 Task: Look for space in Dera Ismāīl Khān, Pakistan from 3rd August, 2023 to 7th August, 2023 for 2 adults in price range Rs.4000 to Rs.9000. Place can be private room with 1  bedroom having 1 bed and 1 bathroom. Property type can be house, flat, guest house, hotel. Booking option can be shelf check-in. Required host language is English.
Action: Mouse pressed left at (515, 88)
Screenshot: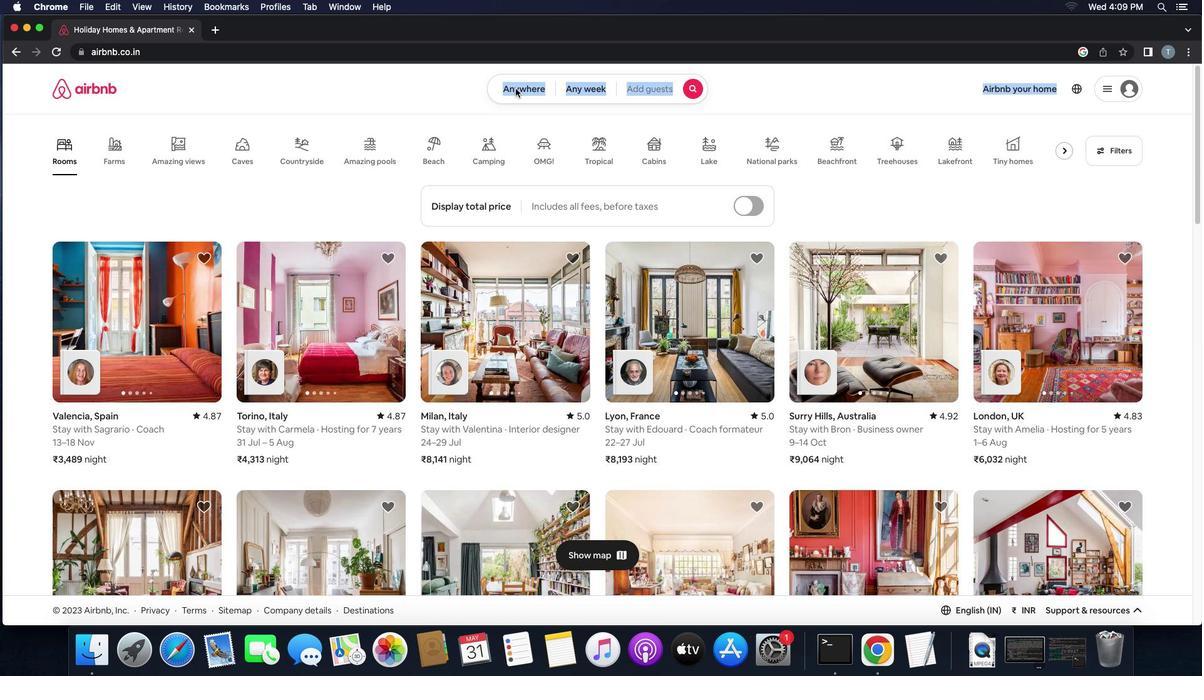 
Action: Mouse pressed left at (515, 88)
Screenshot: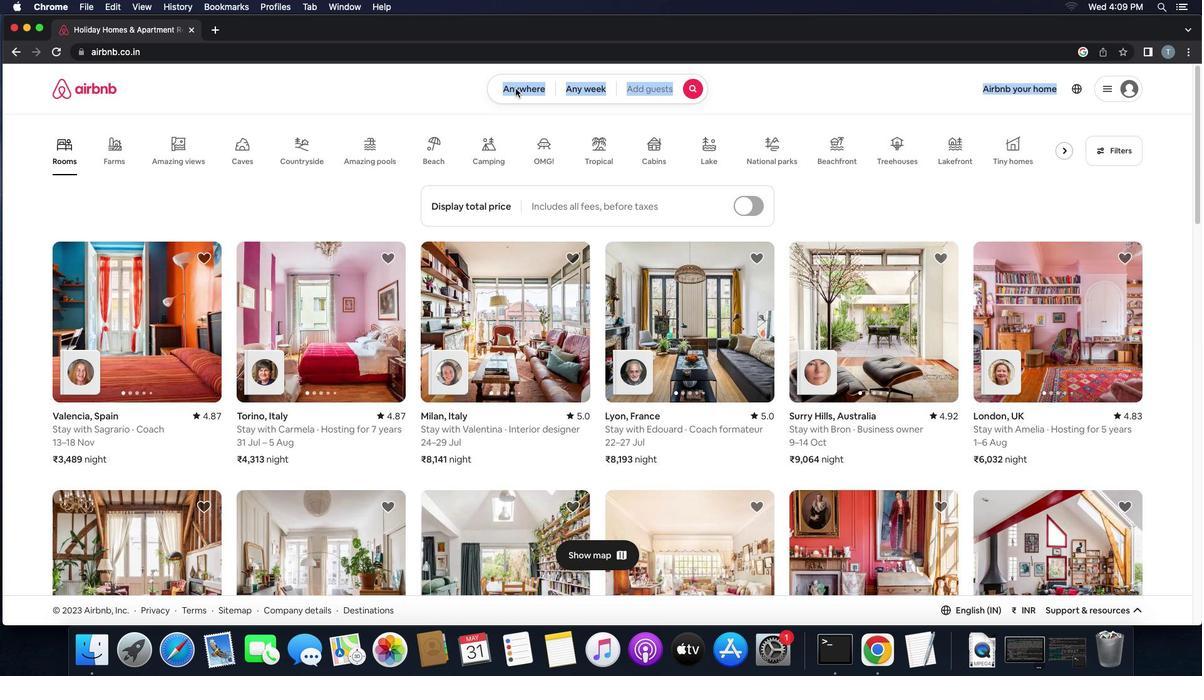 
Action: Mouse moved to (449, 135)
Screenshot: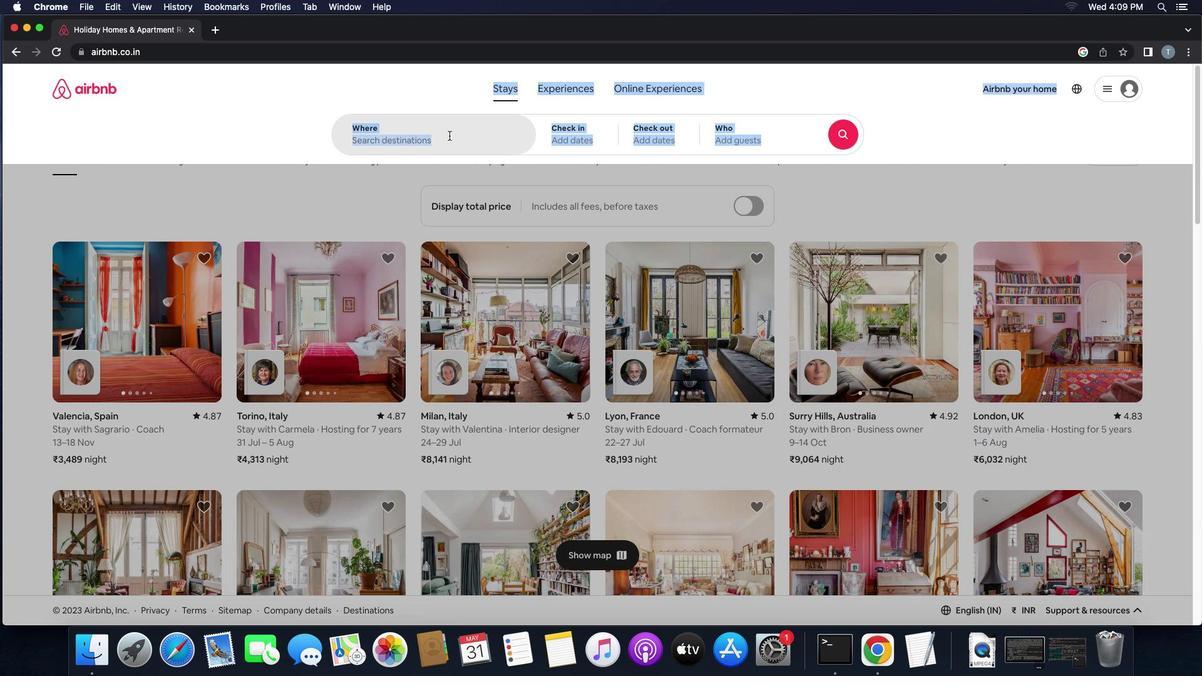 
Action: Mouse pressed left at (449, 135)
Screenshot: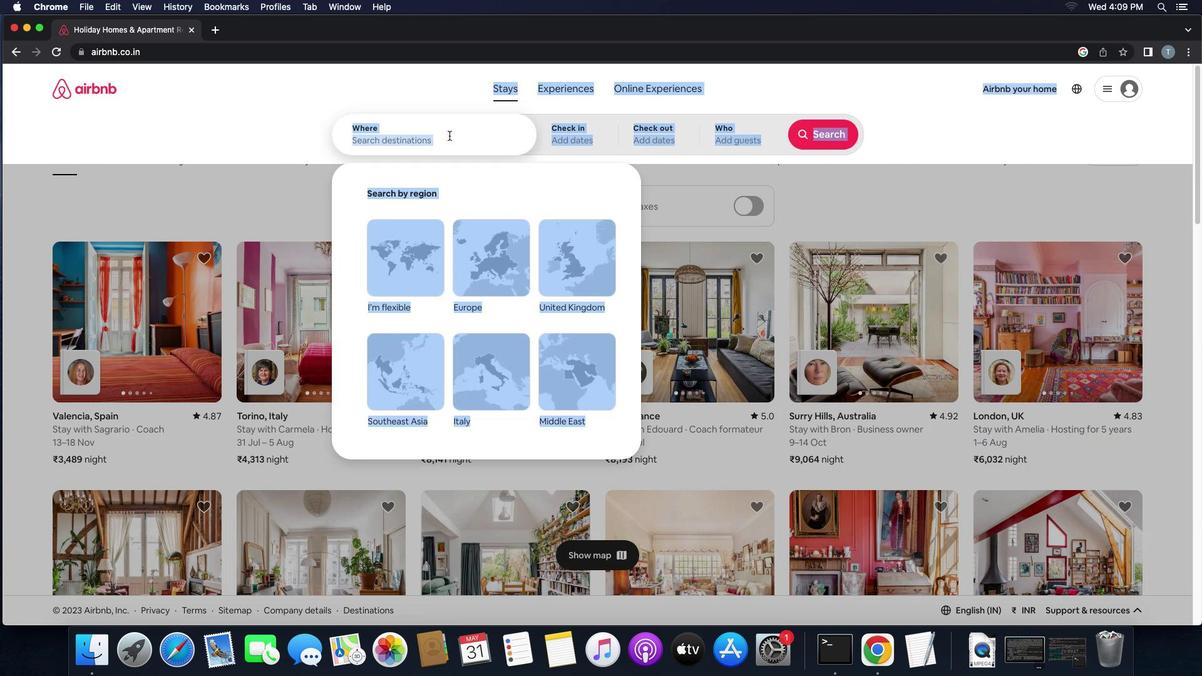 
Action: Mouse moved to (449, 135)
Screenshot: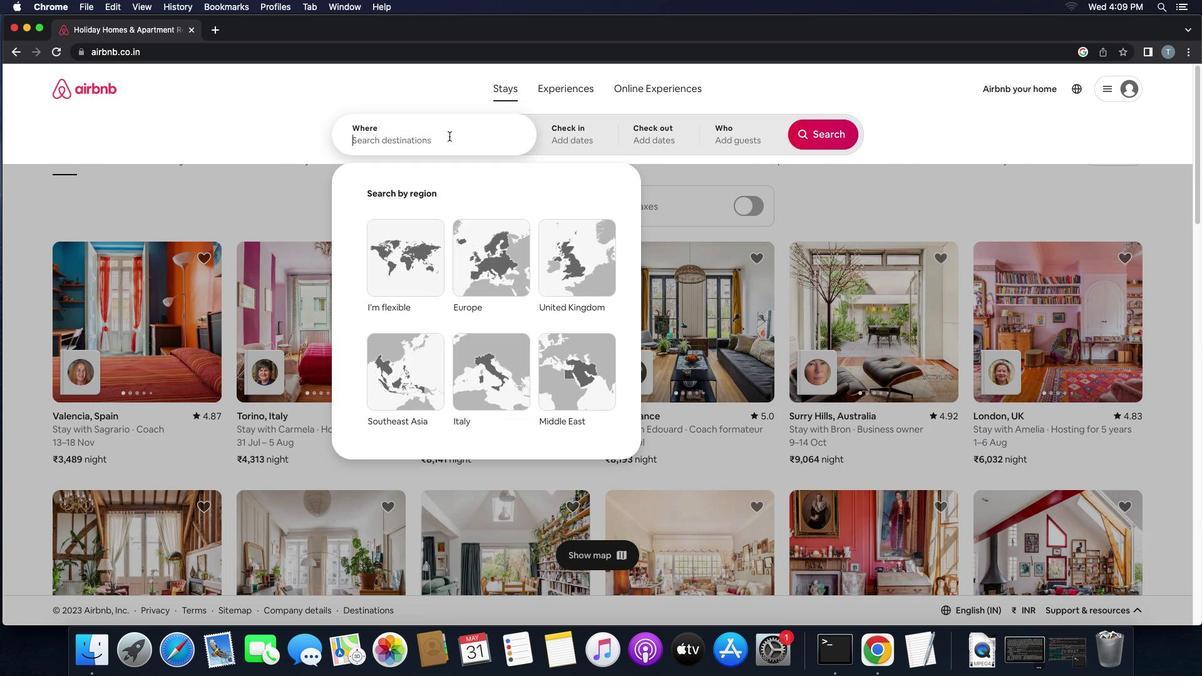 
Action: Key pressed 'd''e''r''a'Key.space'i''s''m''a''i''l'
Screenshot: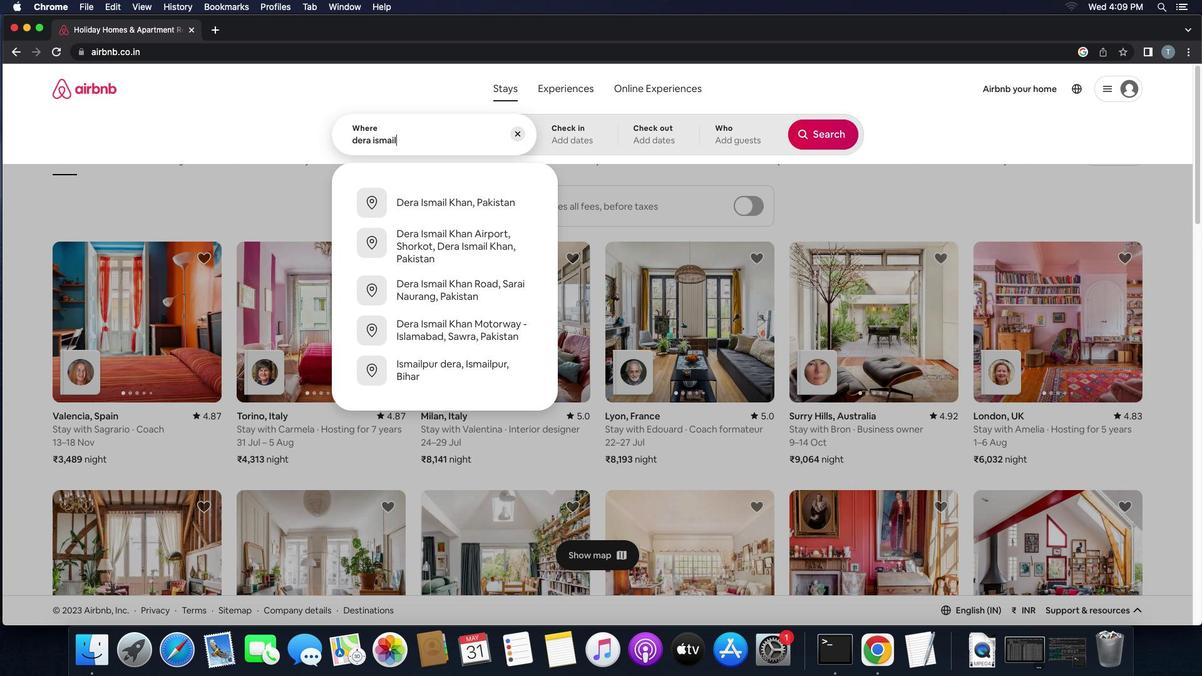 
Action: Mouse moved to (457, 204)
Screenshot: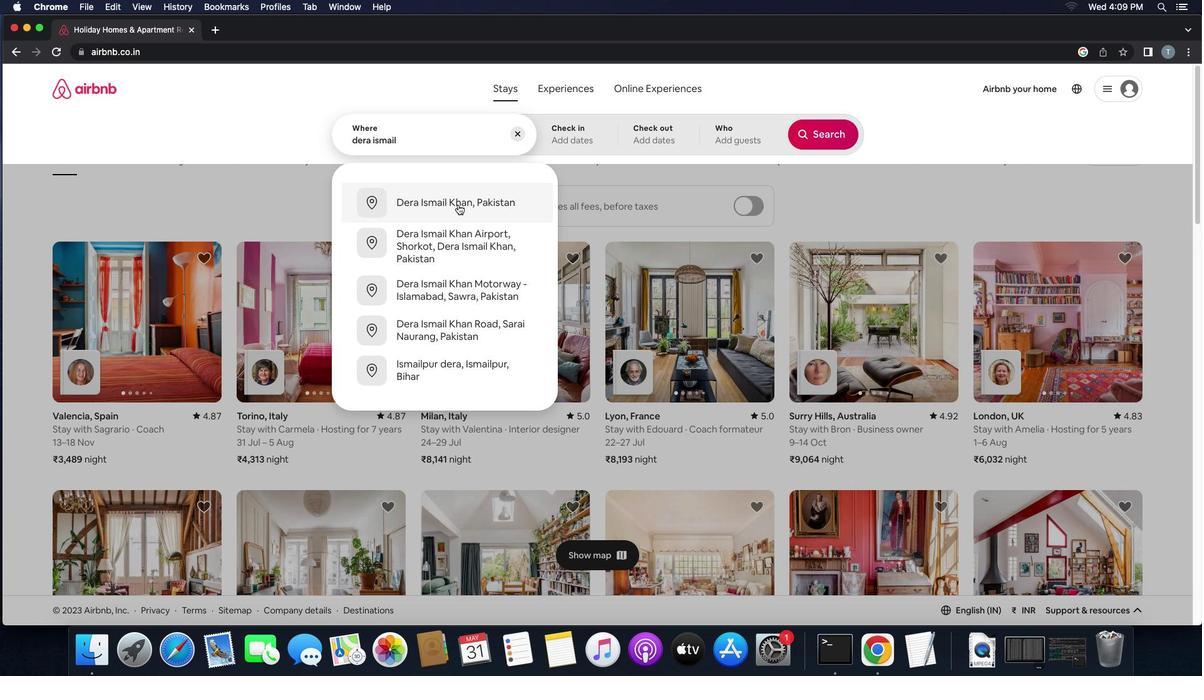 
Action: Mouse pressed left at (457, 204)
Screenshot: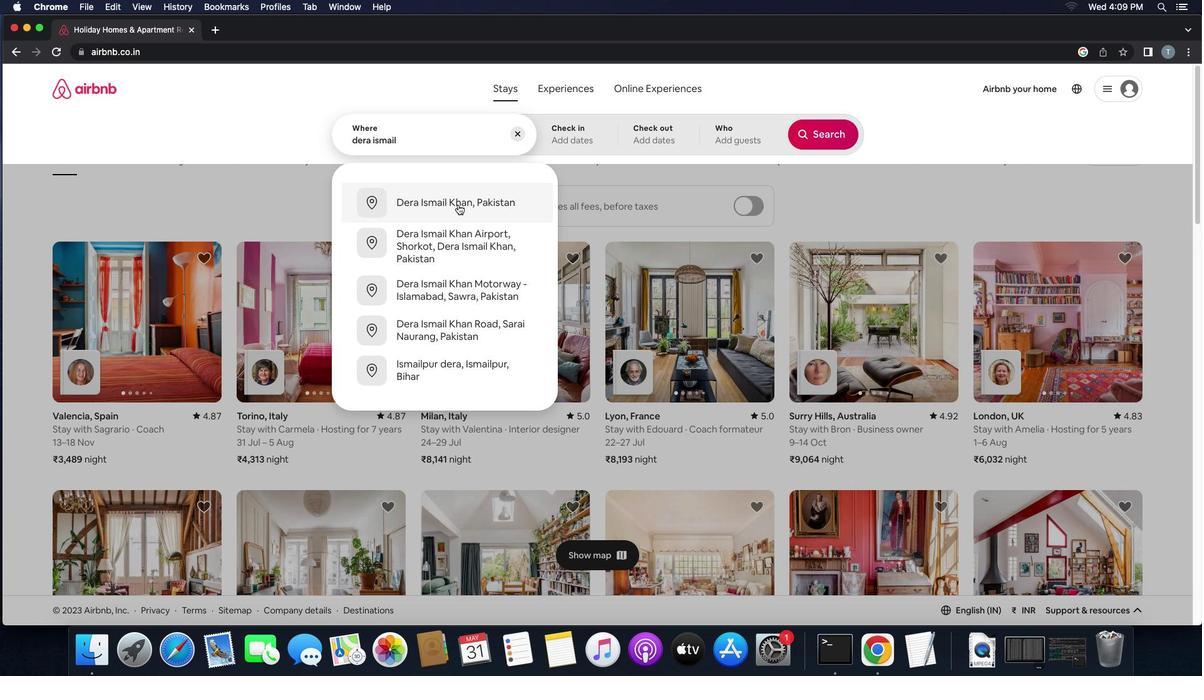 
Action: Mouse moved to (816, 239)
Screenshot: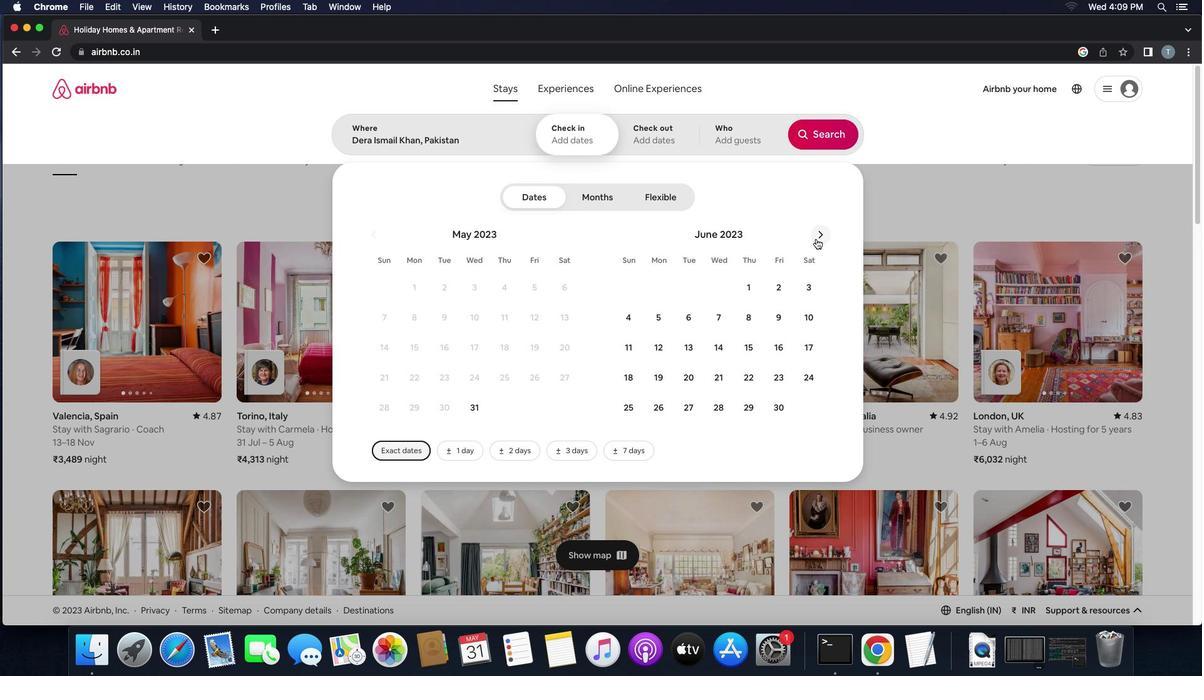 
Action: Mouse pressed left at (816, 239)
Screenshot: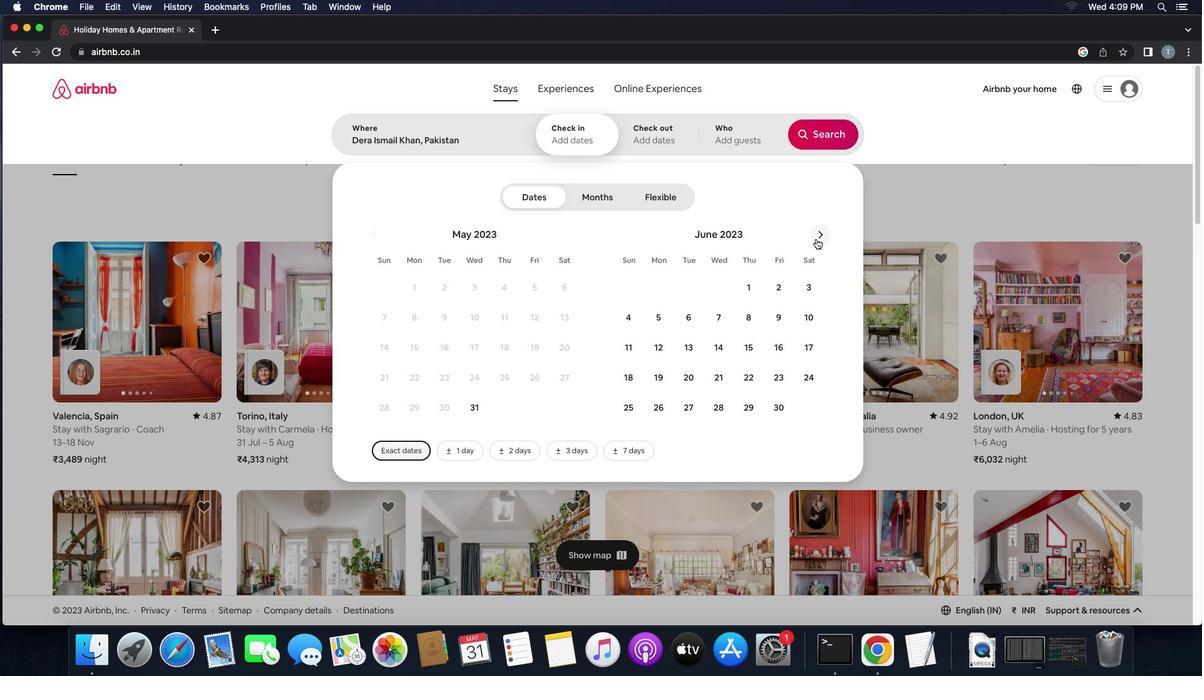 
Action: Mouse pressed left at (816, 239)
Screenshot: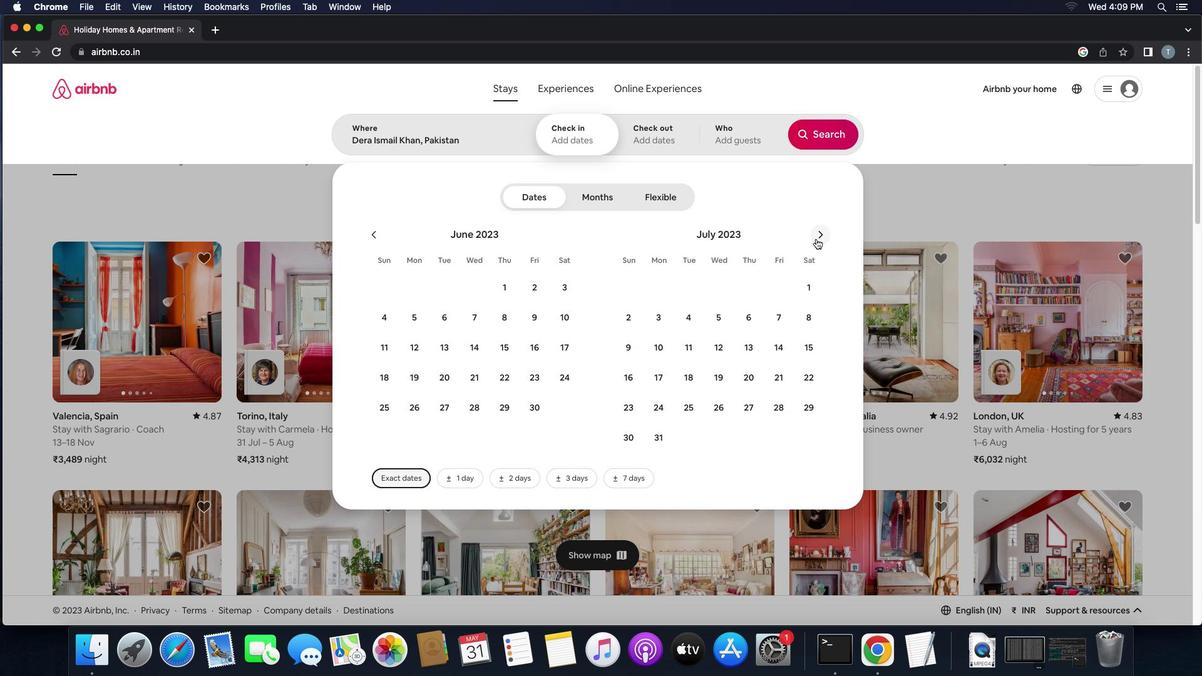 
Action: Mouse moved to (758, 288)
Screenshot: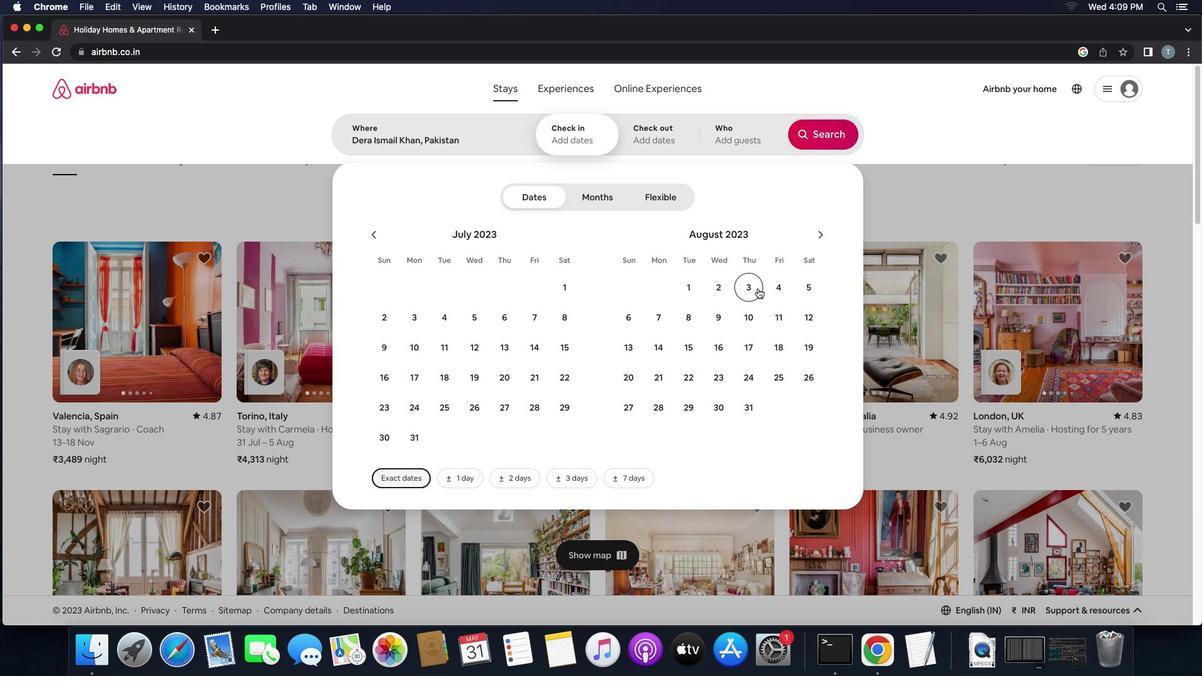 
Action: Mouse pressed left at (758, 288)
Screenshot: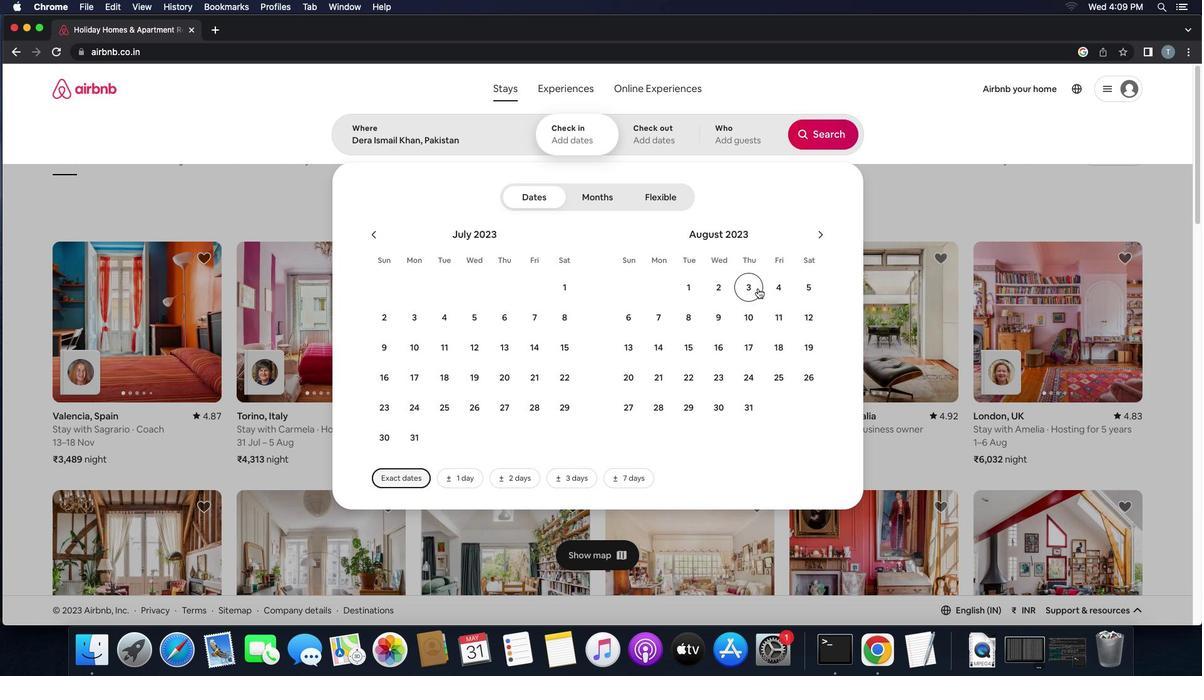 
Action: Mouse moved to (668, 313)
Screenshot: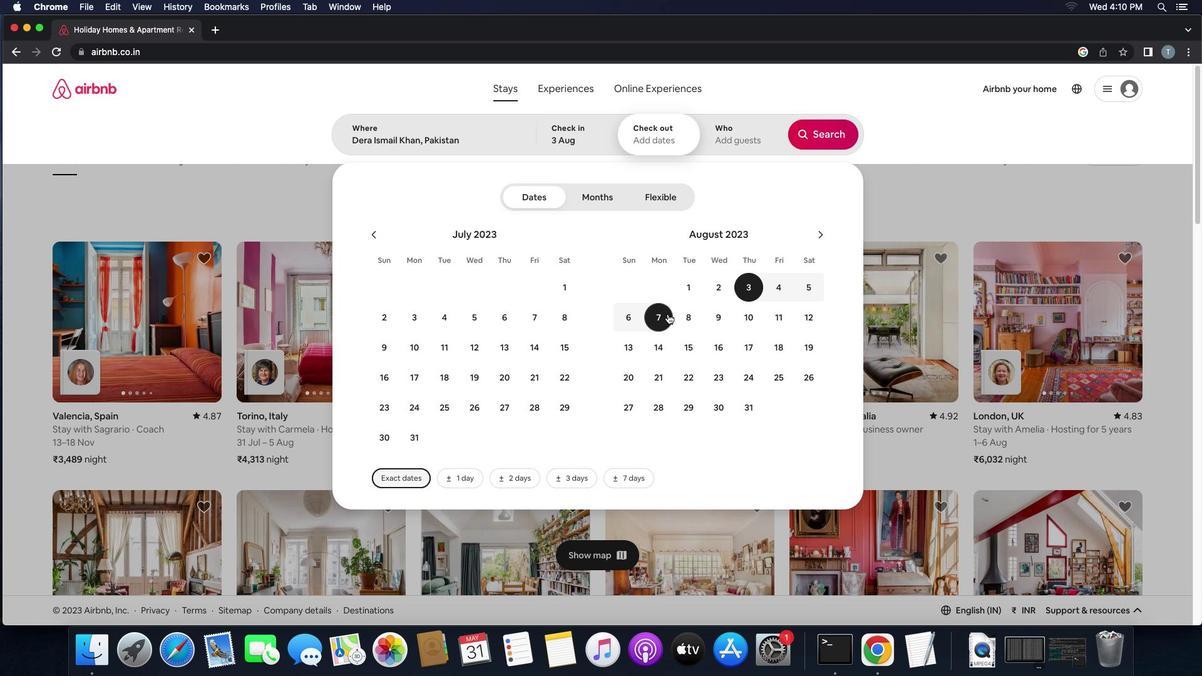 
Action: Mouse pressed left at (668, 313)
Screenshot: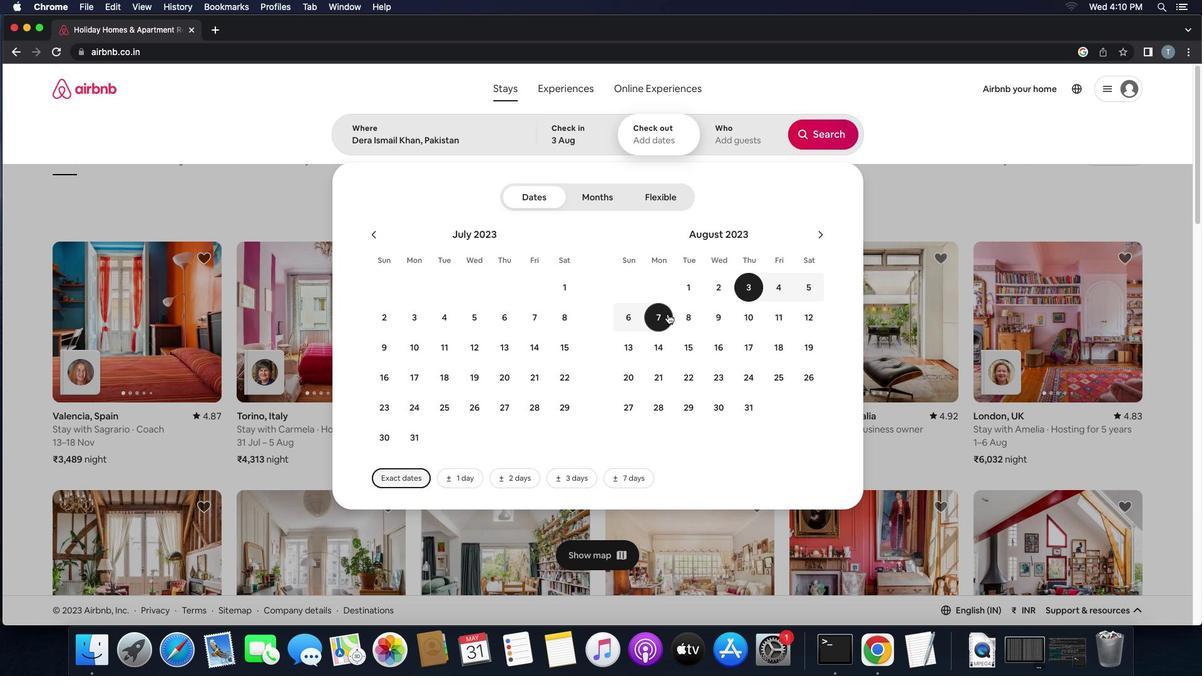 
Action: Mouse moved to (729, 139)
Screenshot: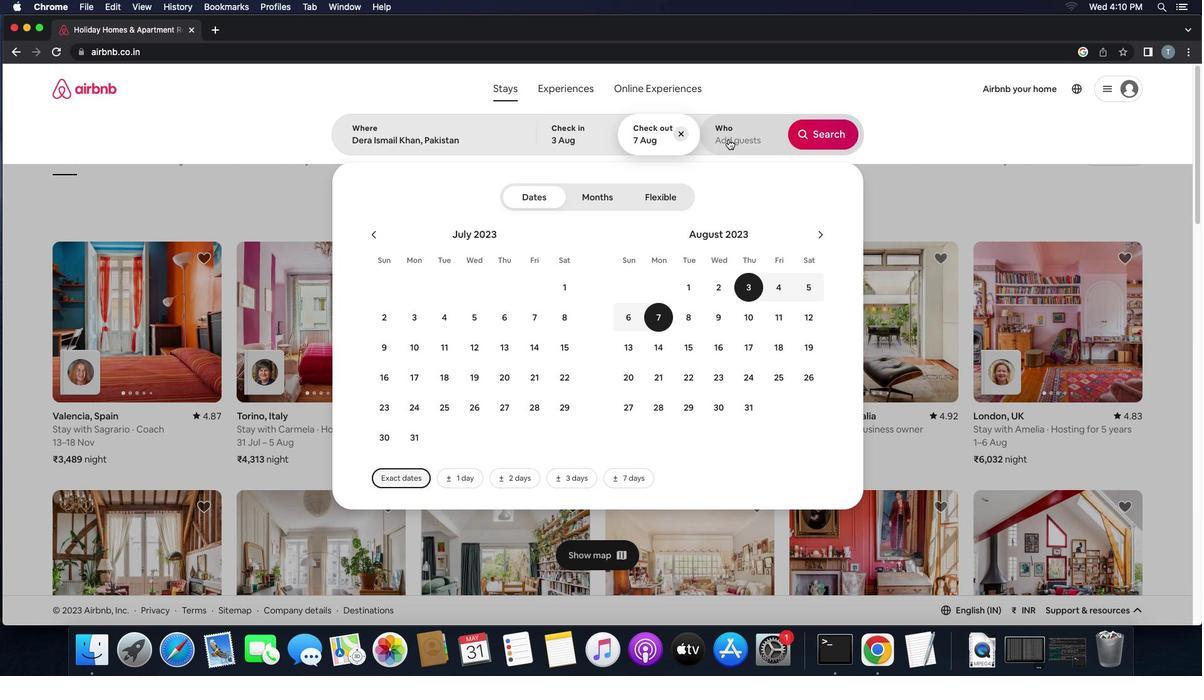 
Action: Mouse pressed left at (729, 139)
Screenshot: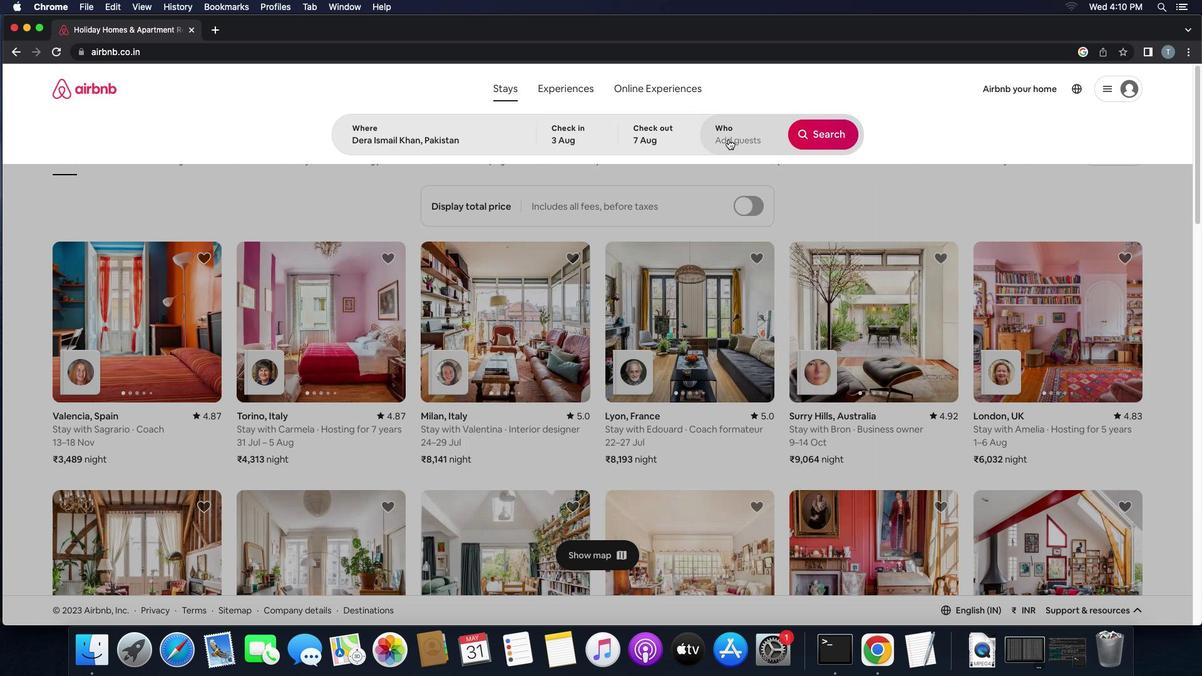 
Action: Mouse moved to (833, 198)
Screenshot: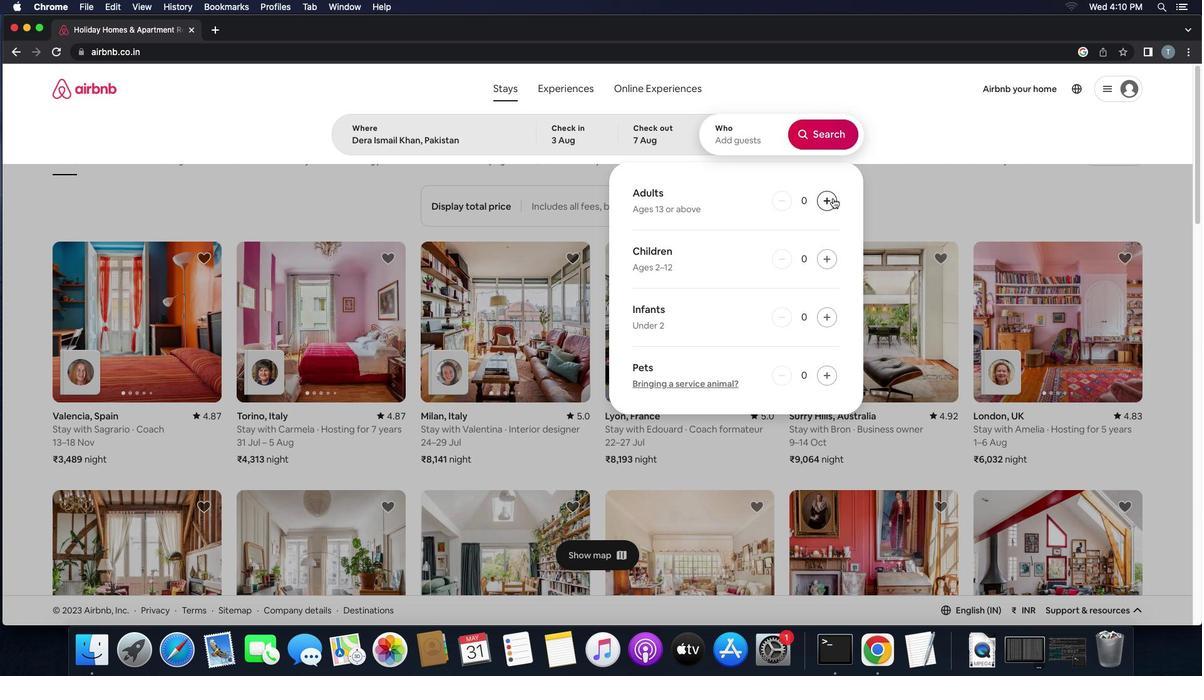 
Action: Mouse pressed left at (833, 198)
Screenshot: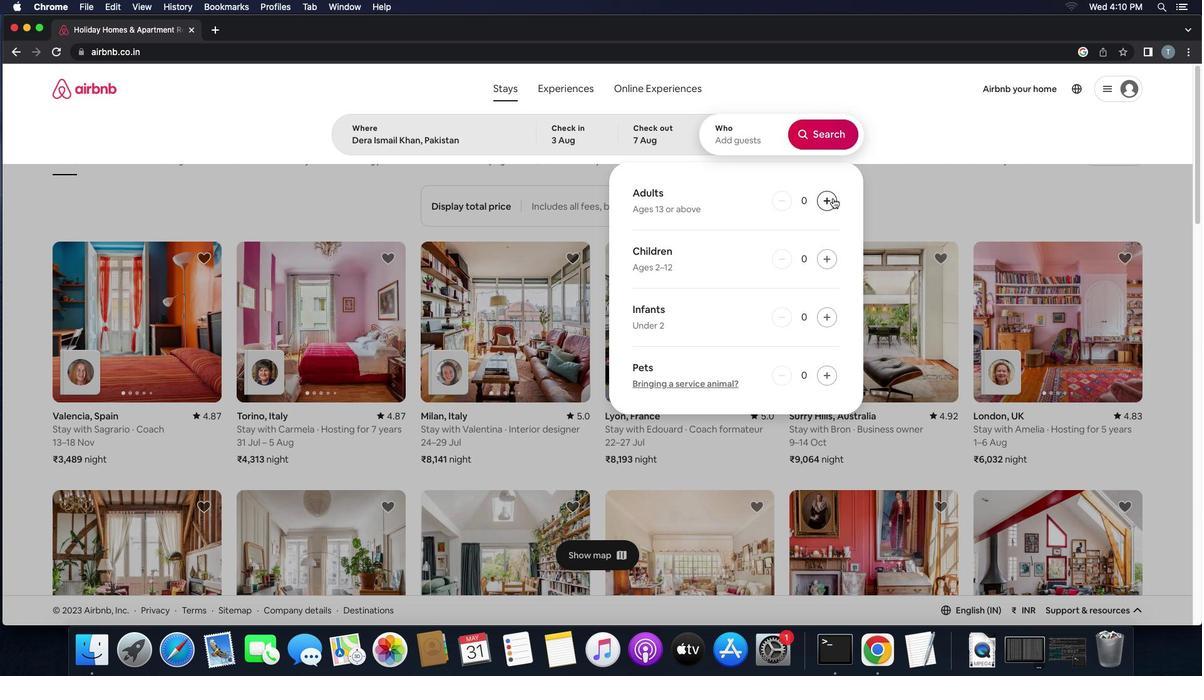 
Action: Mouse pressed left at (833, 198)
Screenshot: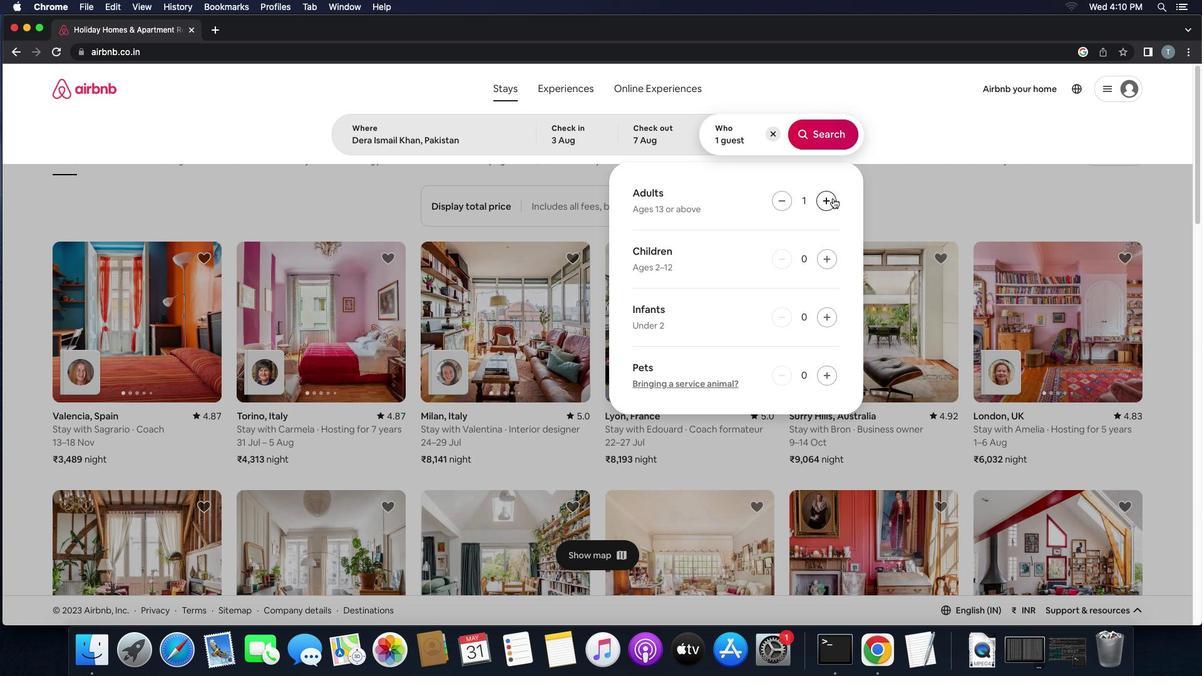 
Action: Mouse moved to (835, 135)
Screenshot: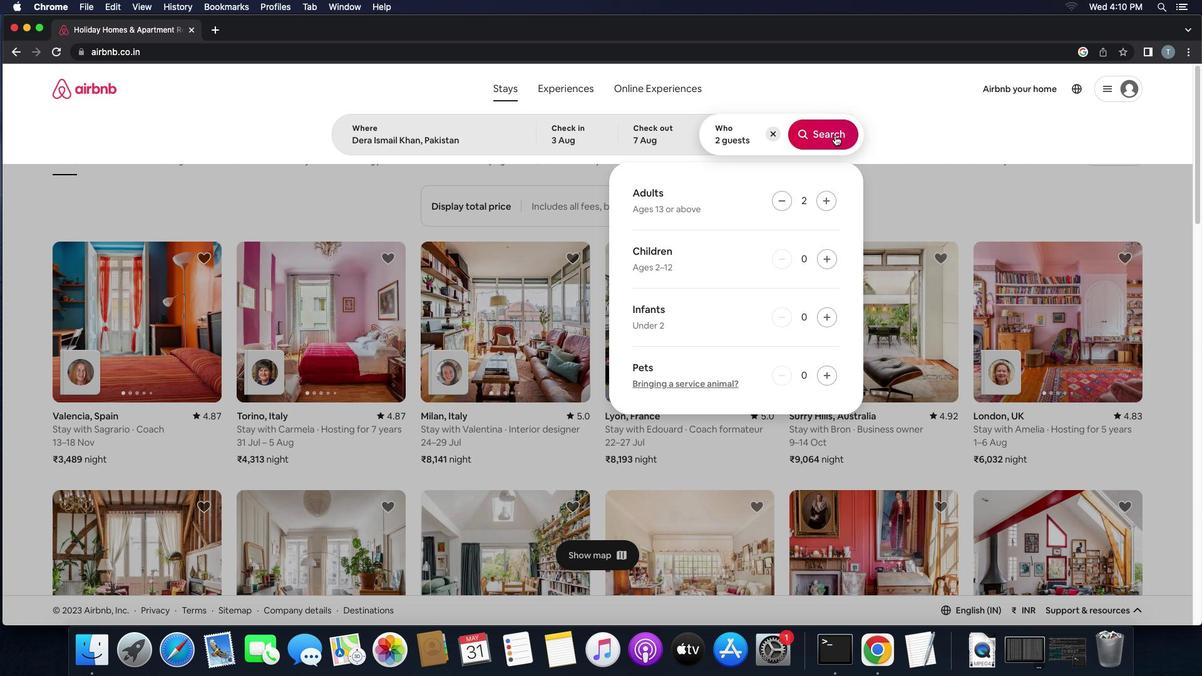 
Action: Mouse pressed left at (835, 135)
Screenshot: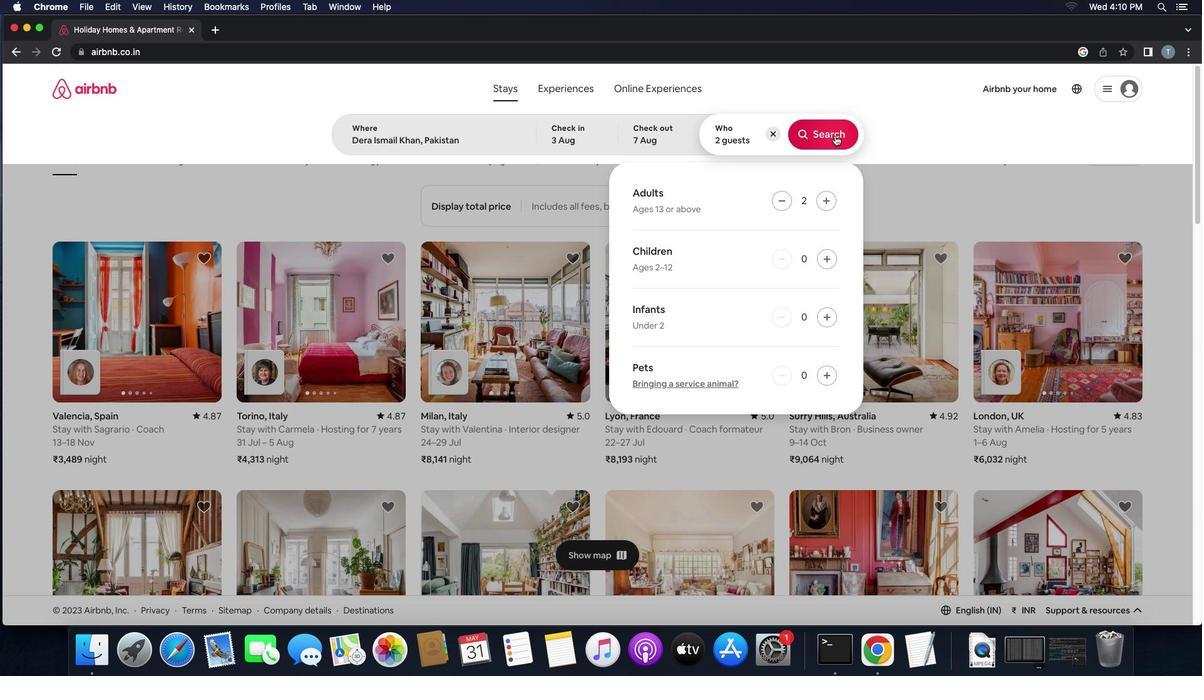 
Action: Mouse moved to (1137, 141)
Screenshot: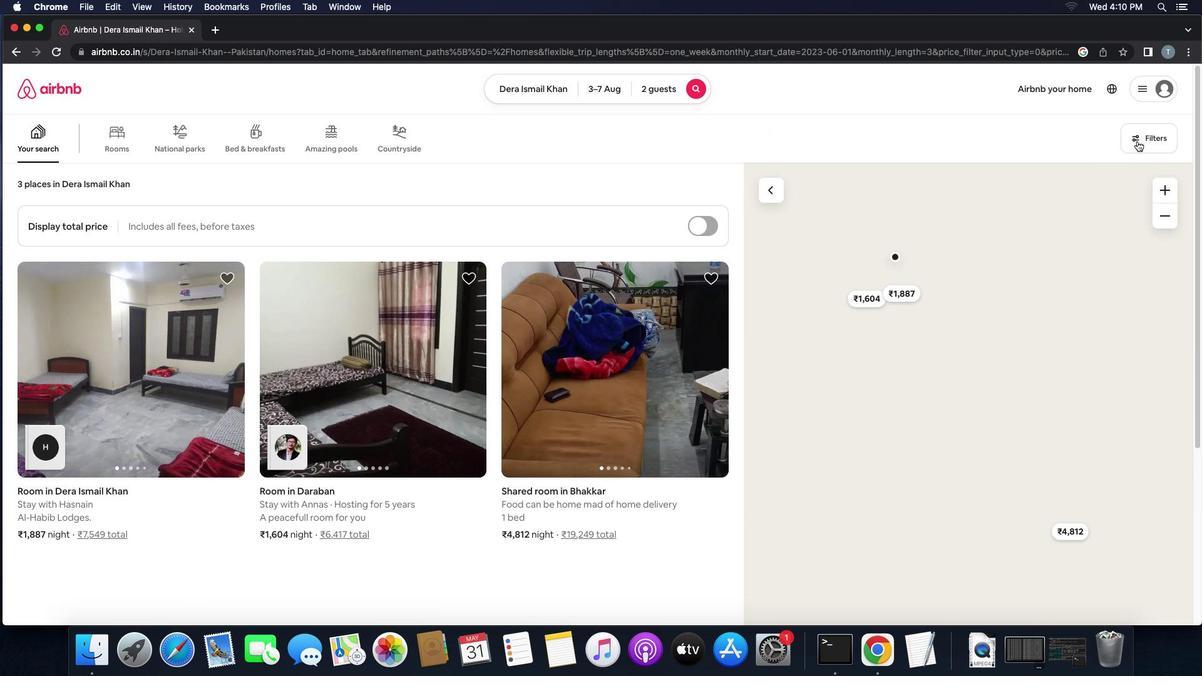 
Action: Mouse pressed left at (1137, 141)
Screenshot: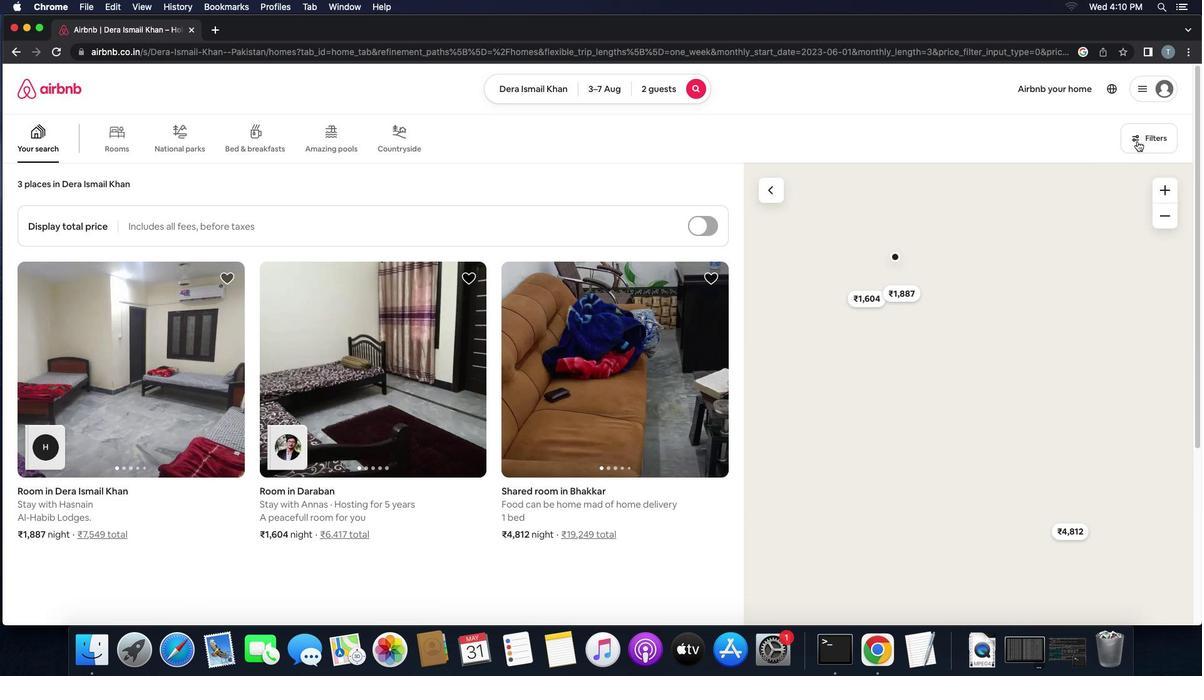 
Action: Mouse moved to (474, 292)
Screenshot: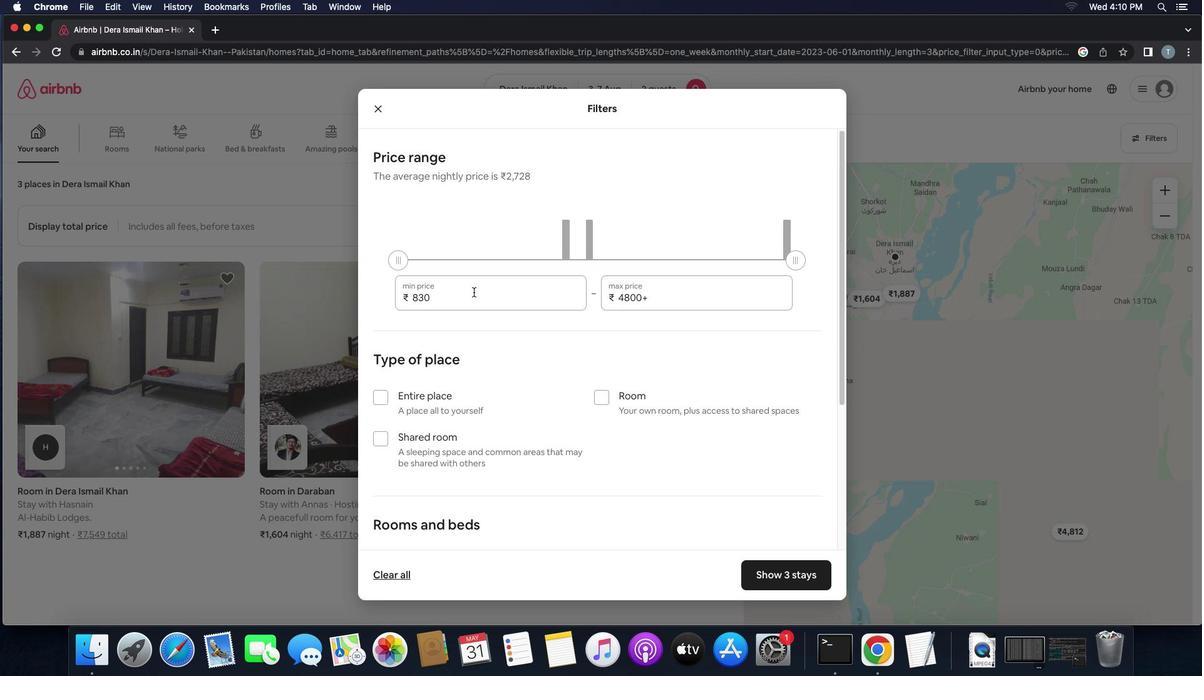 
Action: Mouse pressed left at (474, 292)
Screenshot: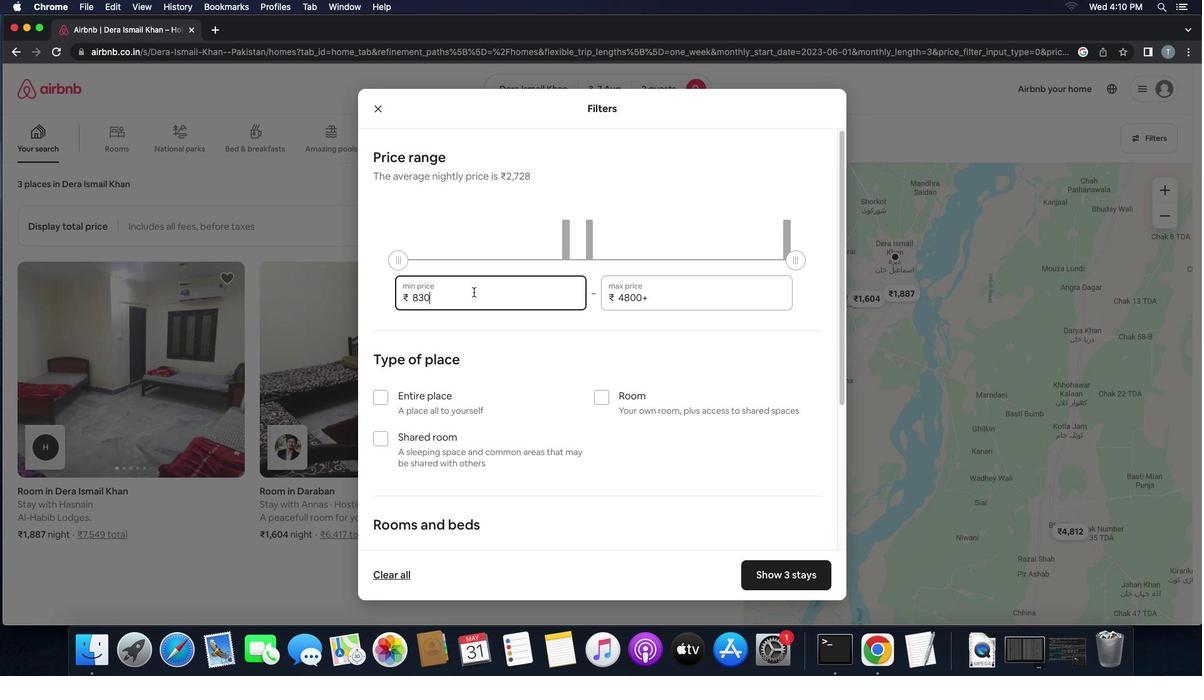 
Action: Key pressed Key.backspaceKey.backspaceKey.backspaceKey.backspaceKey.backspace'4''0''0''0'
Screenshot: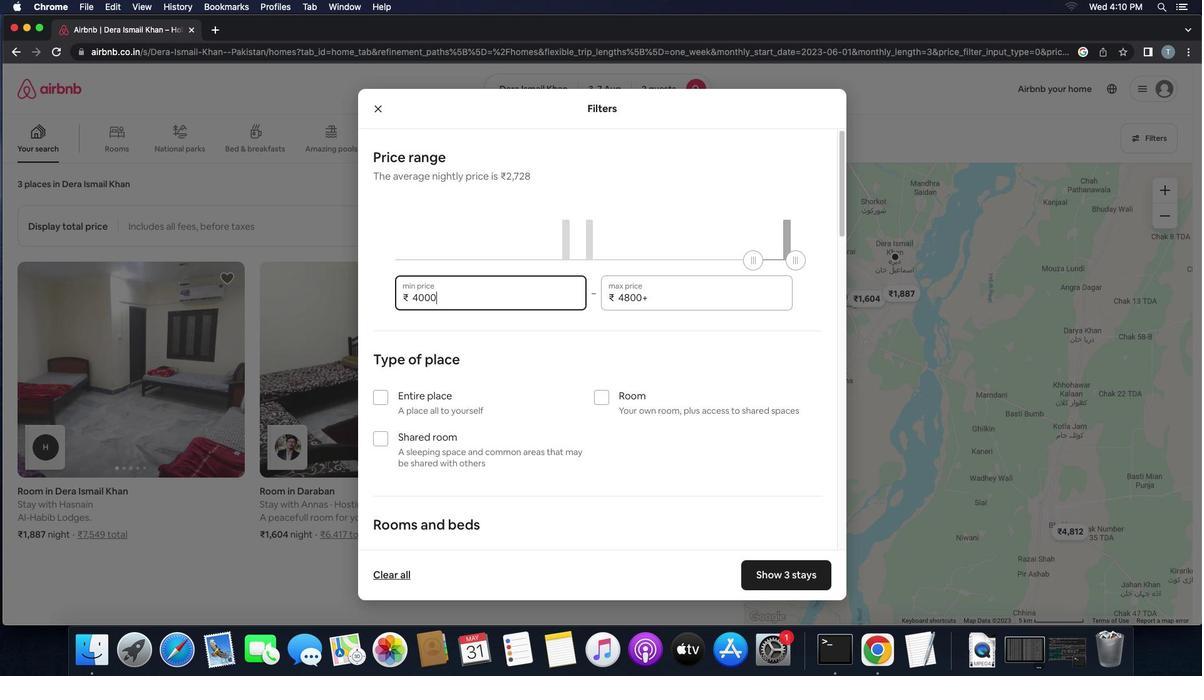 
Action: Mouse moved to (694, 296)
Screenshot: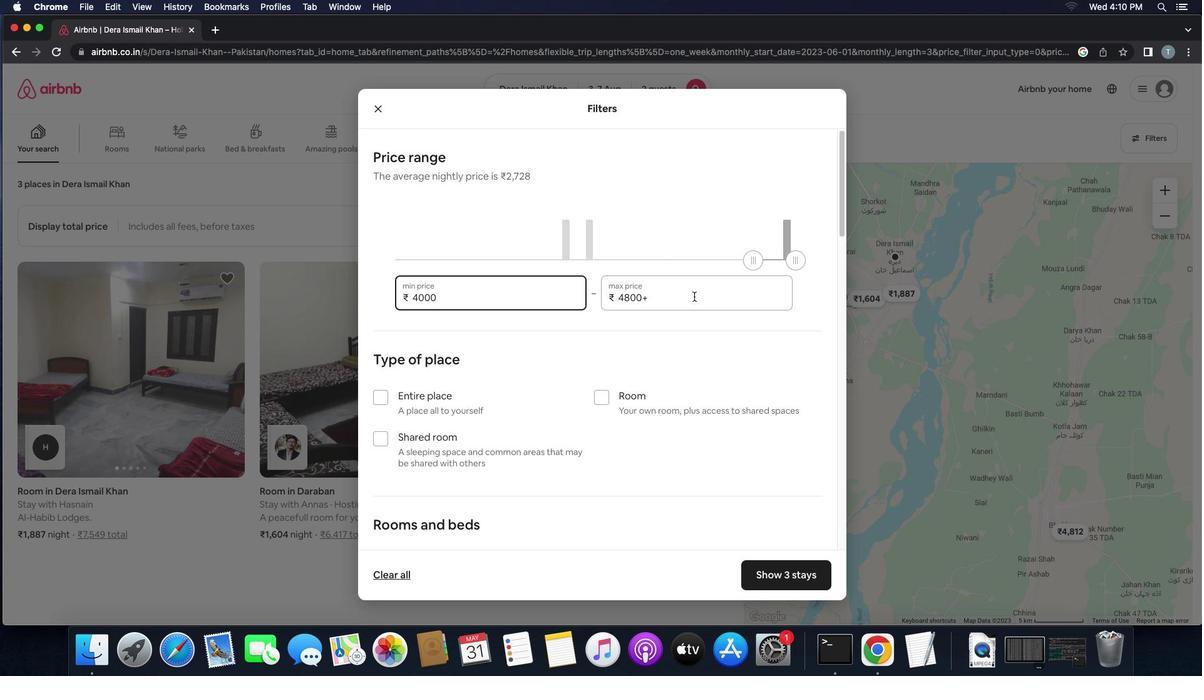 
Action: Mouse pressed left at (694, 296)
Screenshot: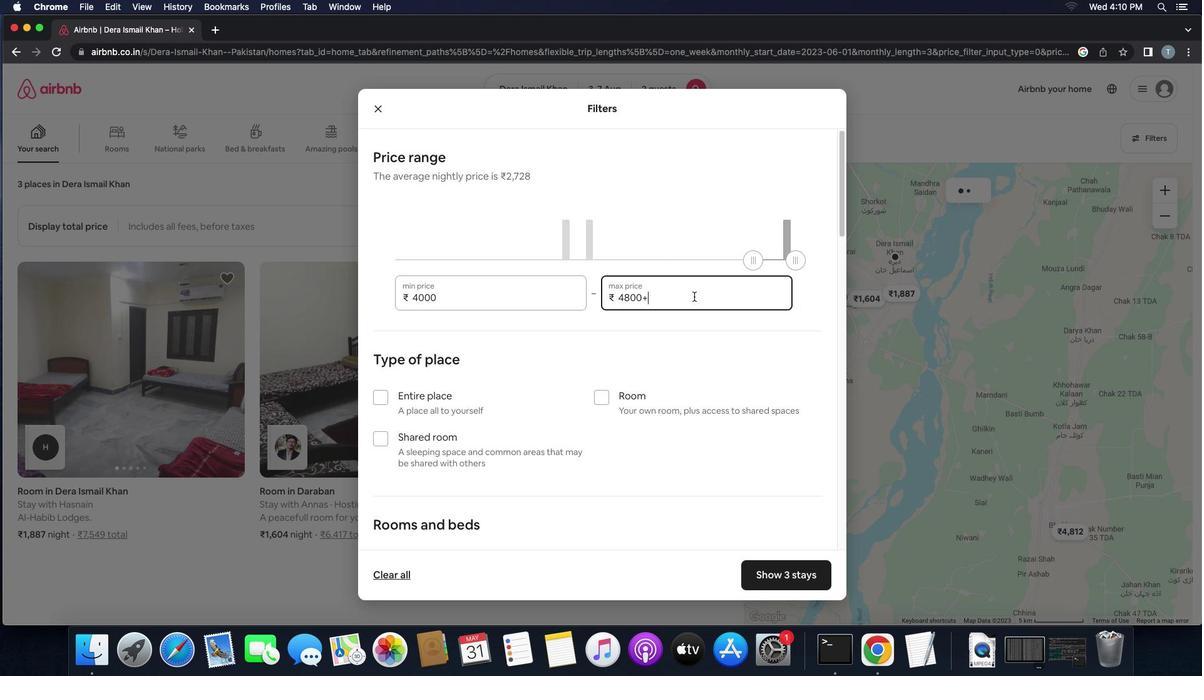 
Action: Key pressed Key.backspaceKey.backspaceKey.backspaceKey.backspaceKey.backspace'9''0''0''0'
Screenshot: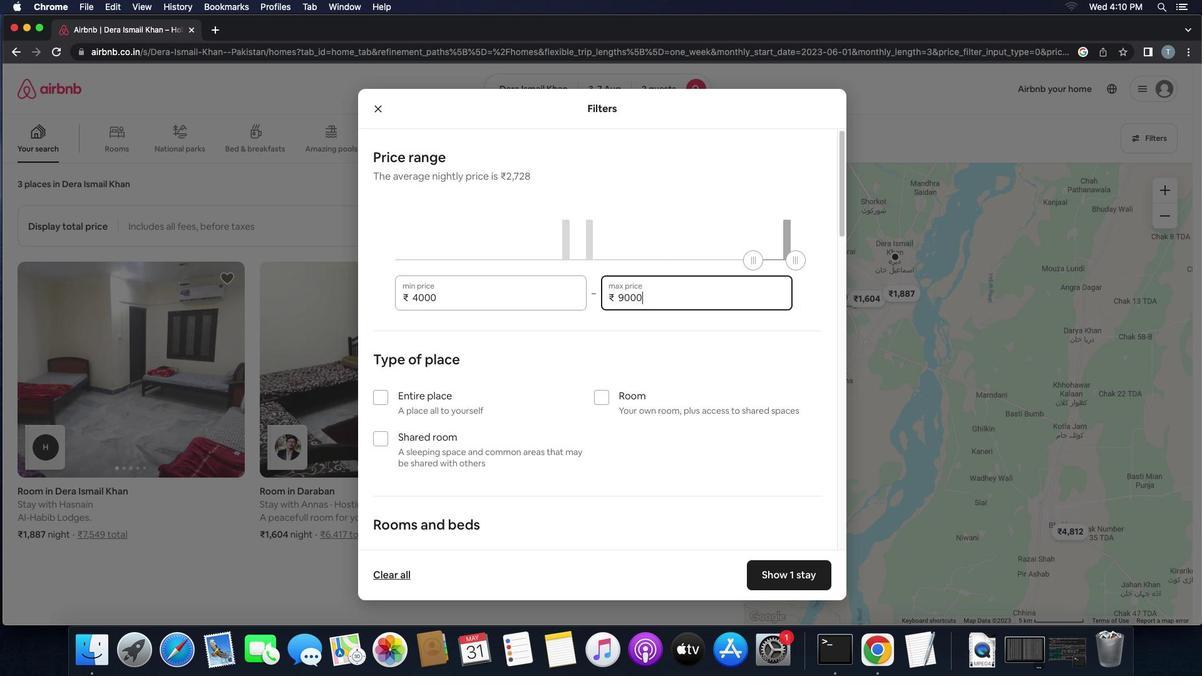 
Action: Mouse moved to (609, 401)
Screenshot: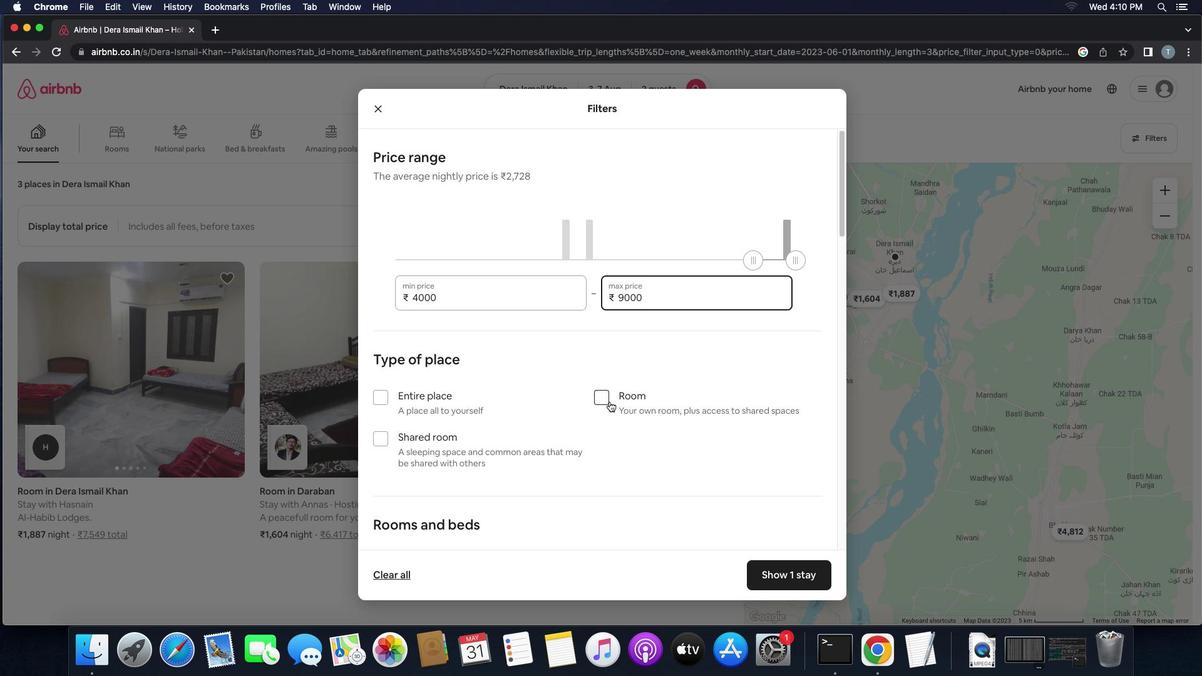 
Action: Mouse pressed left at (609, 401)
Screenshot: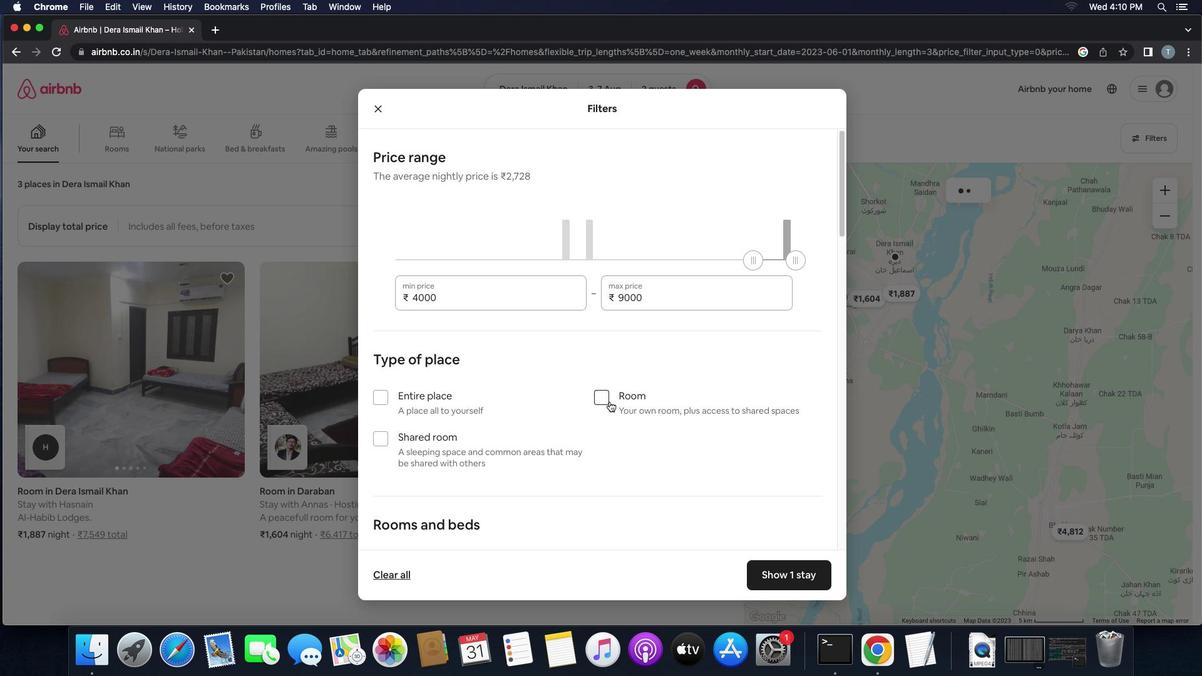 
Action: Mouse moved to (658, 457)
Screenshot: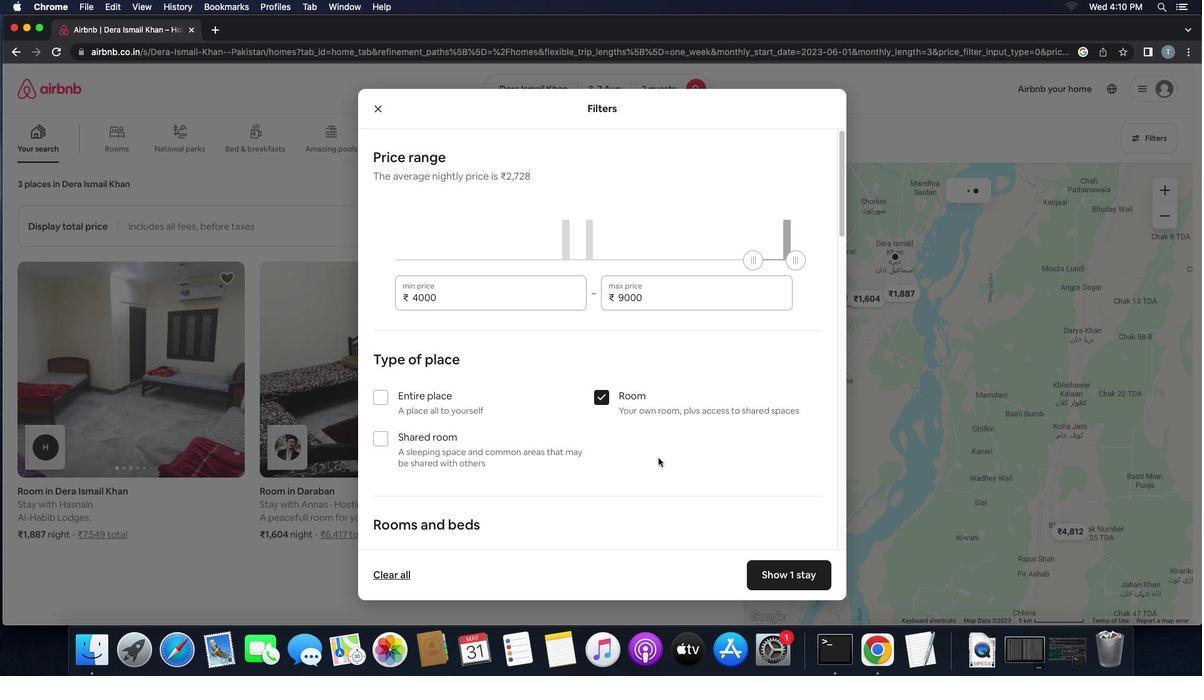 
Action: Mouse scrolled (658, 457) with delta (0, 0)
Screenshot: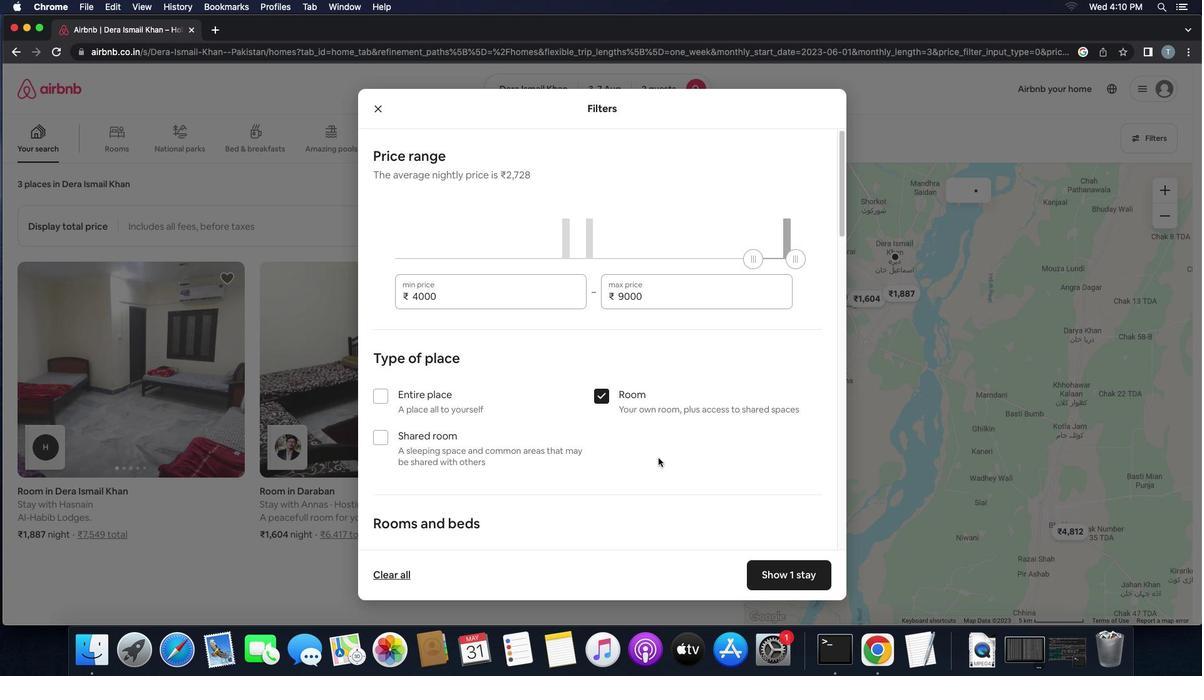 
Action: Mouse scrolled (658, 457) with delta (0, 0)
Screenshot: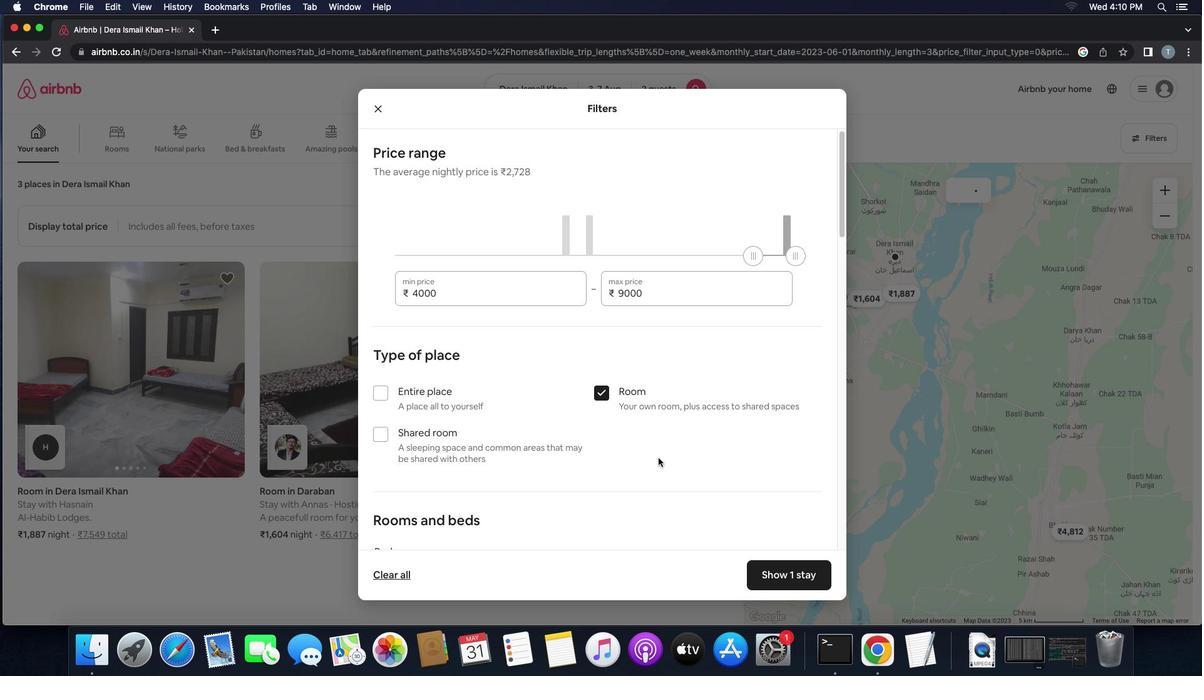 
Action: Mouse scrolled (658, 457) with delta (0, 0)
Screenshot: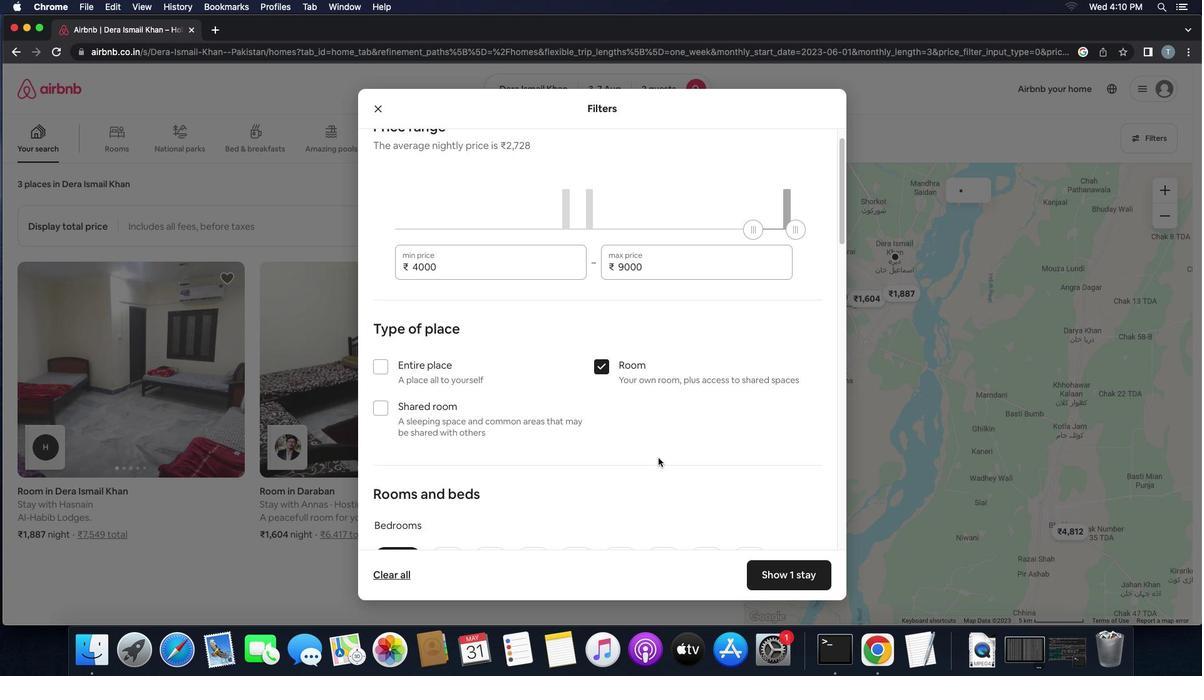
Action: Mouse scrolled (658, 457) with delta (0, 0)
Screenshot: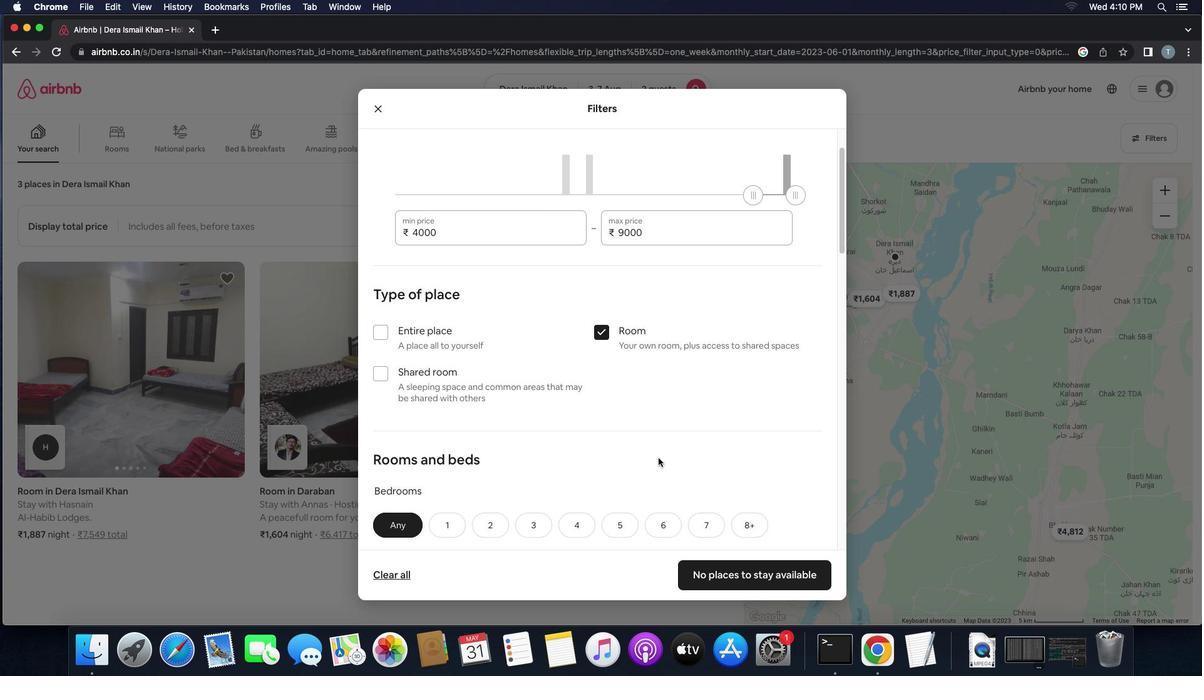 
Action: Mouse scrolled (658, 457) with delta (0, 0)
Screenshot: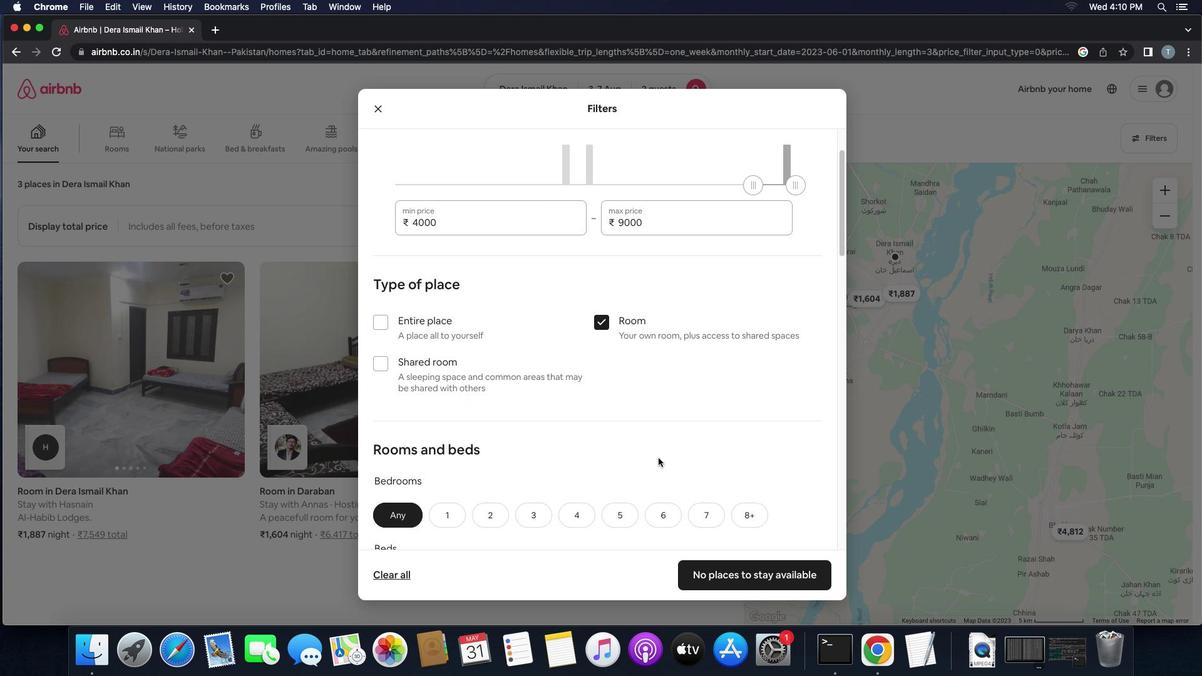 
Action: Mouse scrolled (658, 457) with delta (0, 0)
Screenshot: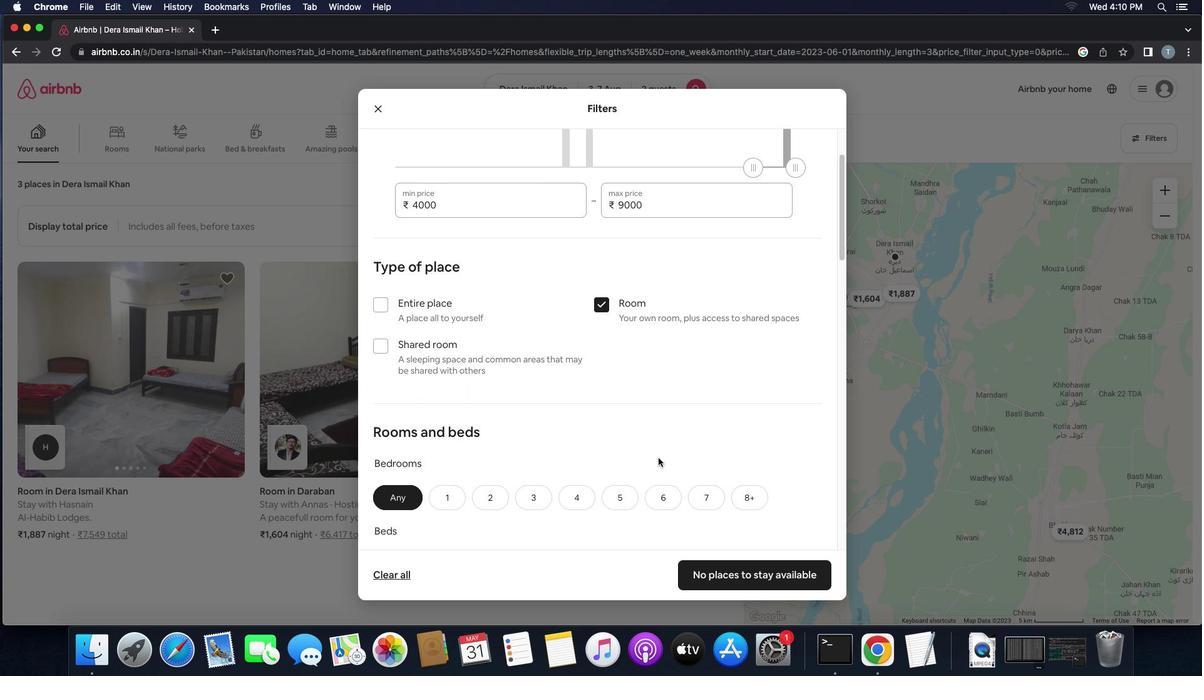 
Action: Mouse scrolled (658, 457) with delta (0, 0)
Screenshot: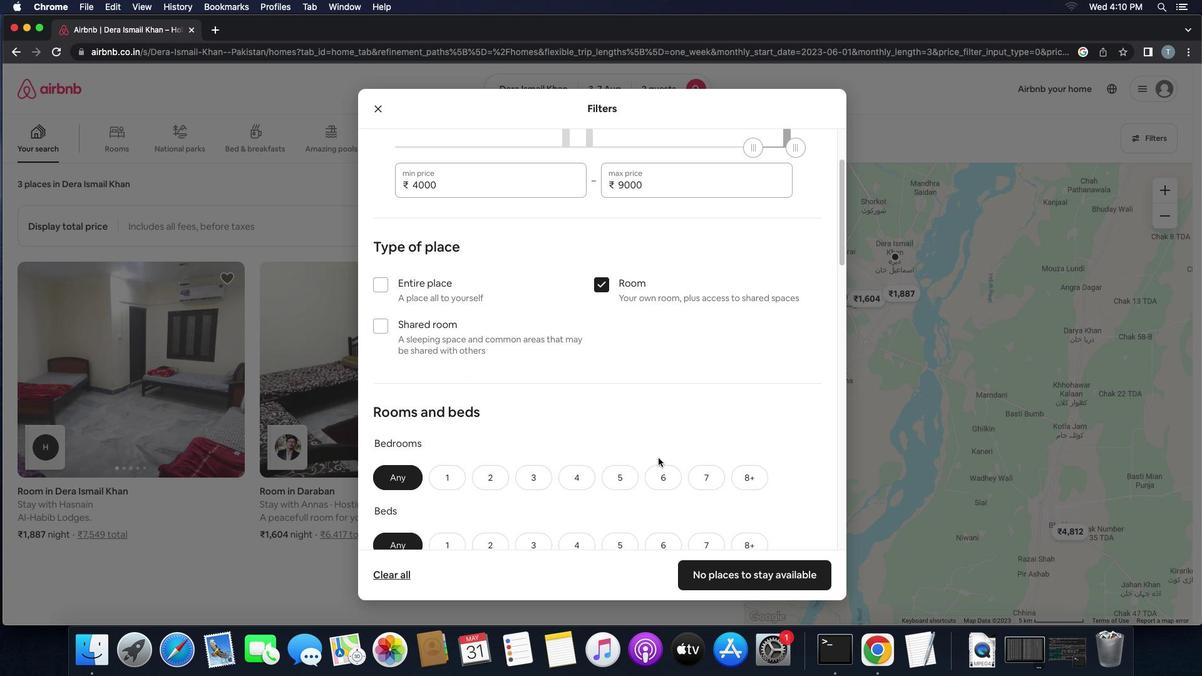 
Action: Mouse scrolled (658, 457) with delta (0, 0)
Screenshot: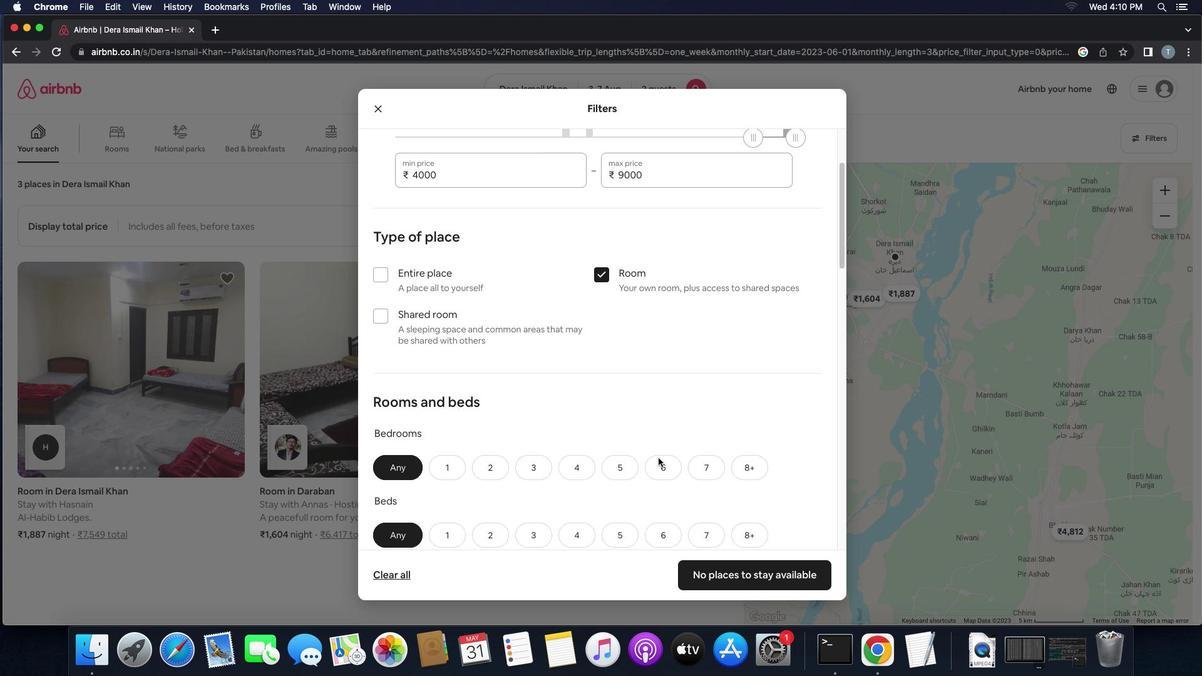 
Action: Mouse scrolled (658, 457) with delta (0, -1)
Screenshot: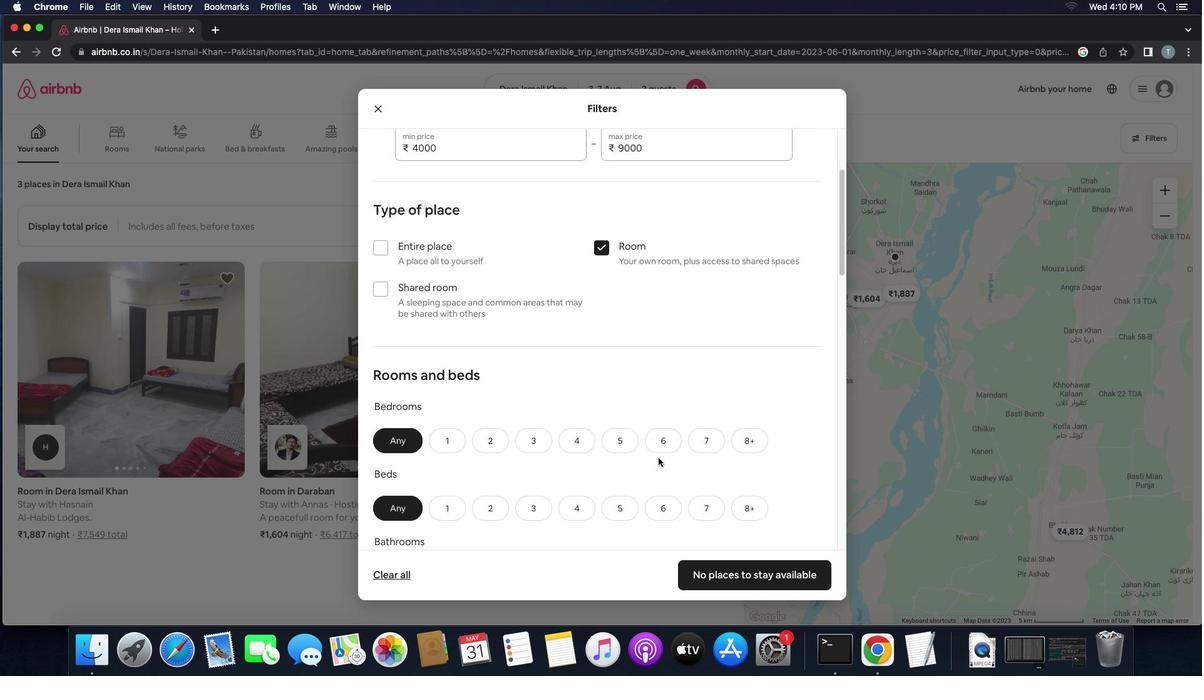 
Action: Mouse moved to (453, 400)
Screenshot: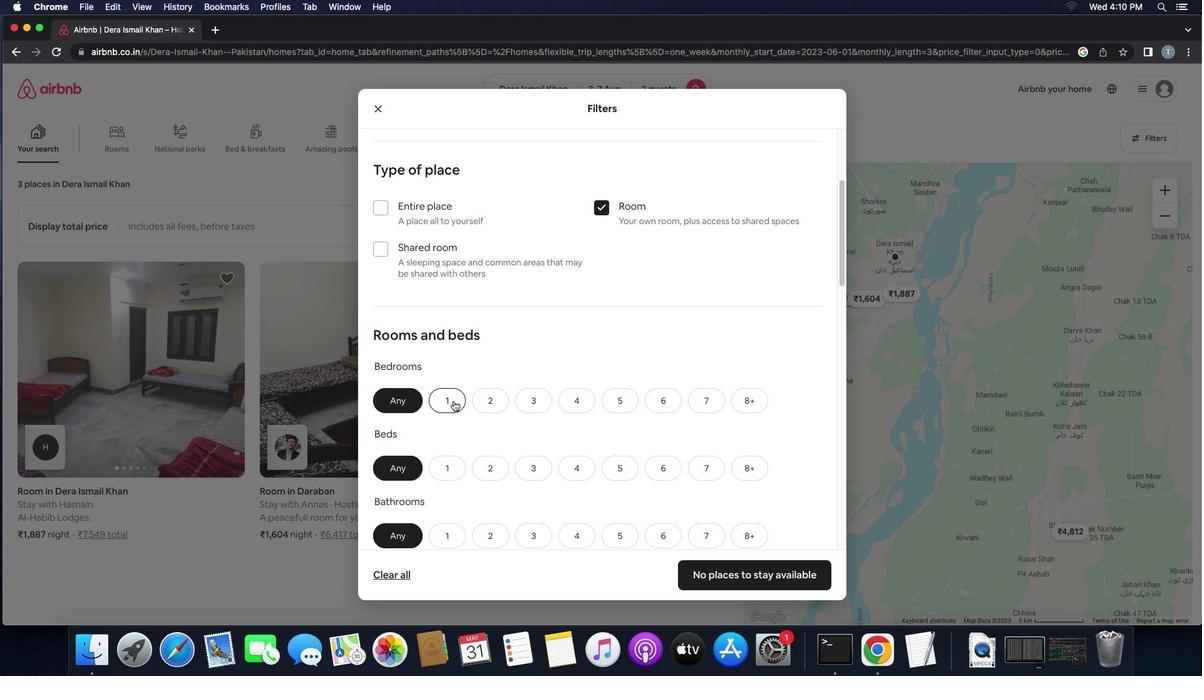 
Action: Mouse pressed left at (453, 400)
Screenshot: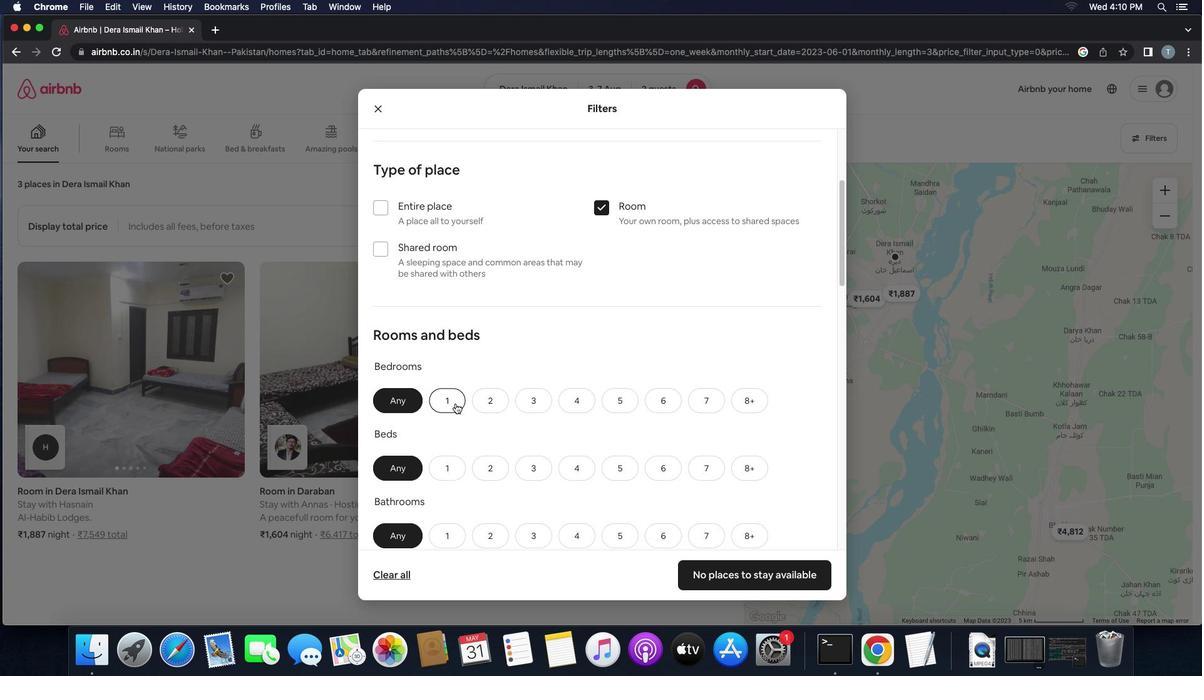 
Action: Mouse moved to (452, 473)
Screenshot: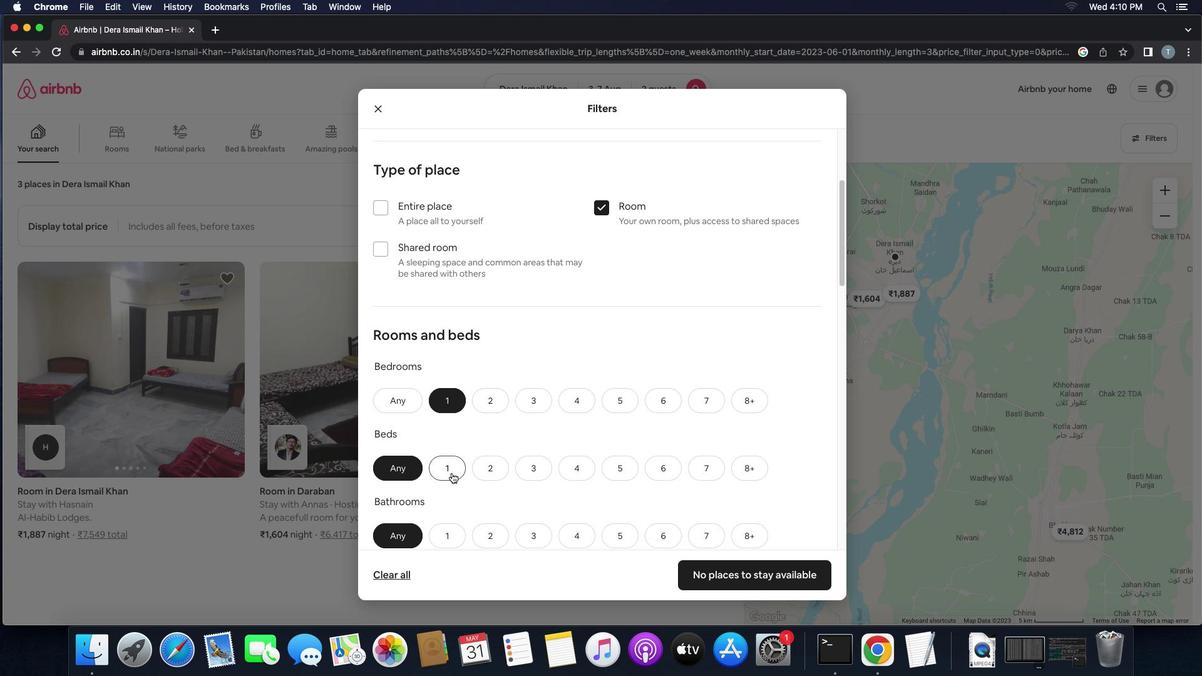 
Action: Mouse pressed left at (452, 473)
Screenshot: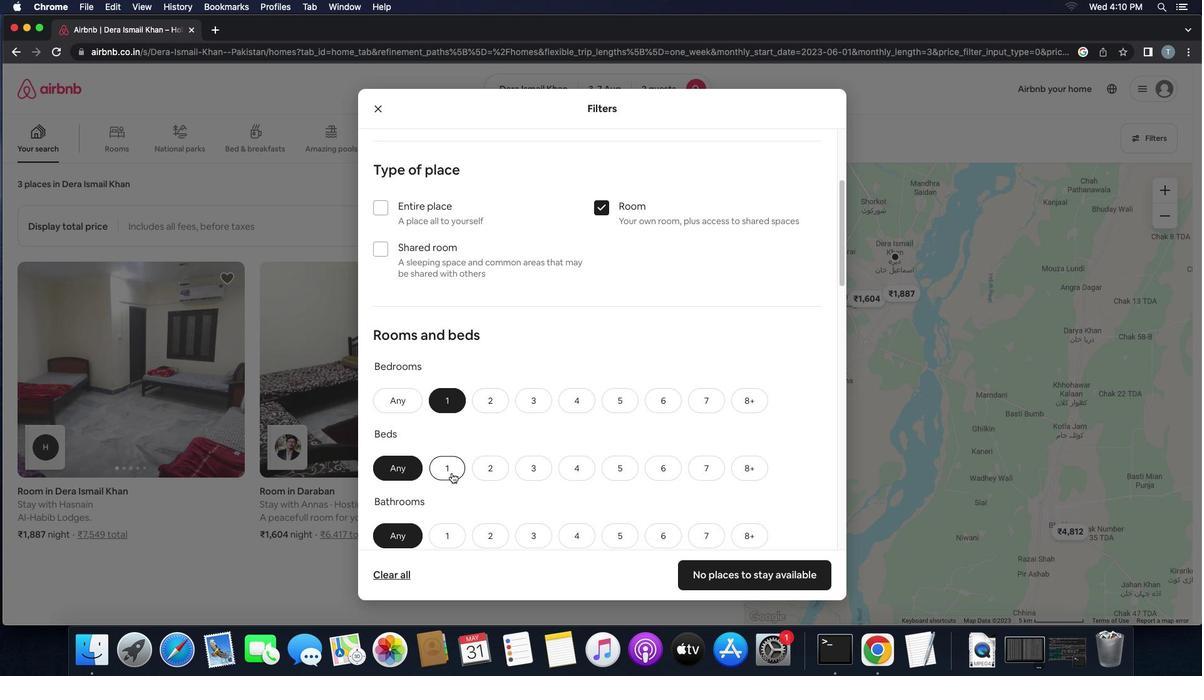 
Action: Mouse moved to (454, 473)
Screenshot: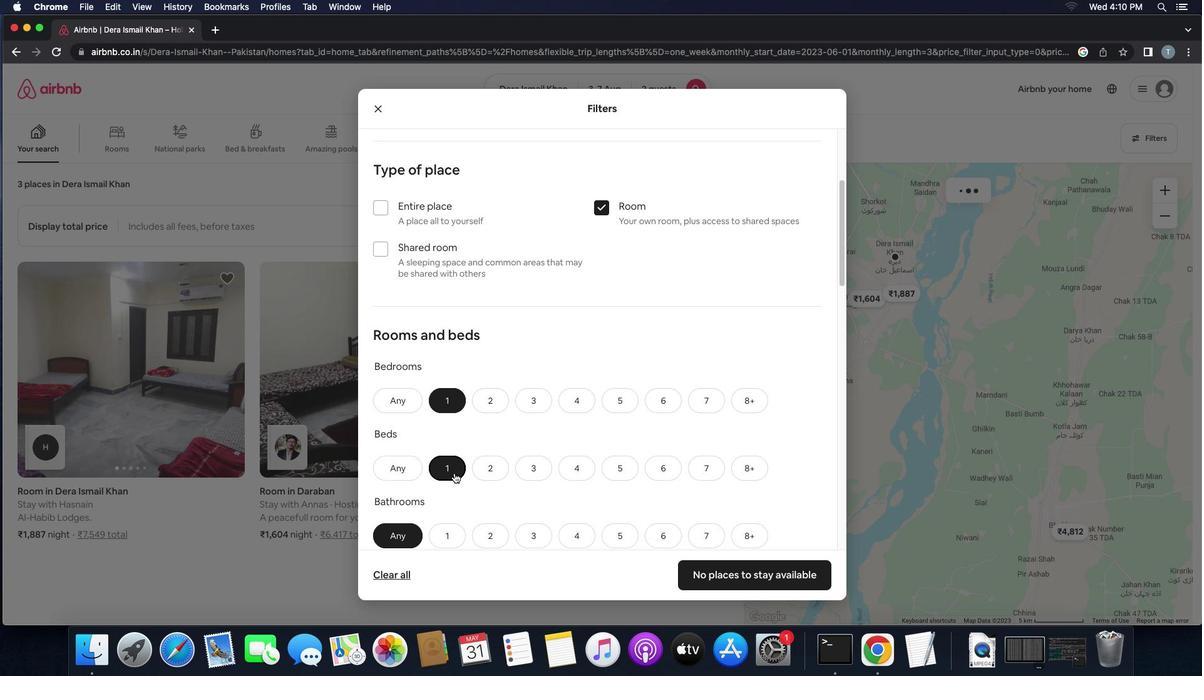 
Action: Mouse scrolled (454, 473) with delta (0, 0)
Screenshot: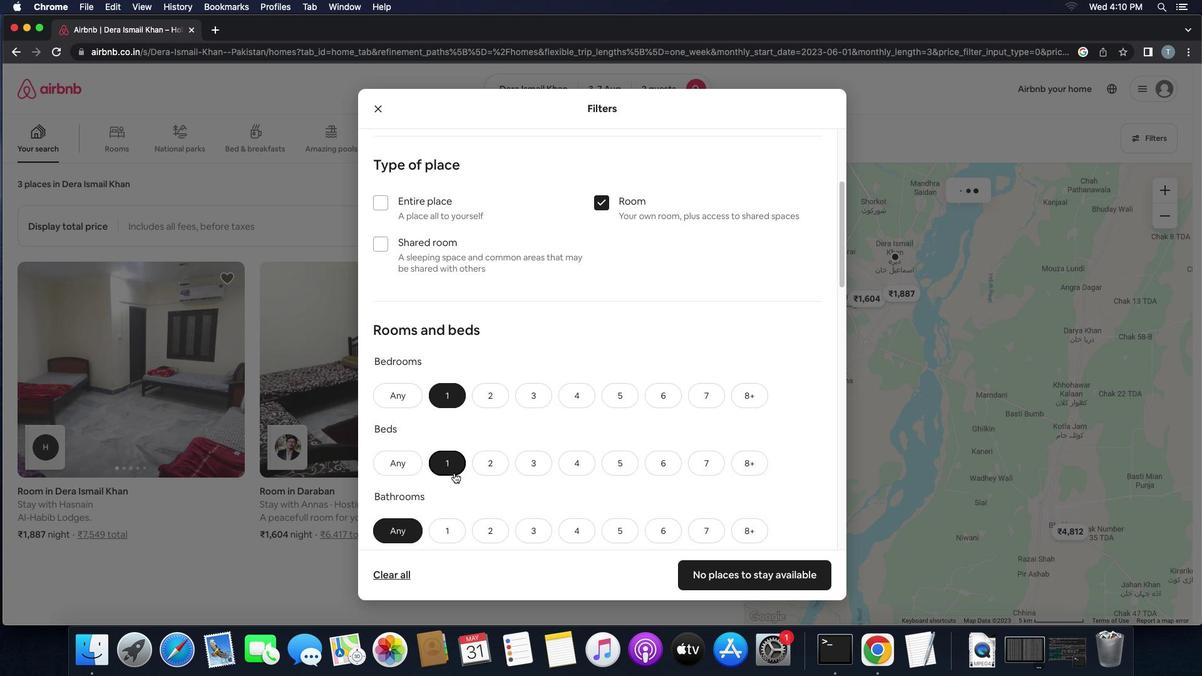 
Action: Mouse scrolled (454, 473) with delta (0, 0)
Screenshot: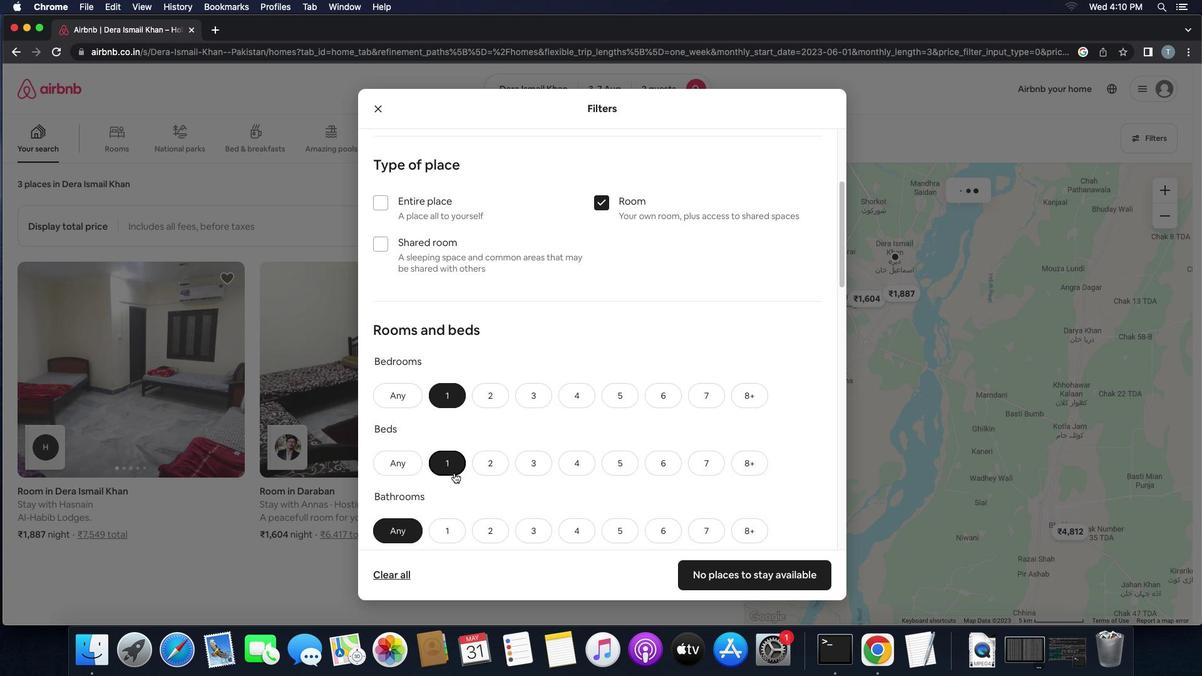 
Action: Mouse moved to (453, 501)
Screenshot: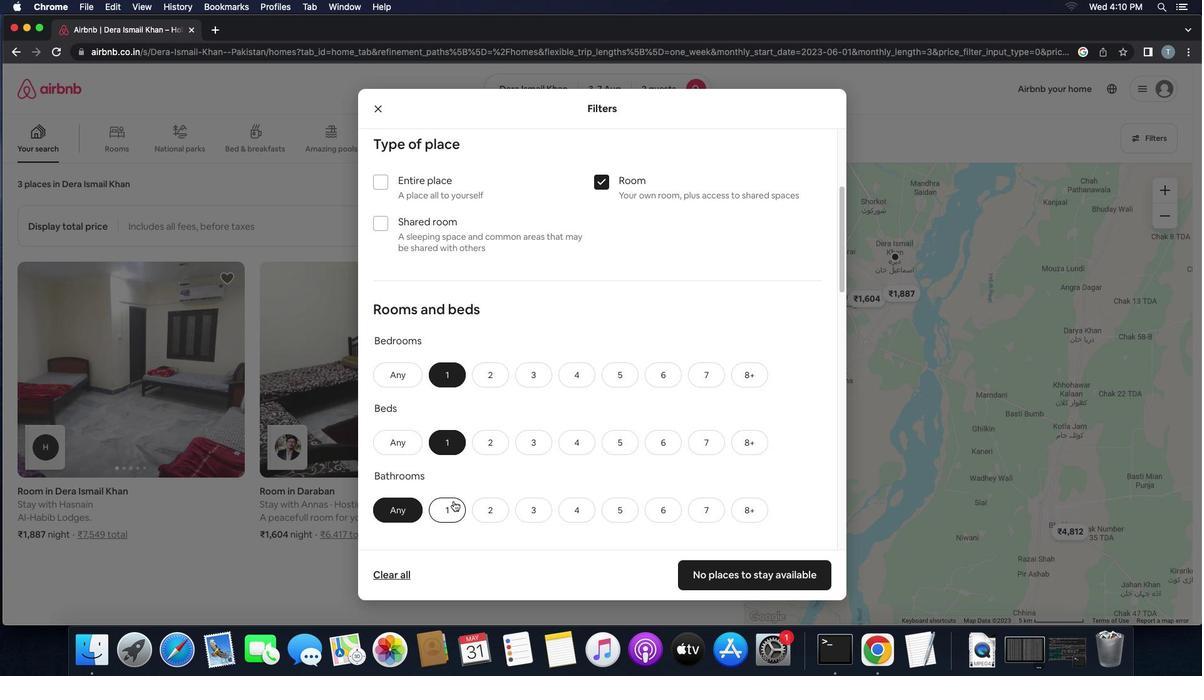 
Action: Mouse pressed left at (453, 501)
Screenshot: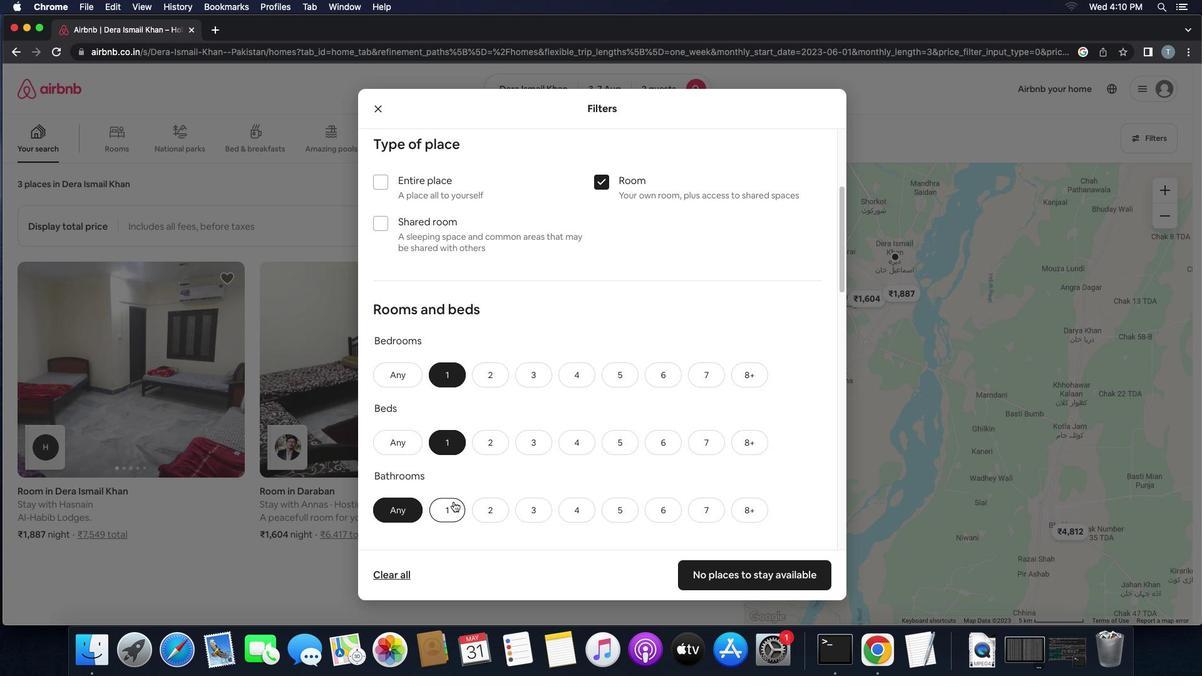 
Action: Mouse moved to (518, 499)
Screenshot: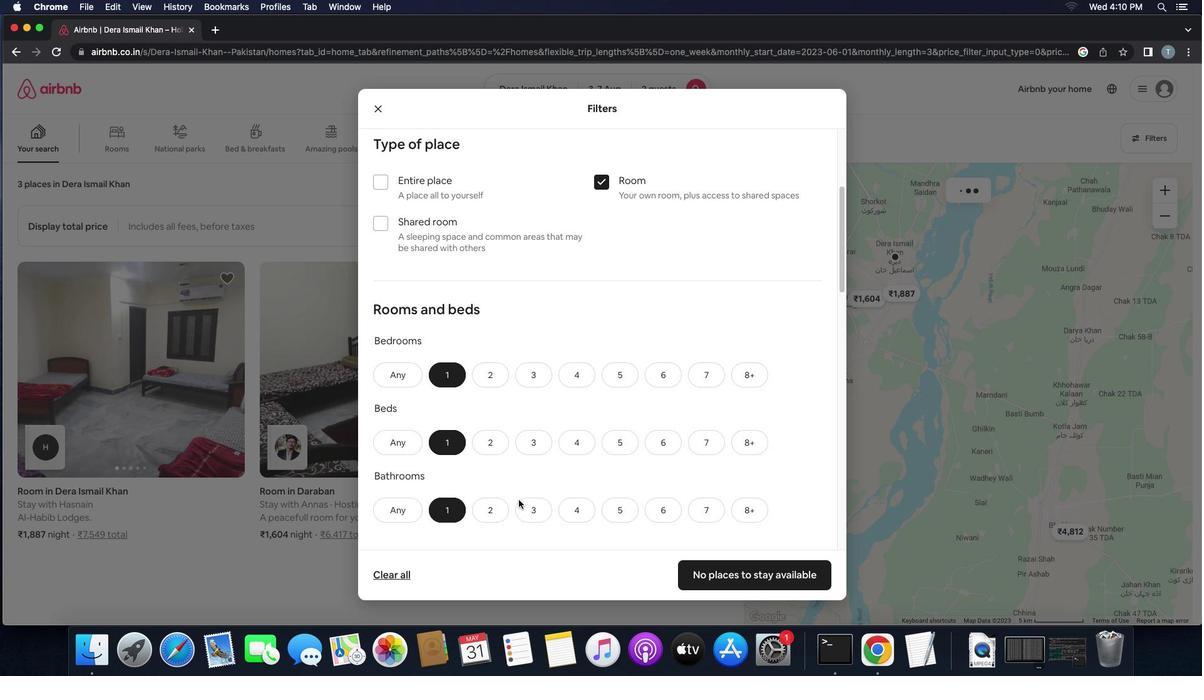 
Action: Mouse scrolled (518, 499) with delta (0, 0)
Screenshot: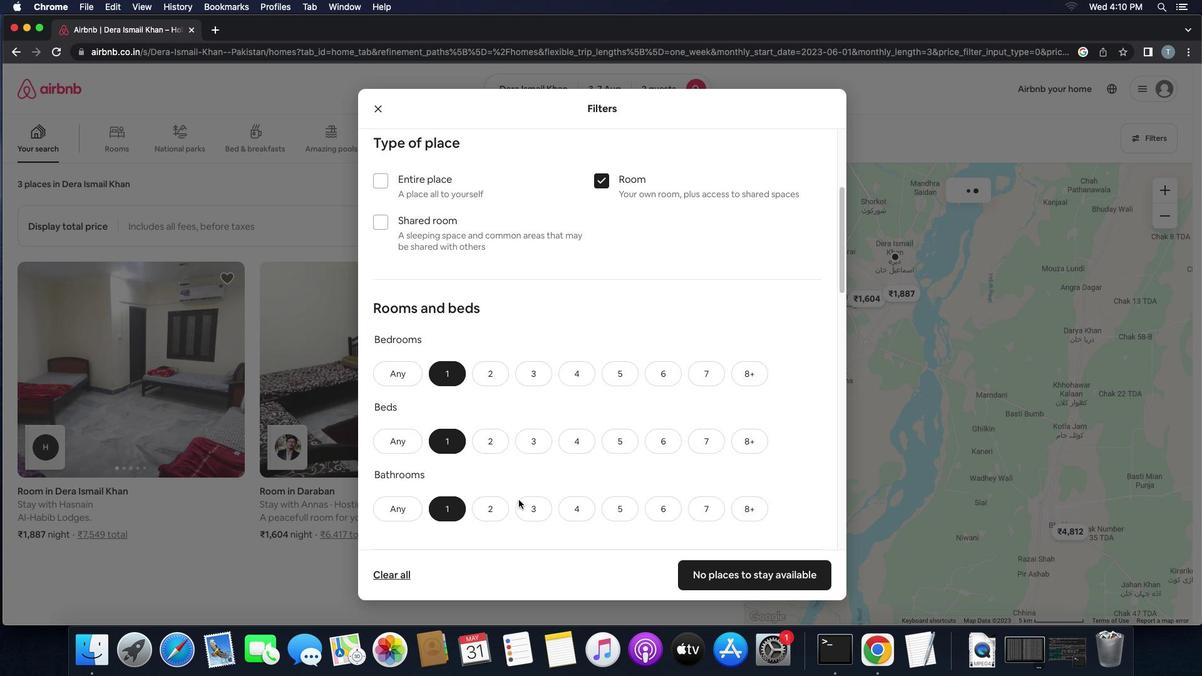 
Action: Mouse scrolled (518, 499) with delta (0, 0)
Screenshot: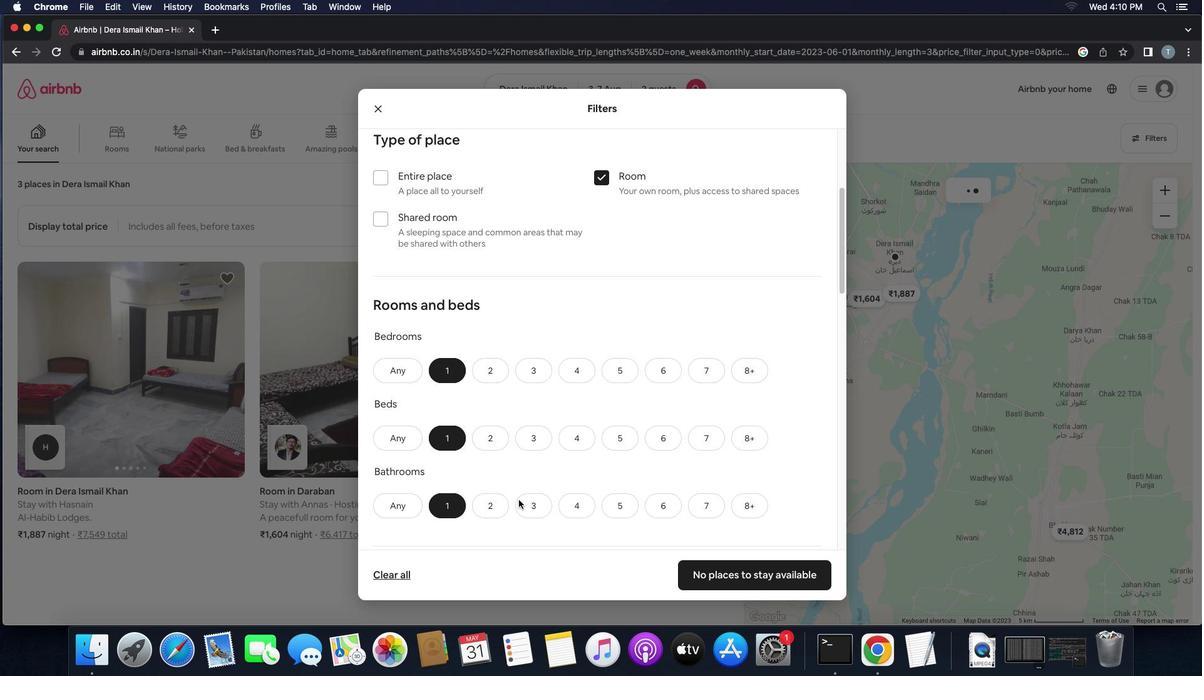 
Action: Mouse scrolled (518, 499) with delta (0, 0)
Screenshot: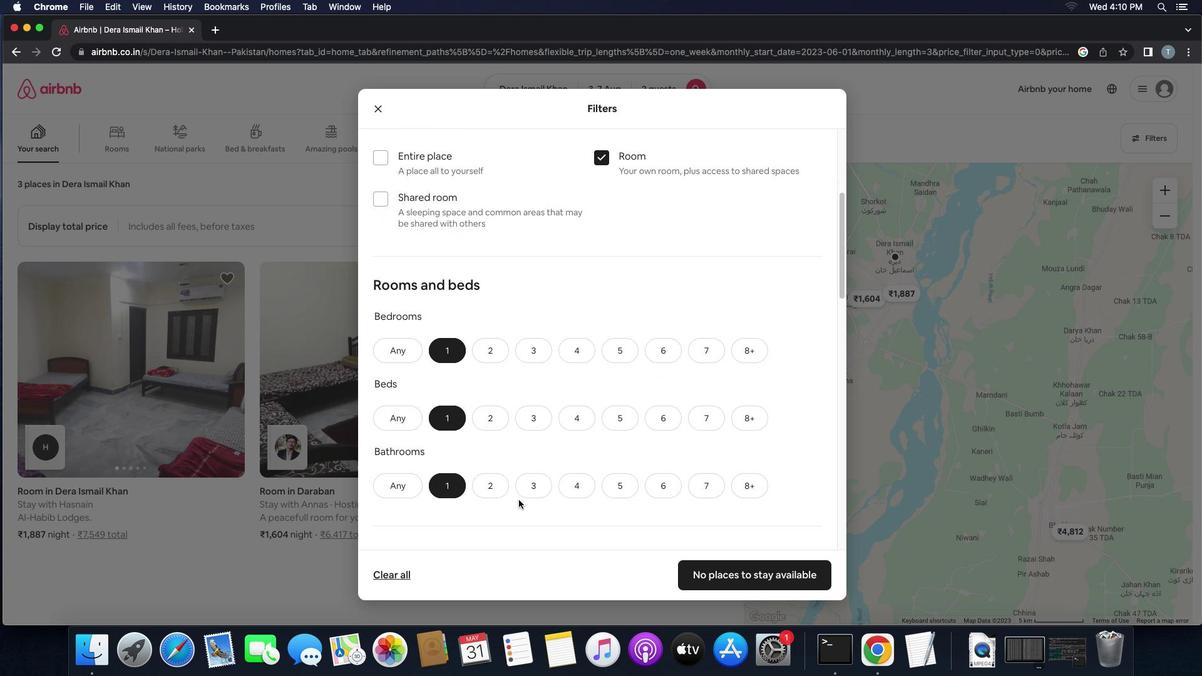 
Action: Mouse scrolled (518, 499) with delta (0, 0)
Screenshot: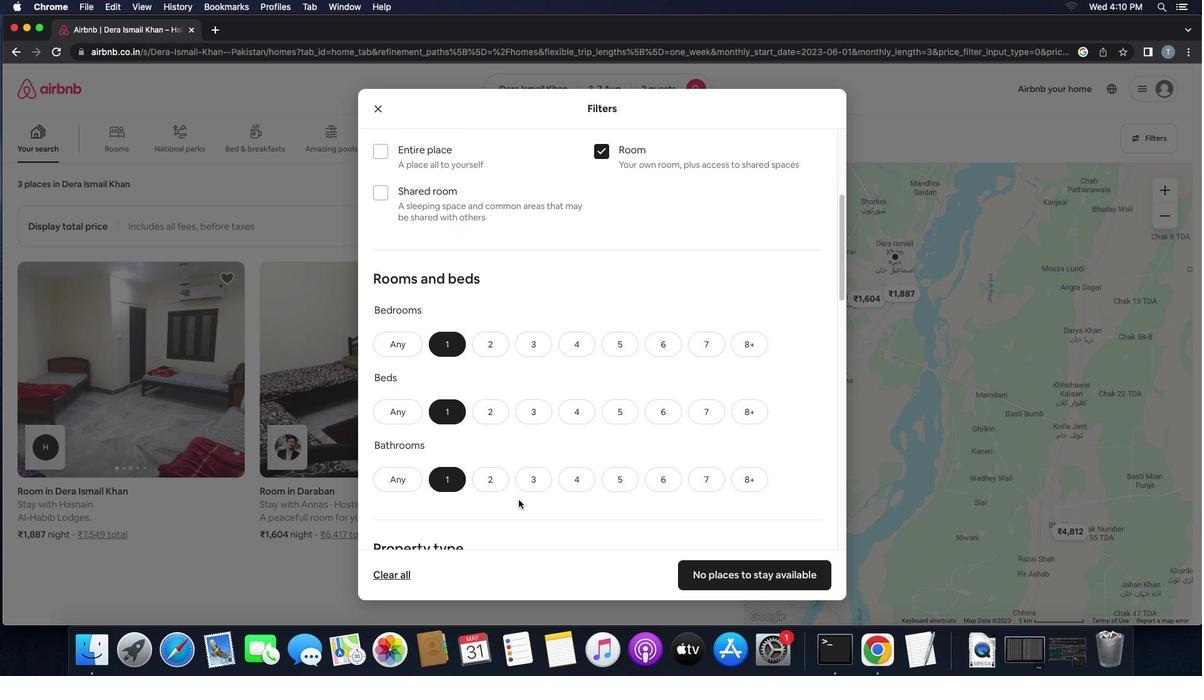 
Action: Mouse scrolled (518, 499) with delta (0, 0)
Screenshot: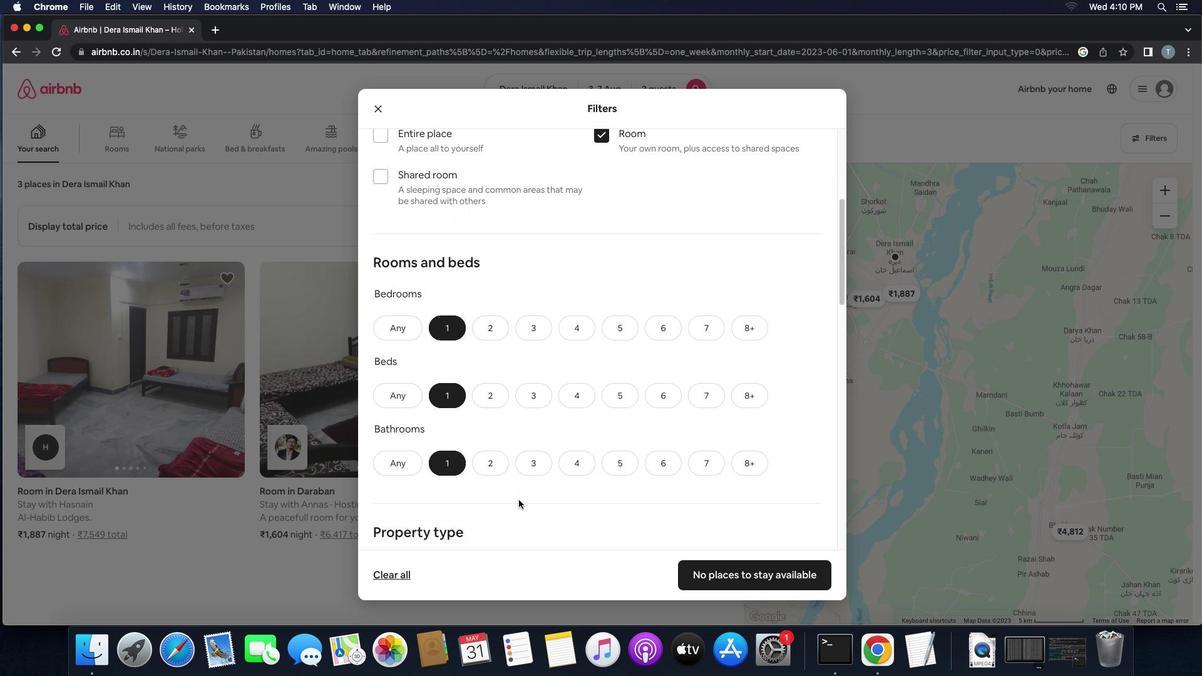 
Action: Mouse scrolled (518, 499) with delta (0, 0)
Screenshot: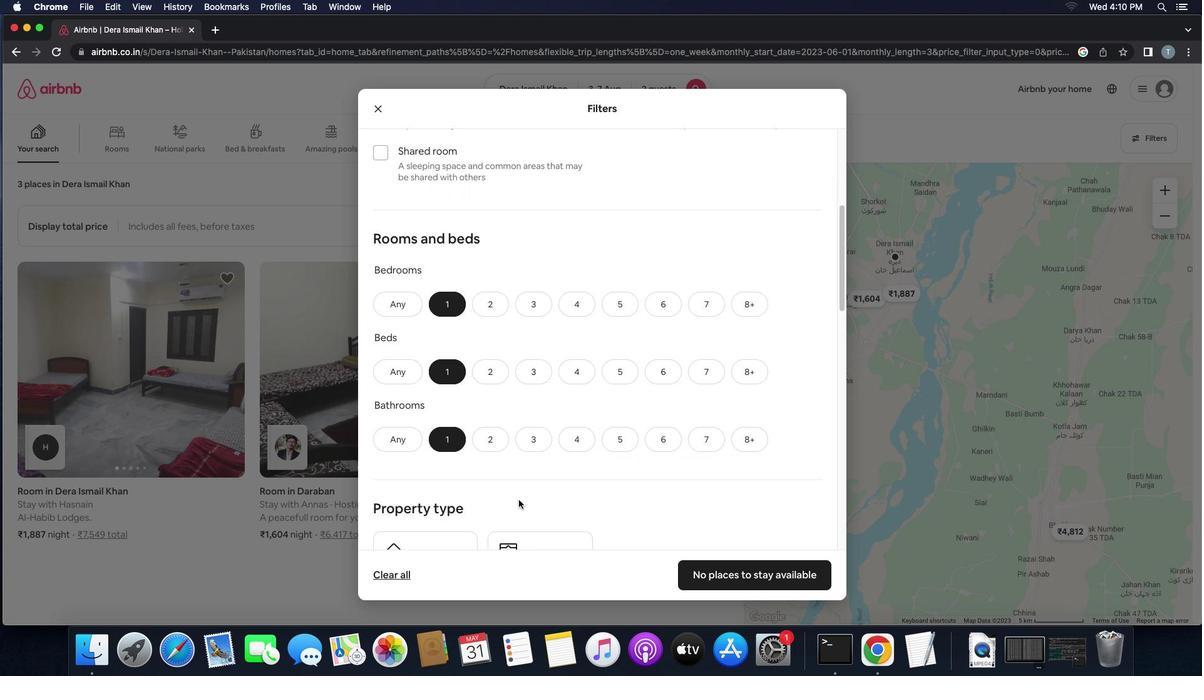 
Action: Mouse scrolled (518, 499) with delta (0, 0)
Screenshot: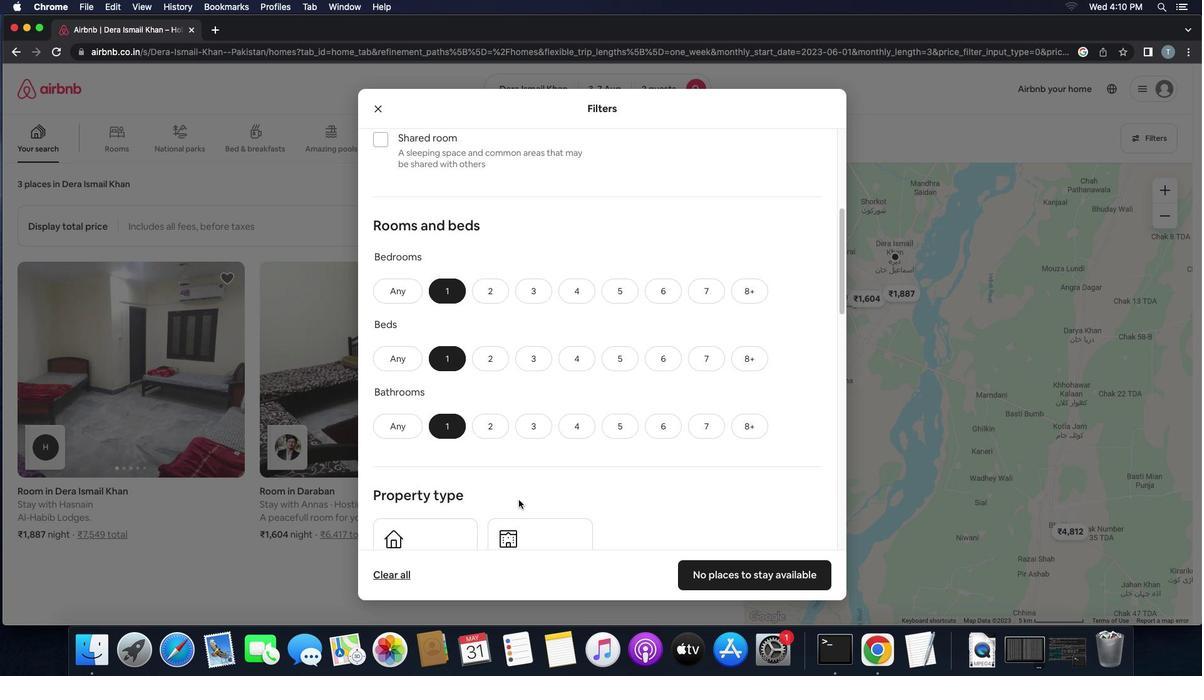 
Action: Mouse scrolled (518, 499) with delta (0, -1)
Screenshot: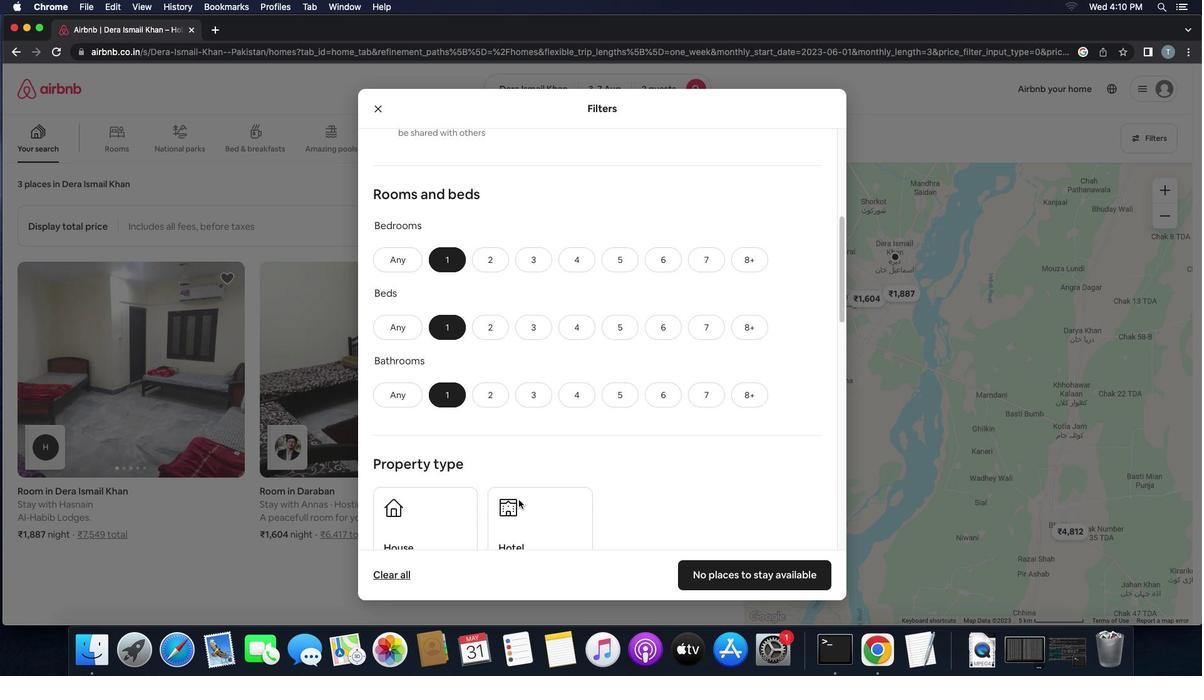 
Action: Mouse scrolled (518, 499) with delta (0, 0)
Screenshot: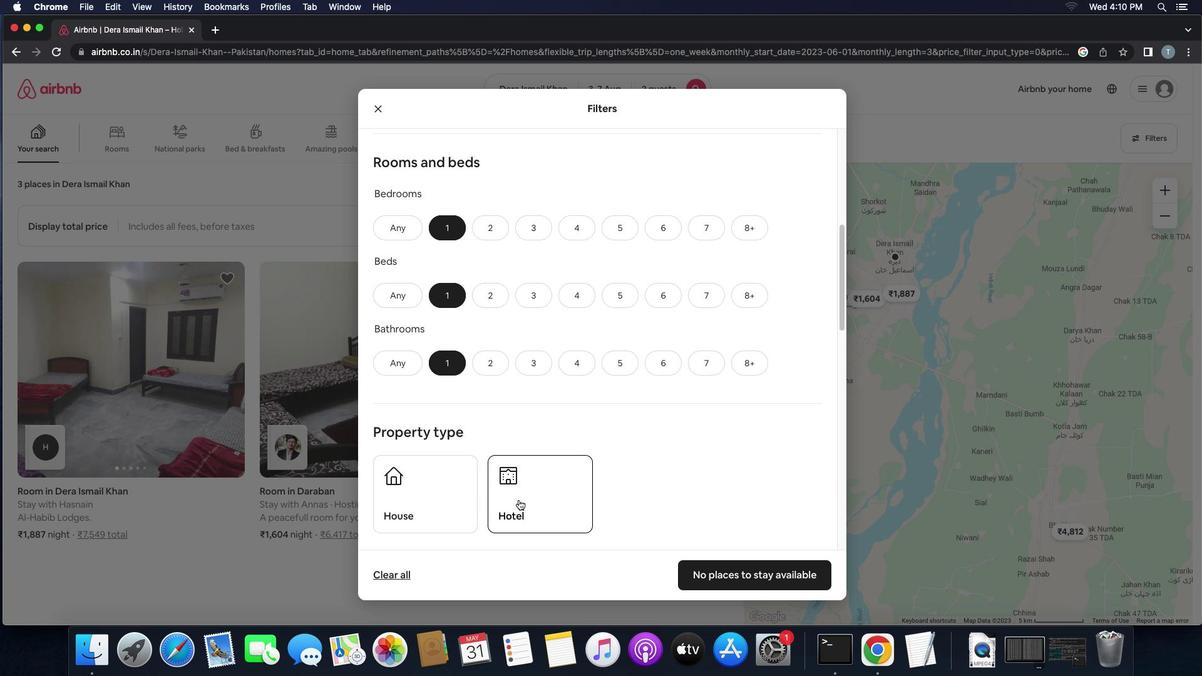 
Action: Mouse scrolled (518, 499) with delta (0, 0)
Screenshot: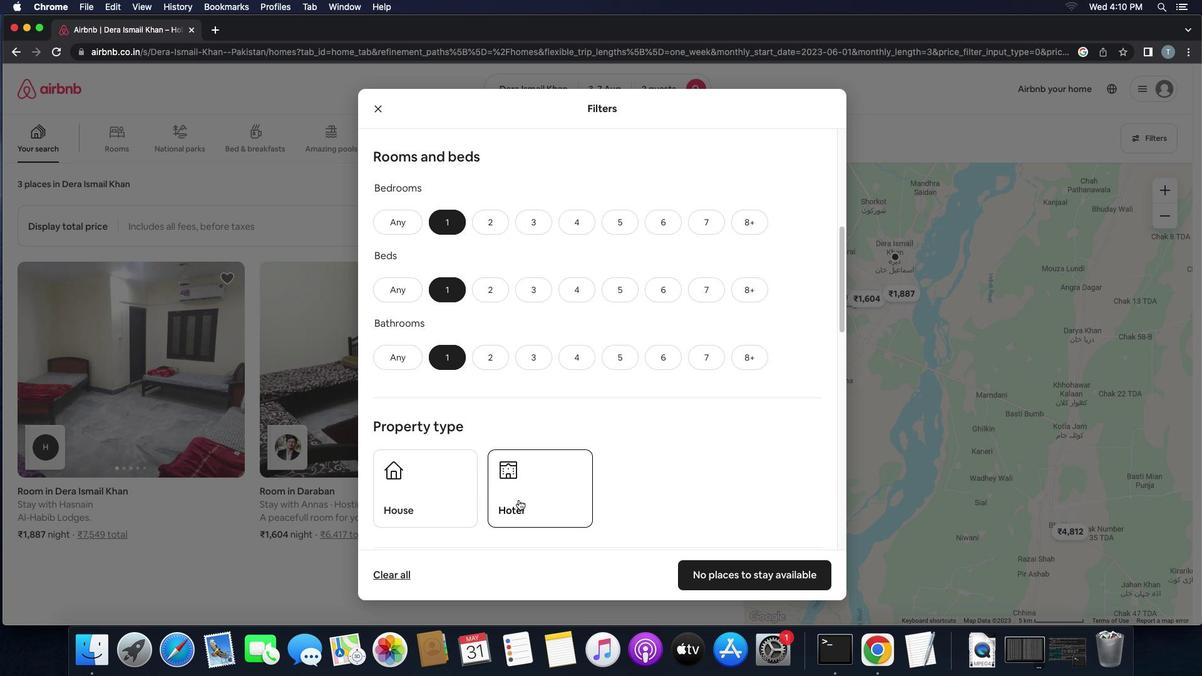 
Action: Mouse scrolled (518, 499) with delta (0, 0)
Screenshot: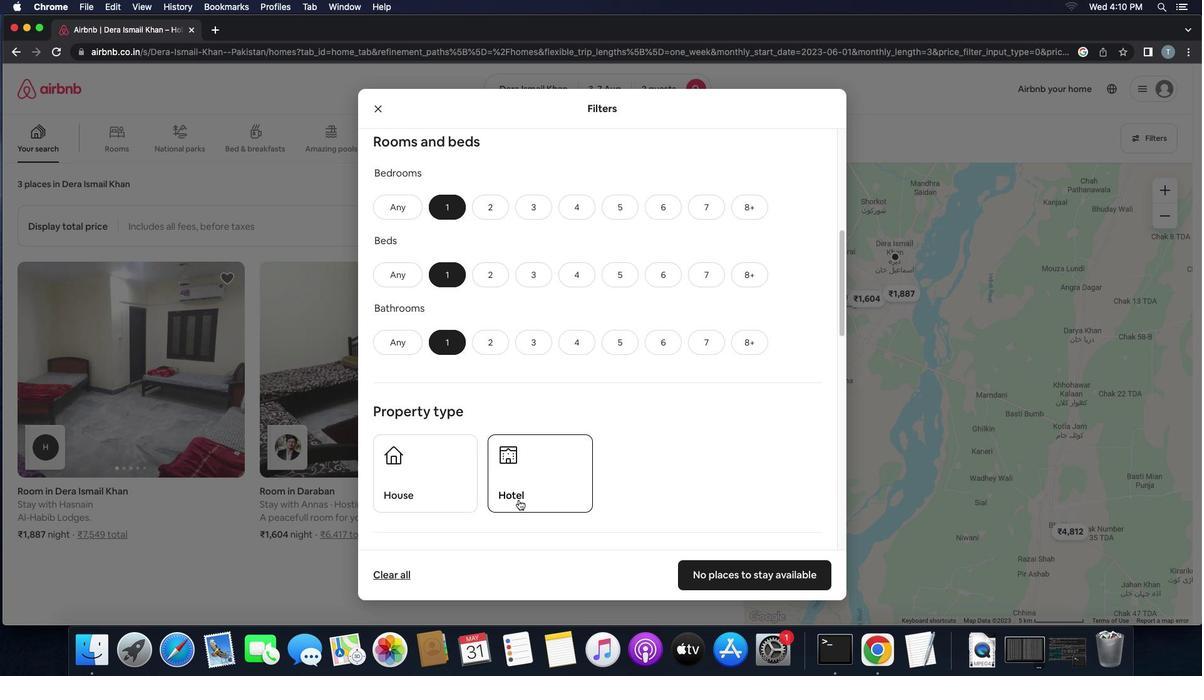 
Action: Mouse scrolled (518, 499) with delta (0, 0)
Screenshot: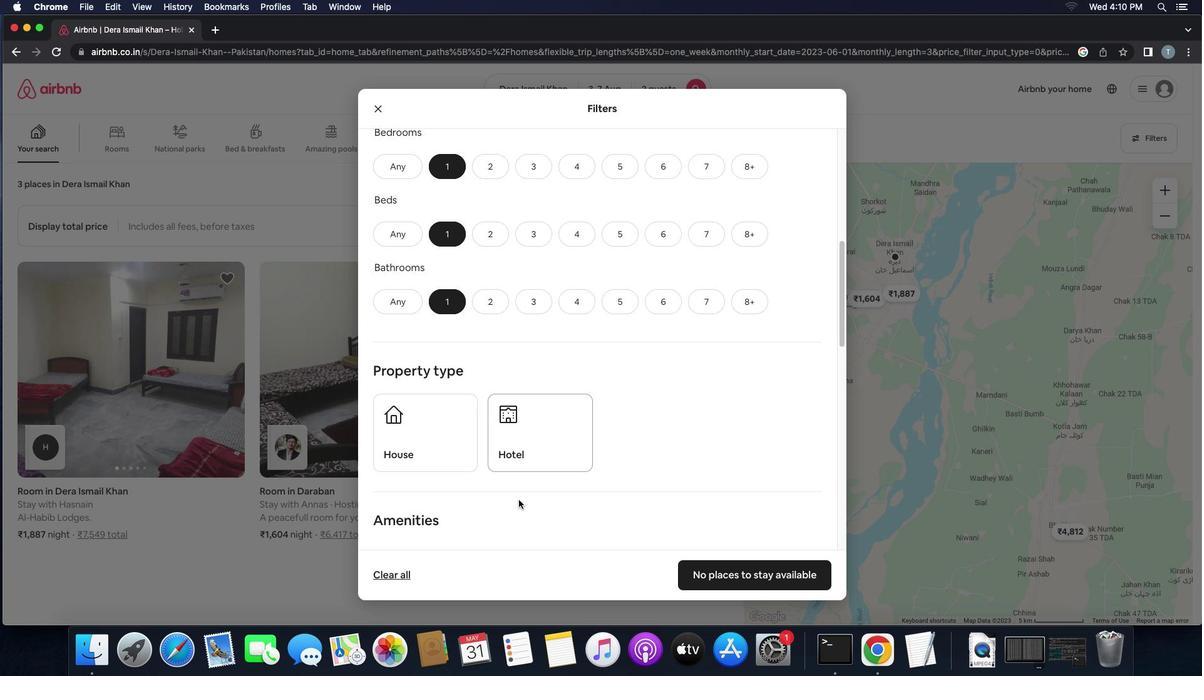 
Action: Mouse scrolled (518, 499) with delta (0, 0)
Screenshot: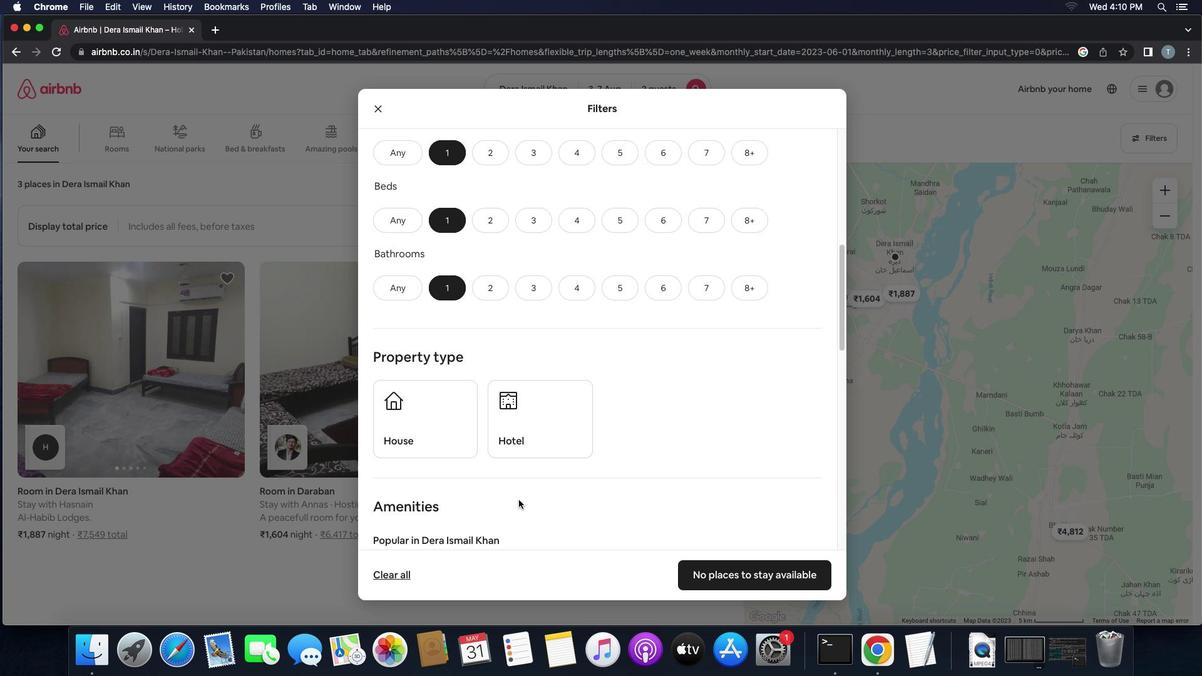 
Action: Mouse scrolled (518, 499) with delta (0, -1)
Screenshot: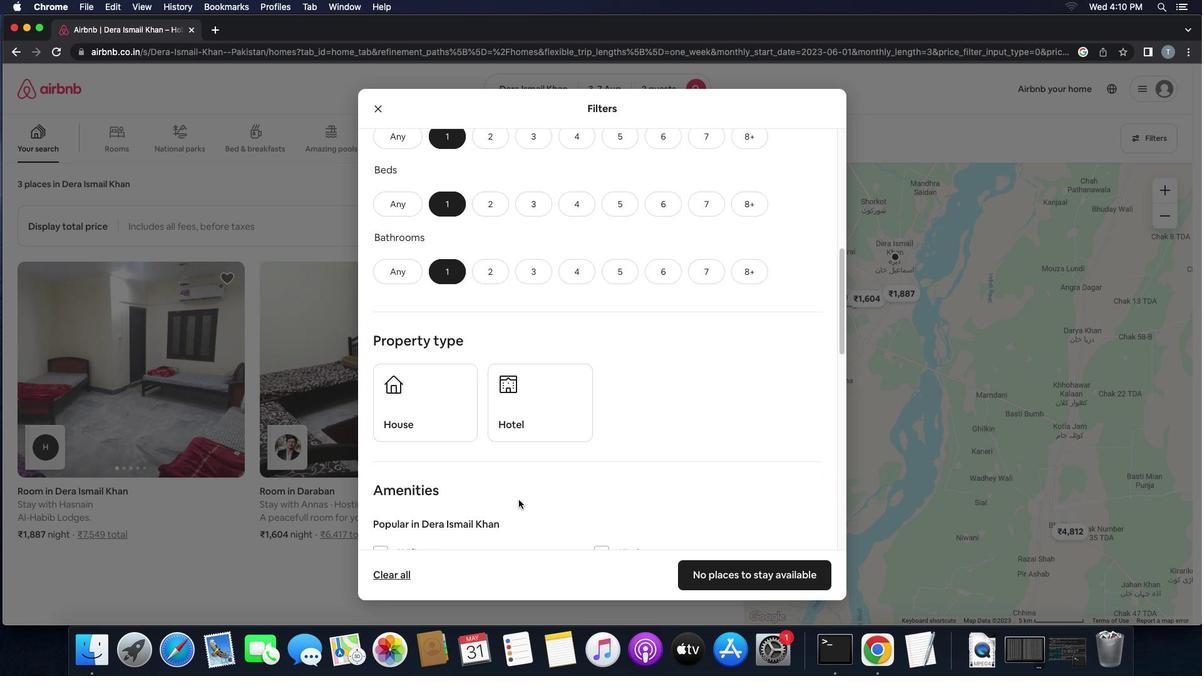 
Action: Mouse moved to (444, 384)
Screenshot: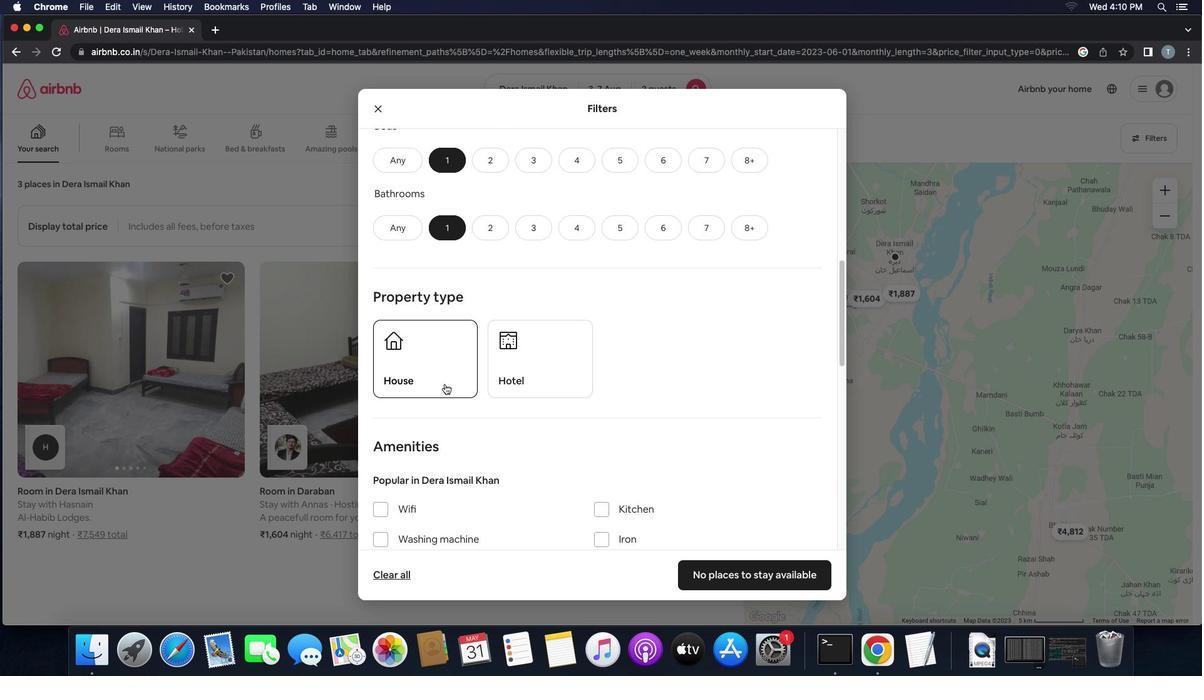 
Action: Mouse pressed left at (444, 384)
Screenshot: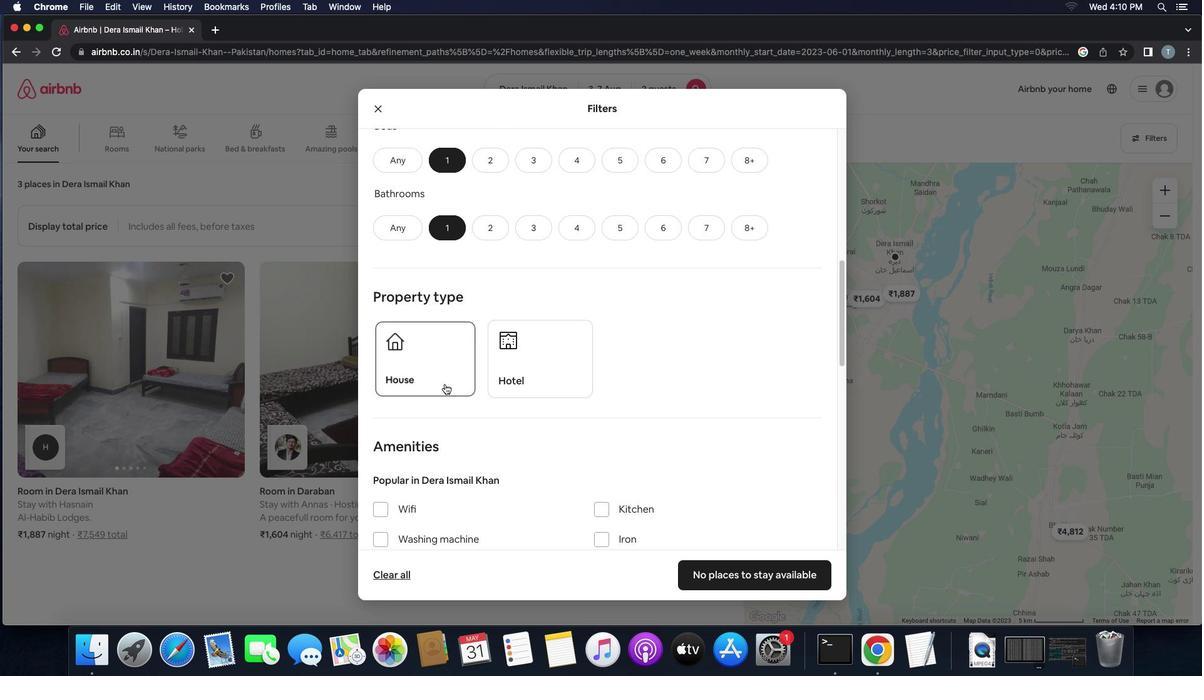 
Action: Mouse moved to (514, 380)
Screenshot: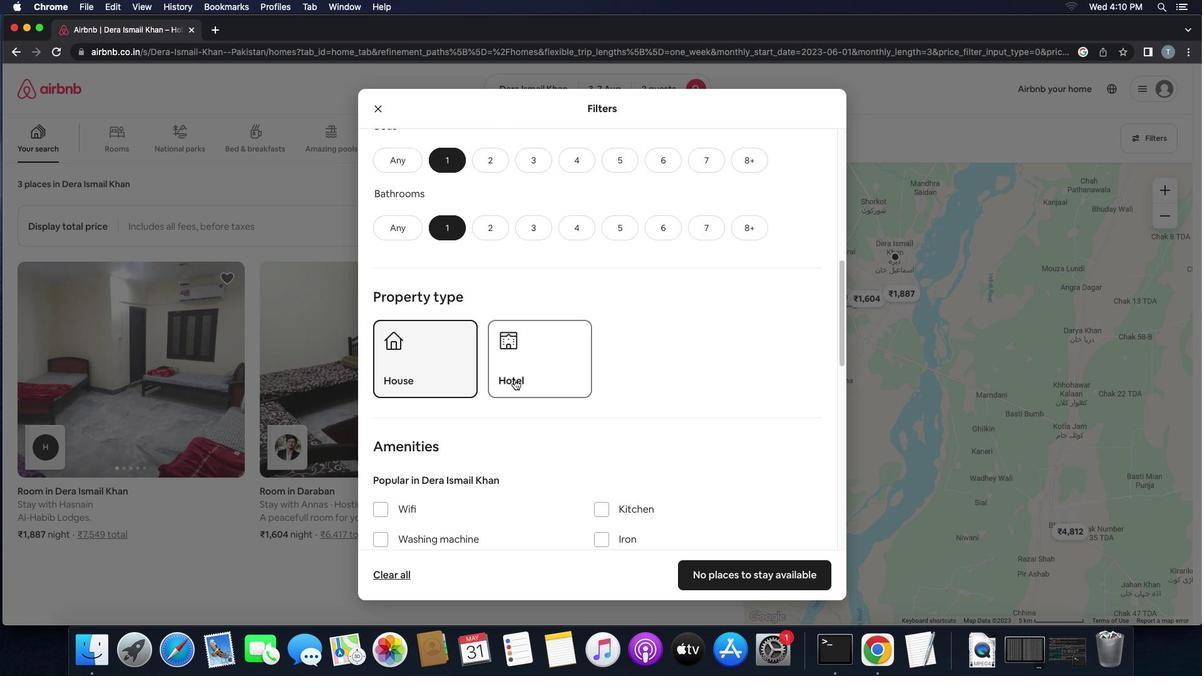 
Action: Mouse pressed left at (514, 380)
Screenshot: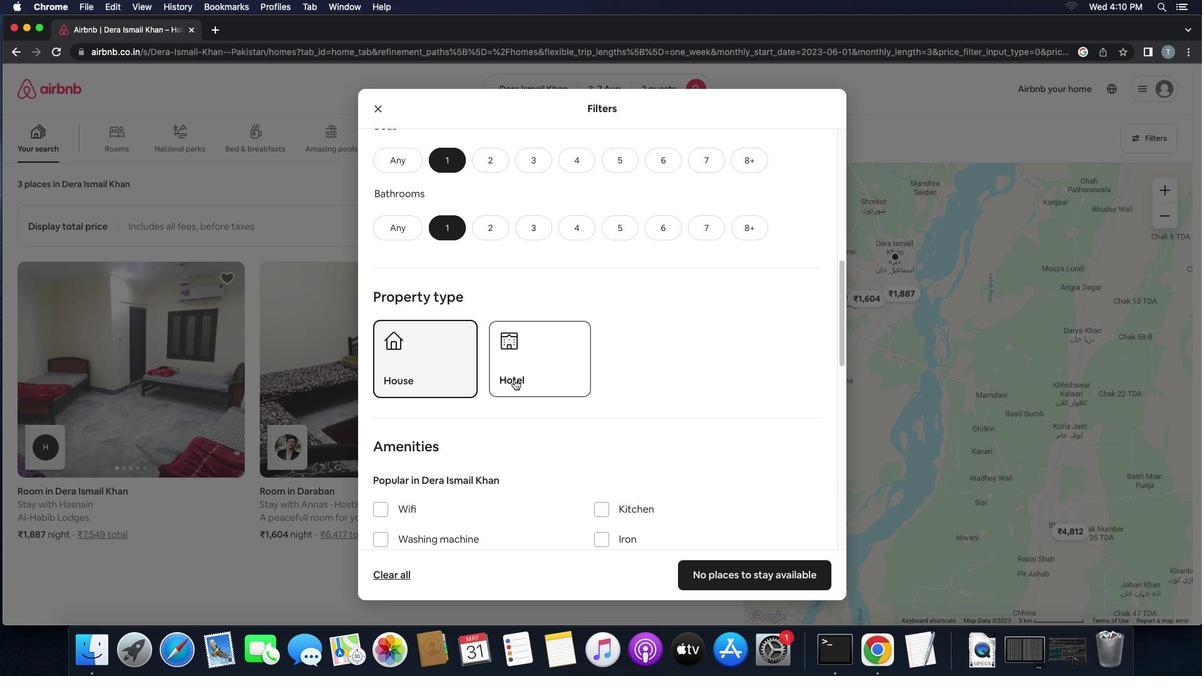 
Action: Mouse moved to (541, 403)
Screenshot: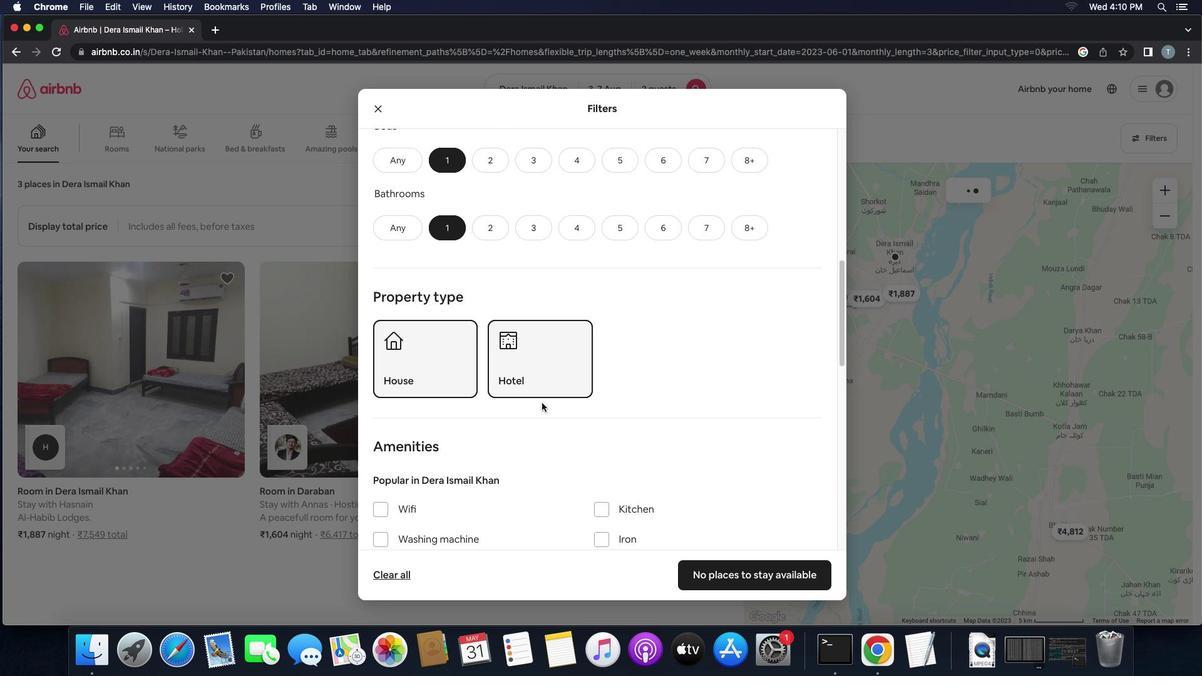 
Action: Mouse scrolled (541, 403) with delta (0, 0)
Screenshot: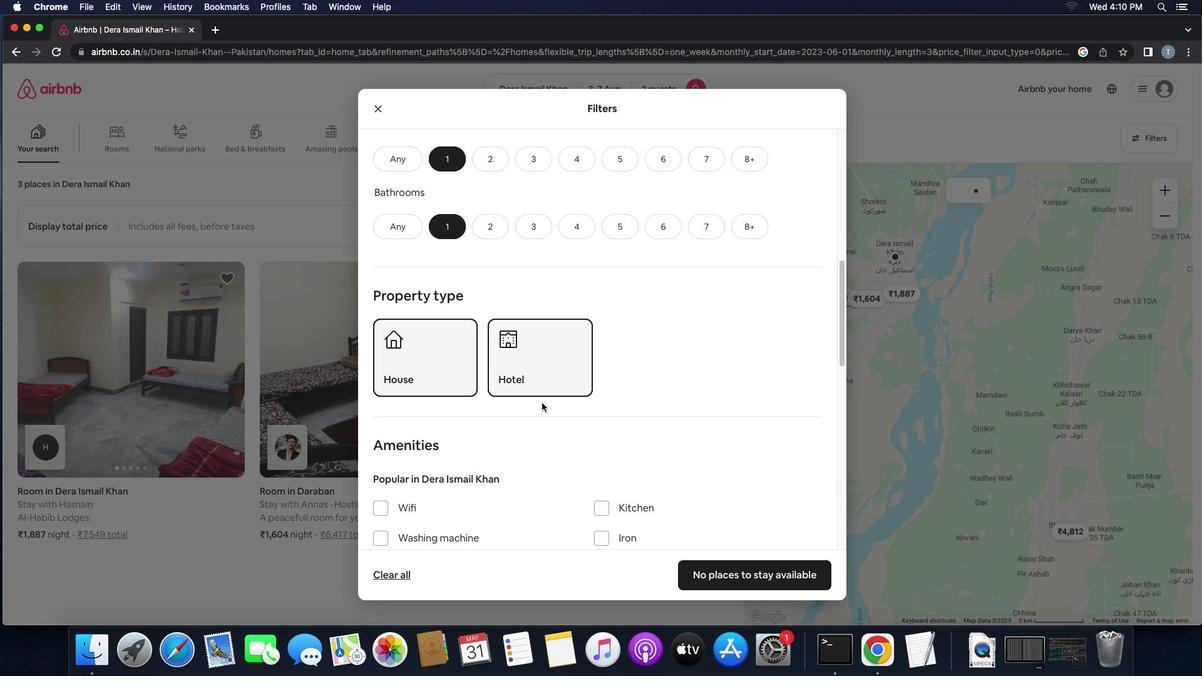 
Action: Mouse scrolled (541, 403) with delta (0, 0)
Screenshot: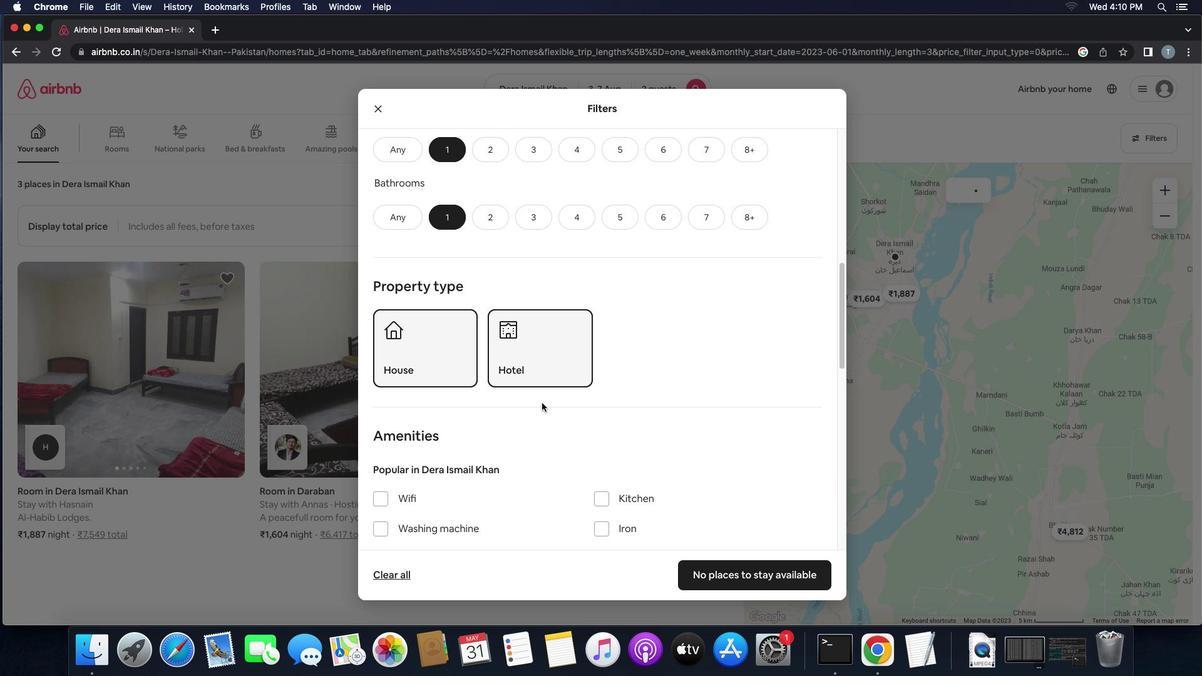 
Action: Mouse scrolled (541, 403) with delta (0, 0)
Screenshot: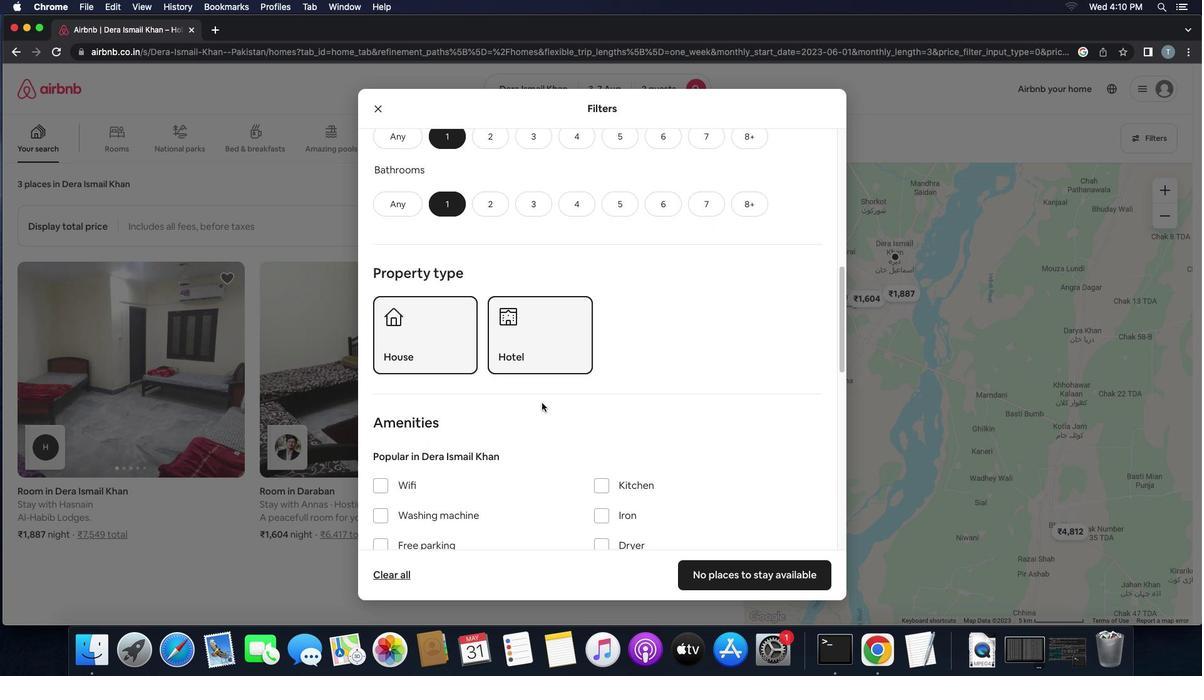
Action: Mouse moved to (548, 451)
Screenshot: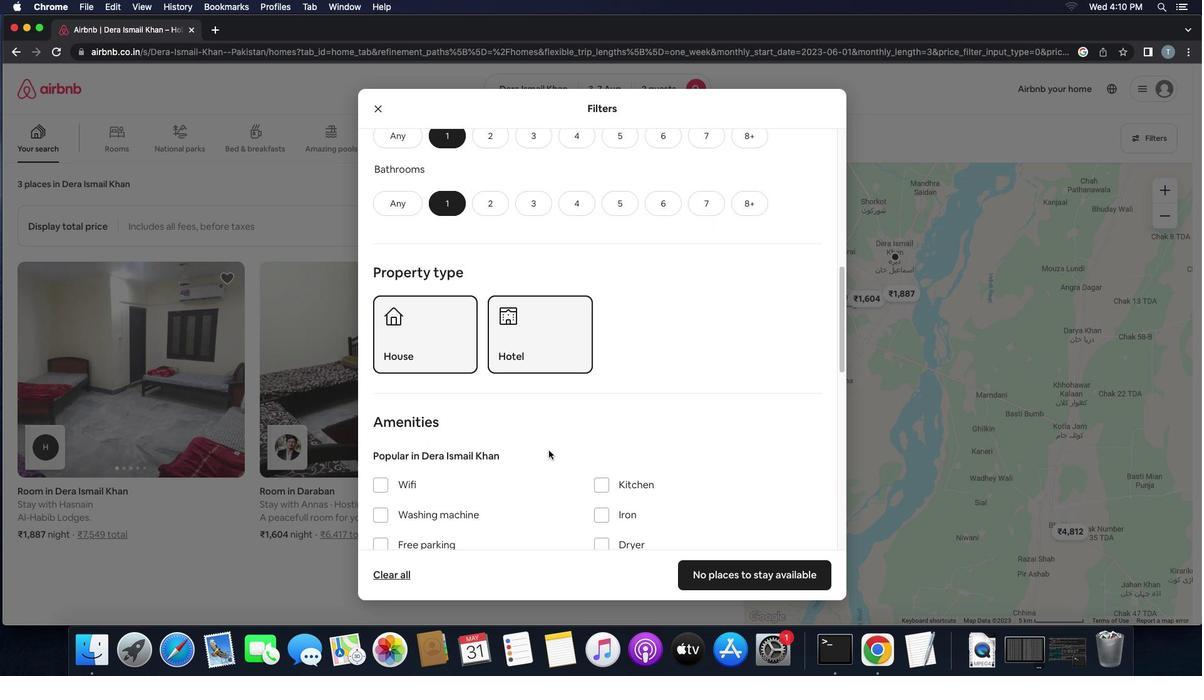 
Action: Mouse scrolled (548, 451) with delta (0, 0)
Screenshot: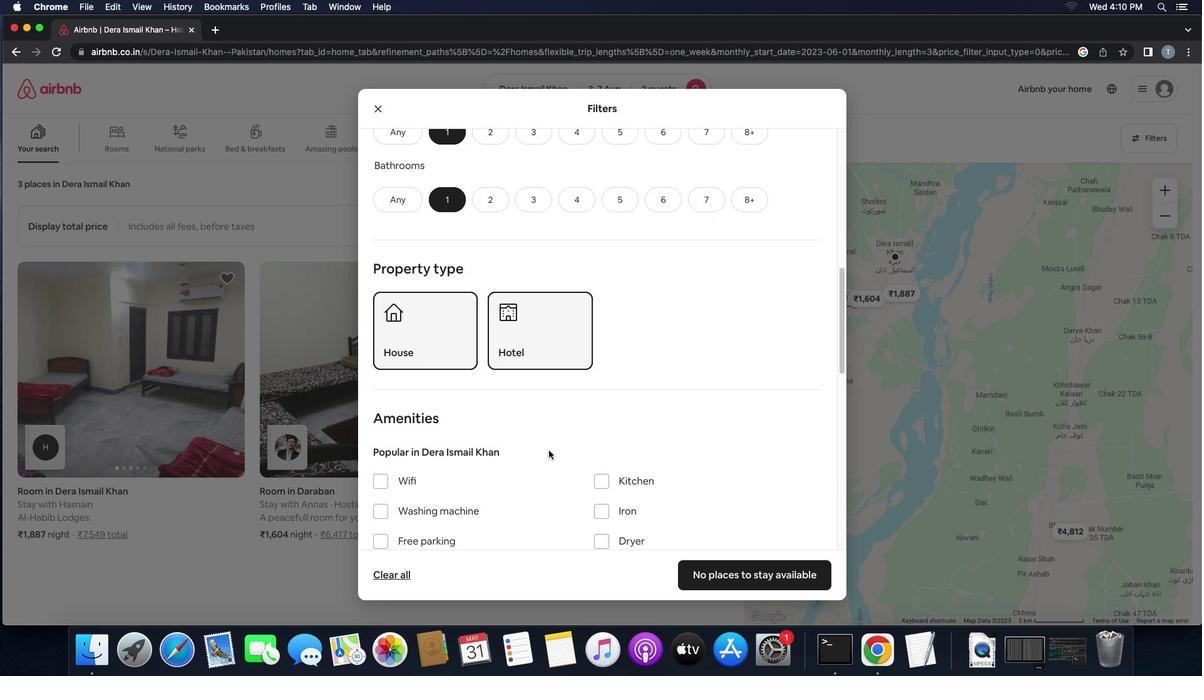 
Action: Mouse scrolled (548, 451) with delta (0, 0)
Screenshot: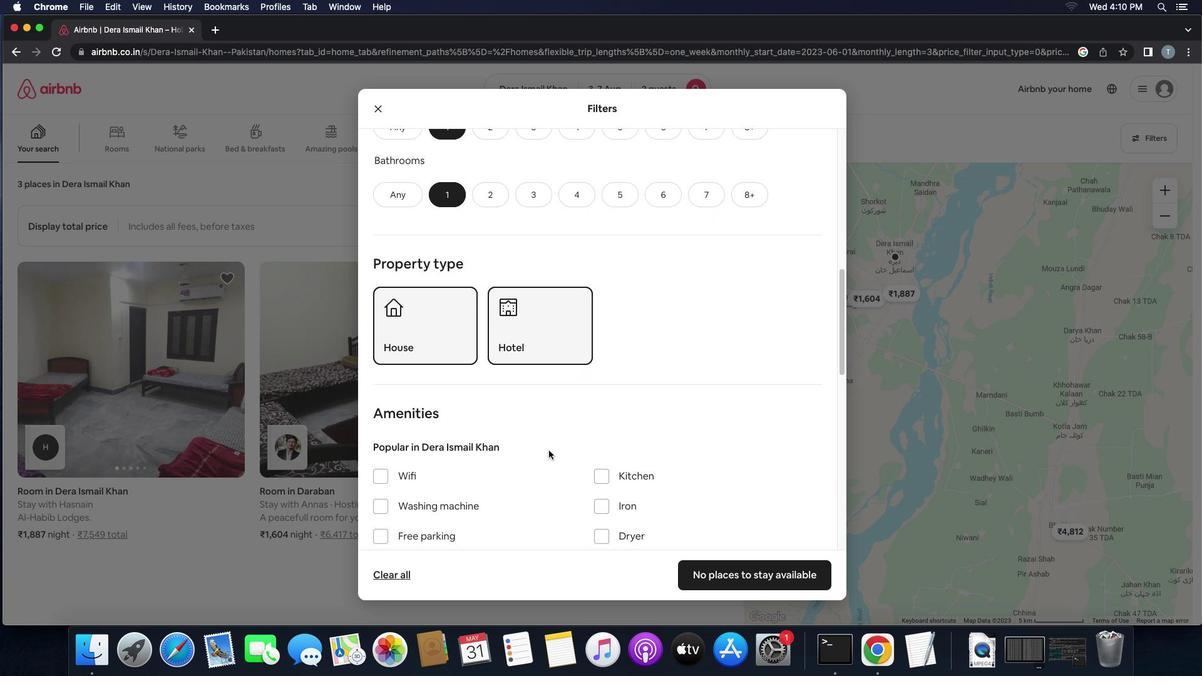 
Action: Mouse scrolled (548, 451) with delta (0, 0)
Screenshot: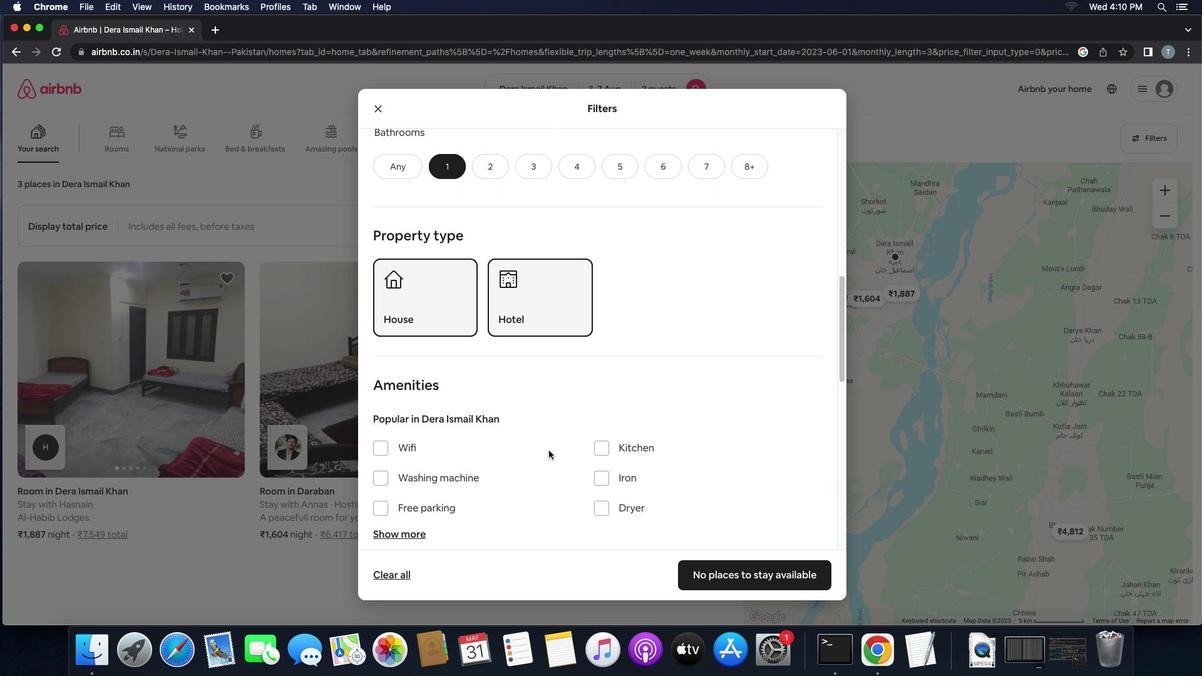 
Action: Mouse scrolled (548, 451) with delta (0, 0)
Screenshot: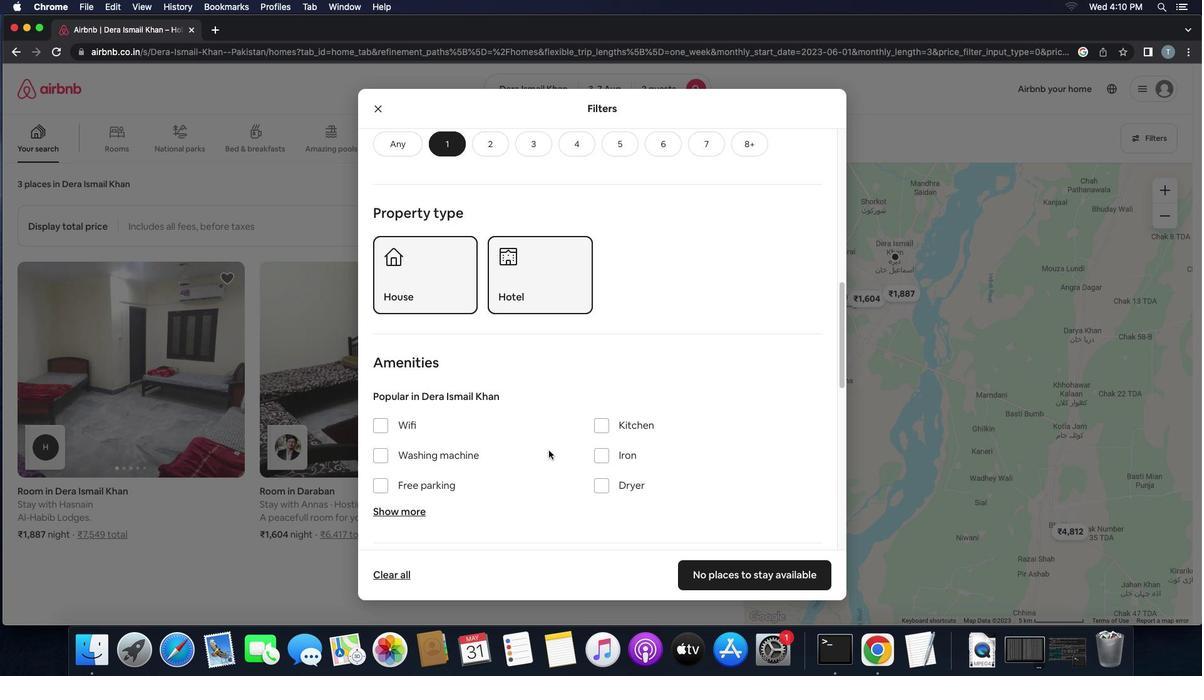 
Action: Mouse scrolled (548, 451) with delta (0, 0)
Screenshot: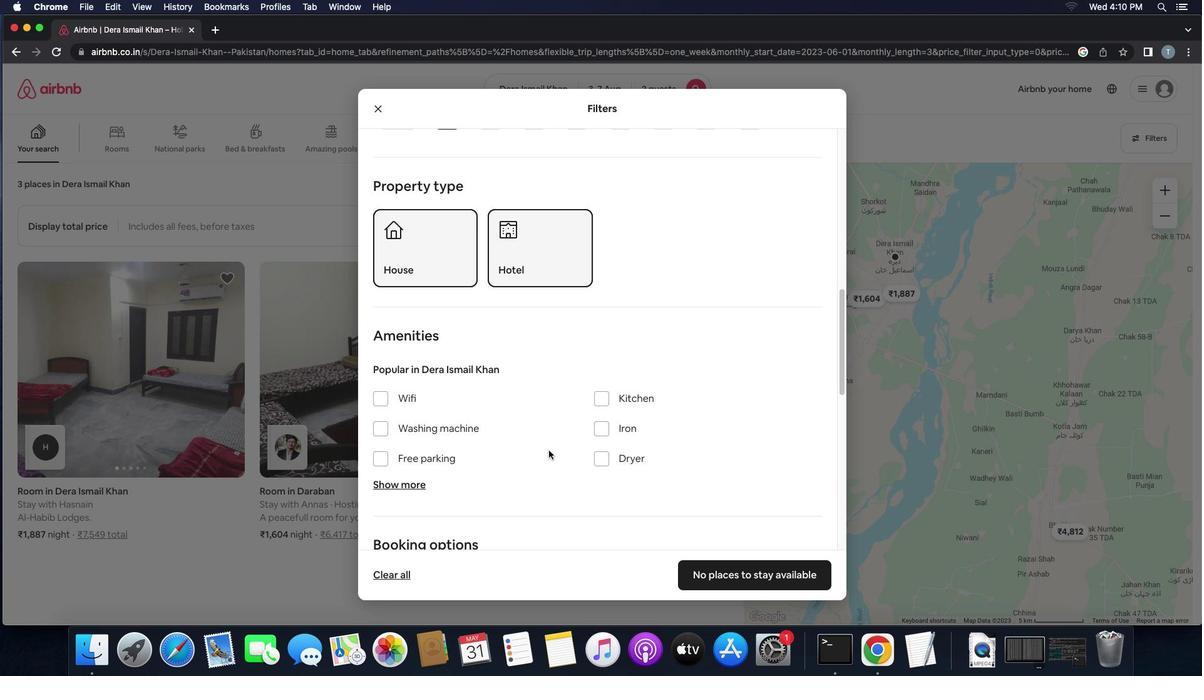 
Action: Mouse scrolled (548, 451) with delta (0, -1)
Screenshot: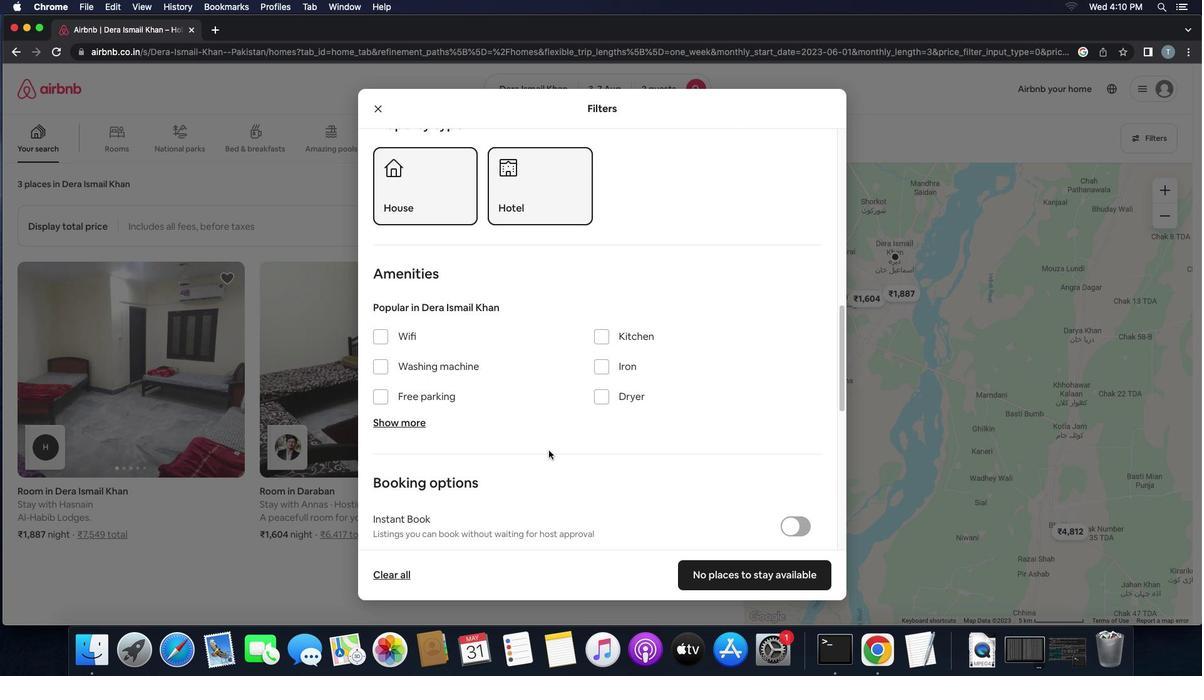 
Action: Mouse scrolled (548, 451) with delta (0, -2)
Screenshot: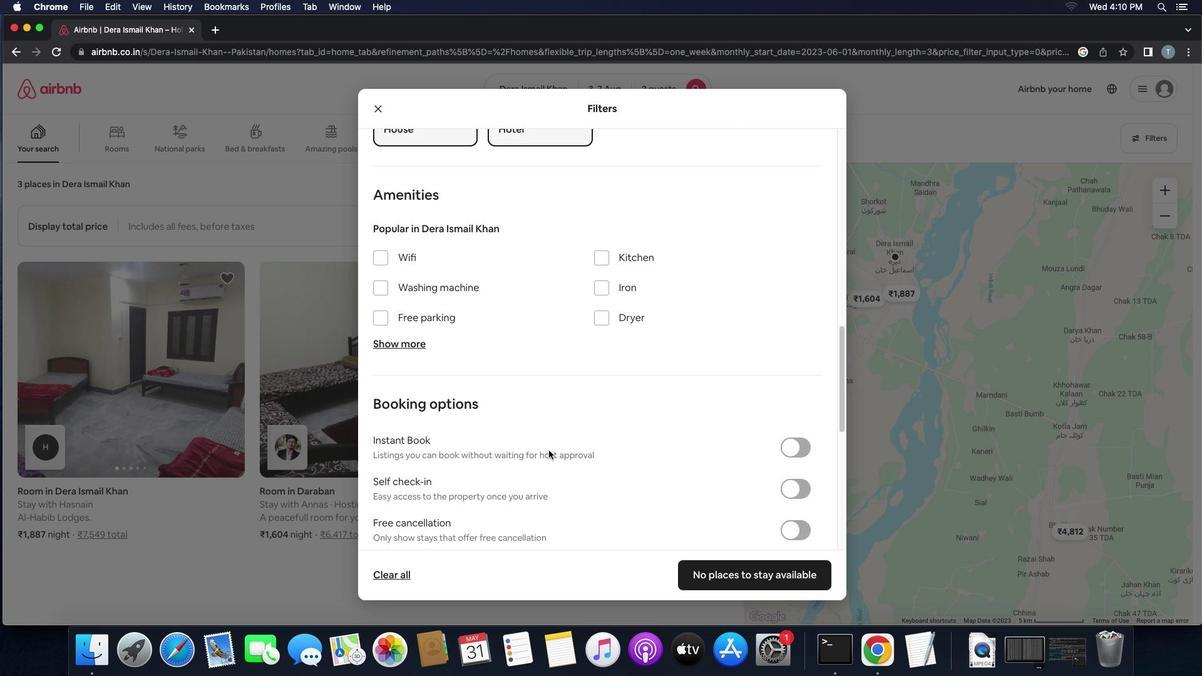 
Action: Mouse scrolled (548, 451) with delta (0, 0)
Screenshot: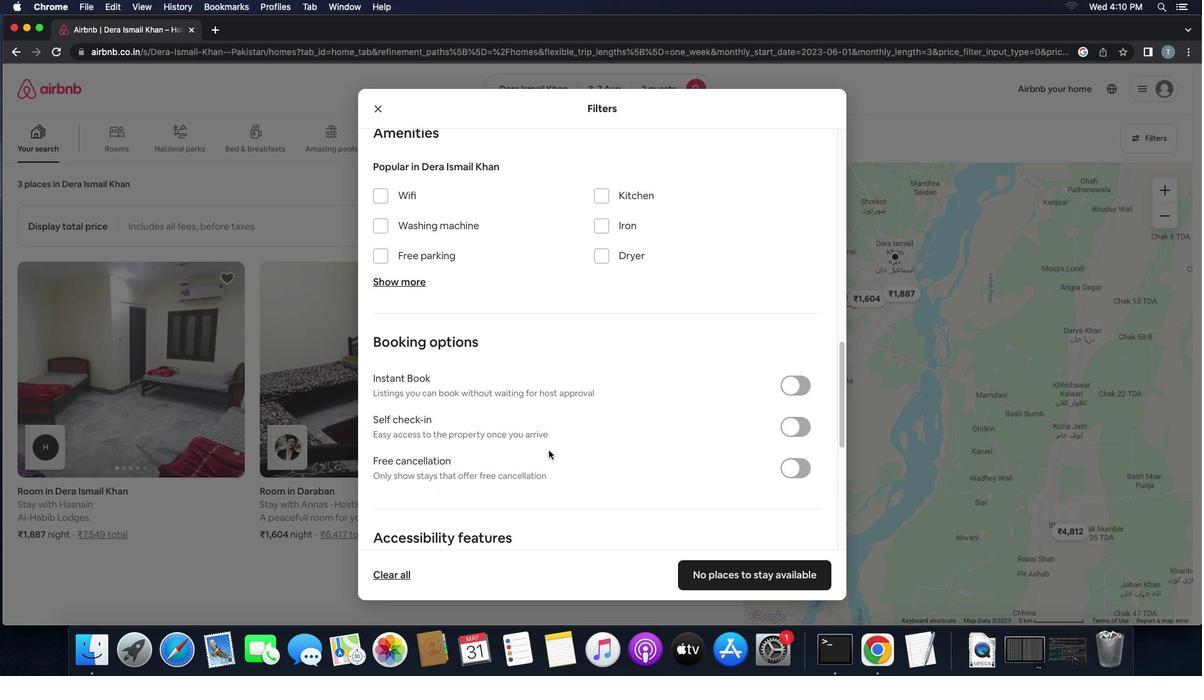 
Action: Mouse scrolled (548, 451) with delta (0, 0)
Screenshot: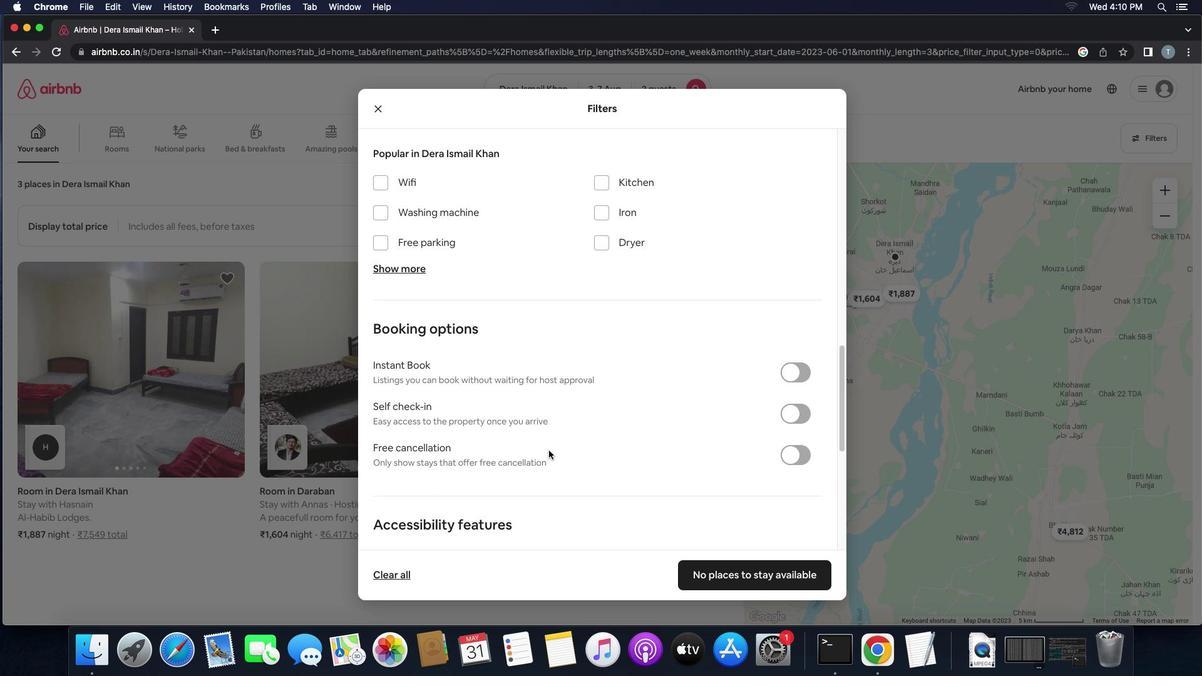 
Action: Mouse scrolled (548, 451) with delta (0, -1)
Screenshot: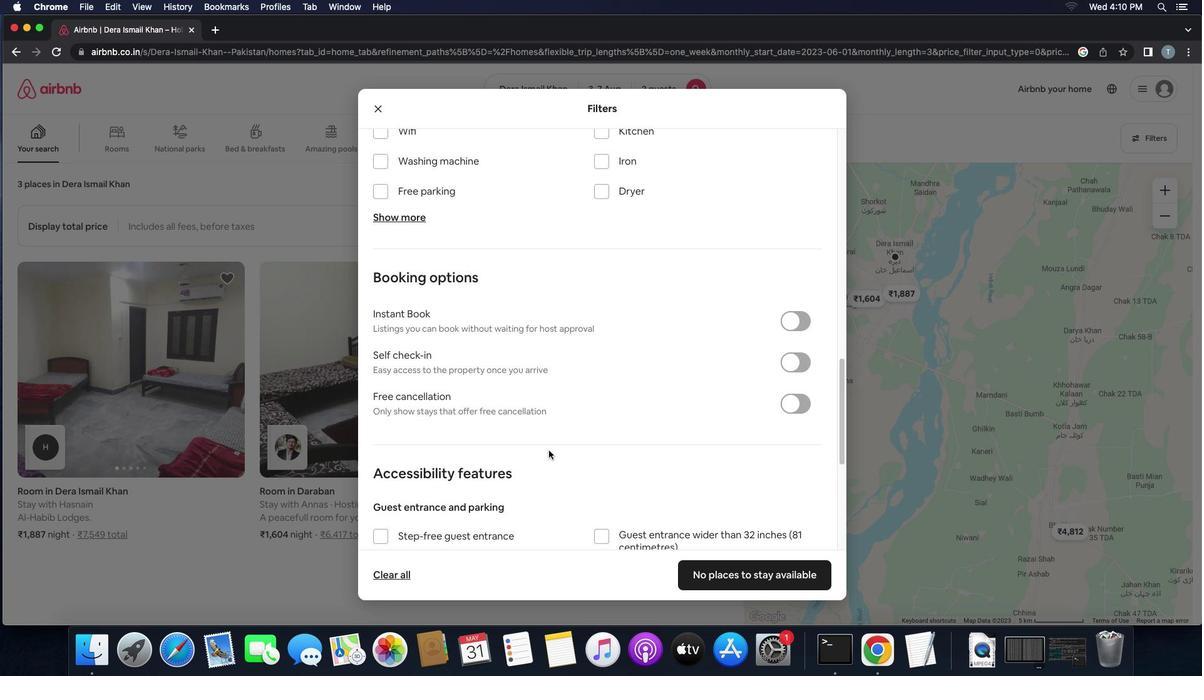 
Action: Mouse moved to (811, 334)
Screenshot: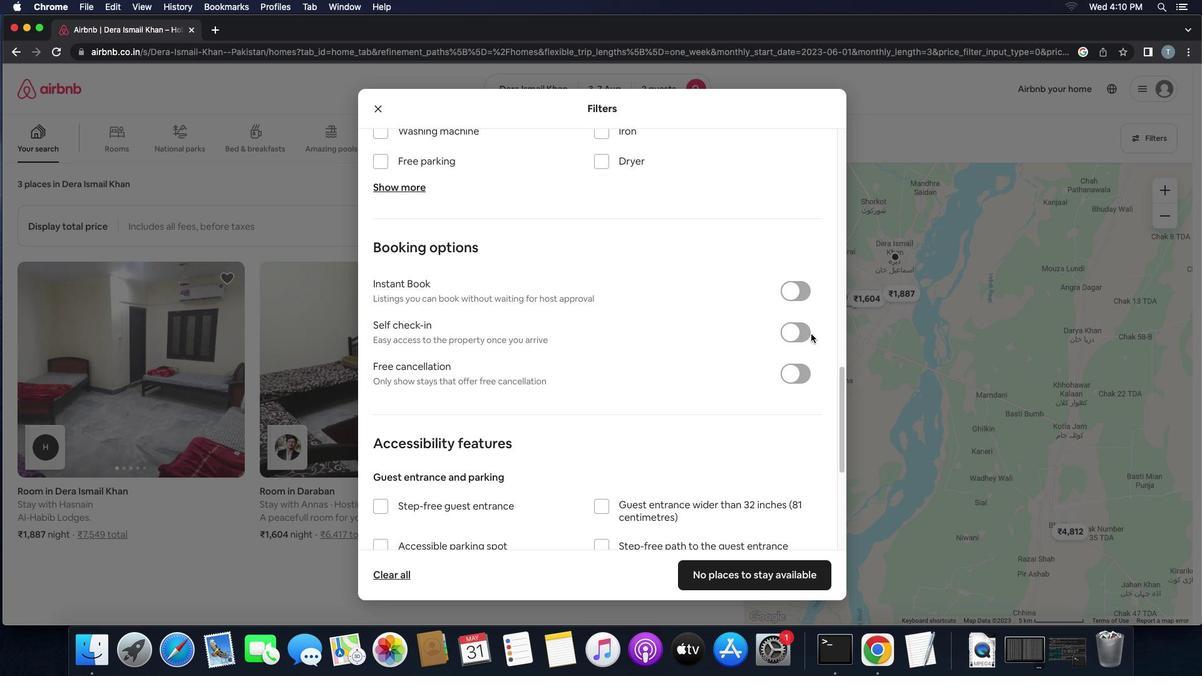 
Action: Mouse pressed left at (811, 334)
Screenshot: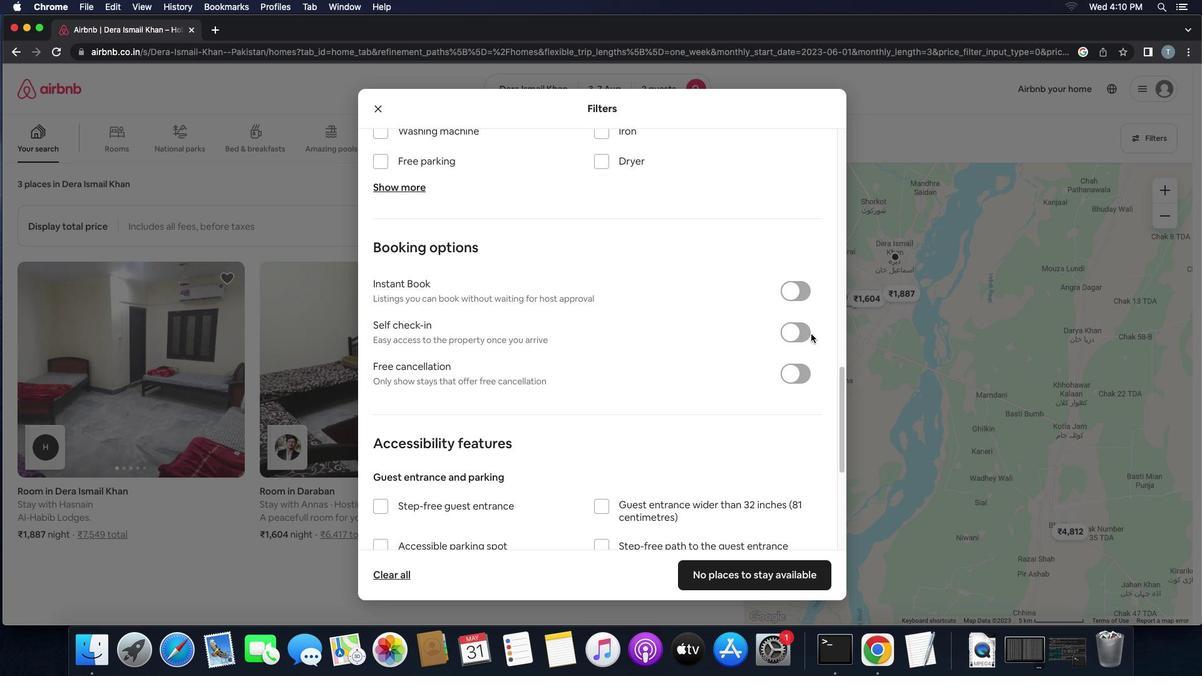 
Action: Mouse moved to (803, 337)
Screenshot: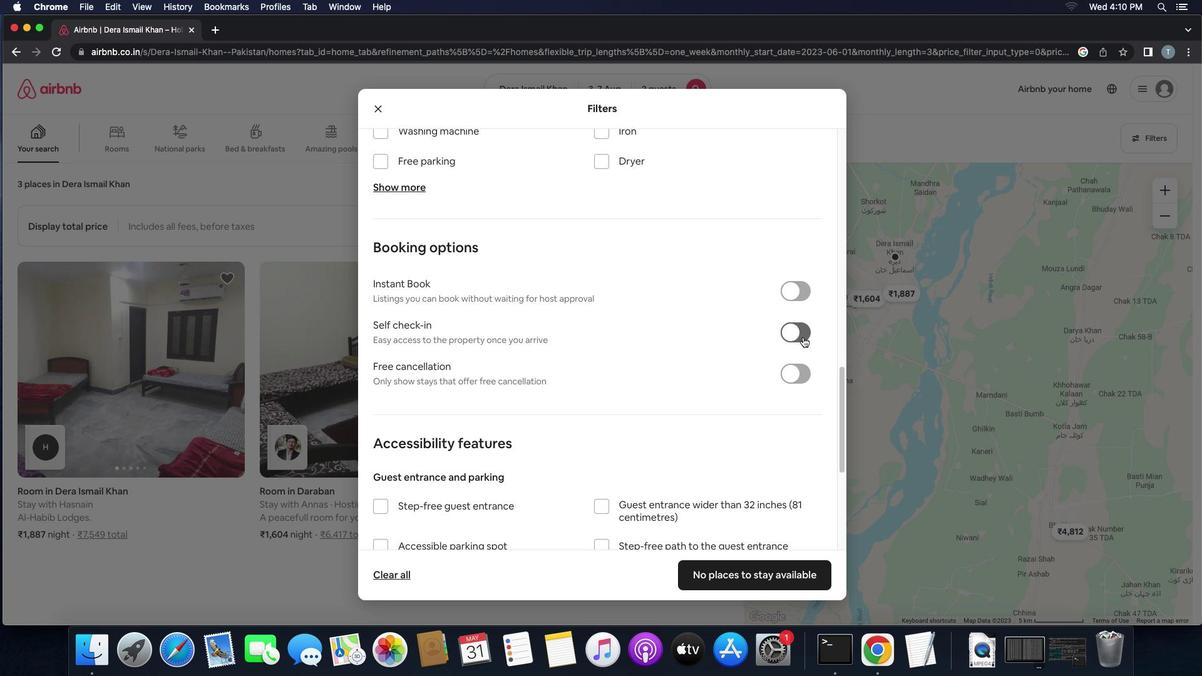 
Action: Mouse pressed left at (803, 337)
Screenshot: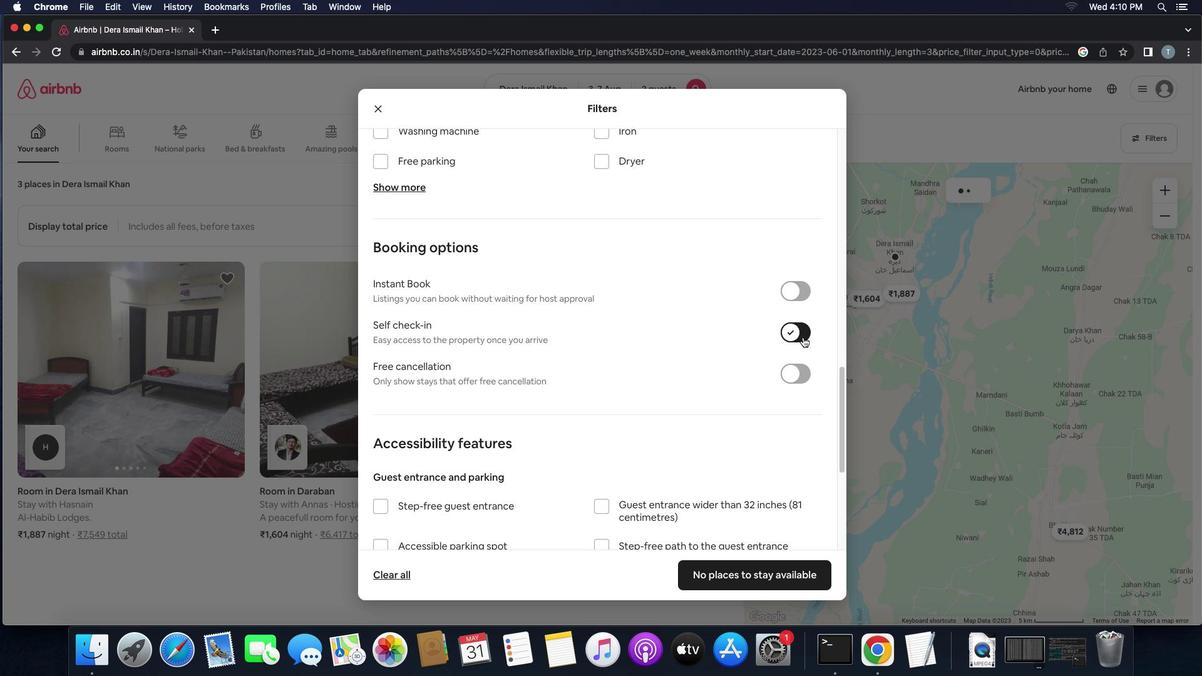 
Action: Mouse moved to (605, 462)
Screenshot: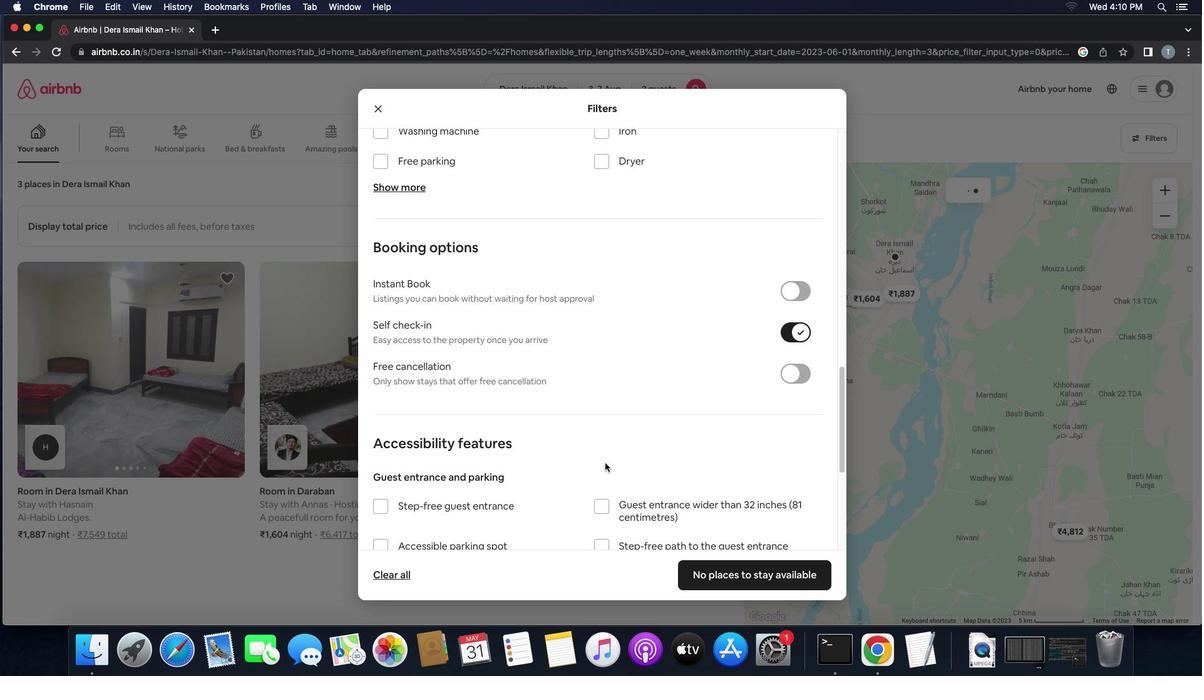 
Action: Mouse scrolled (605, 462) with delta (0, 0)
Screenshot: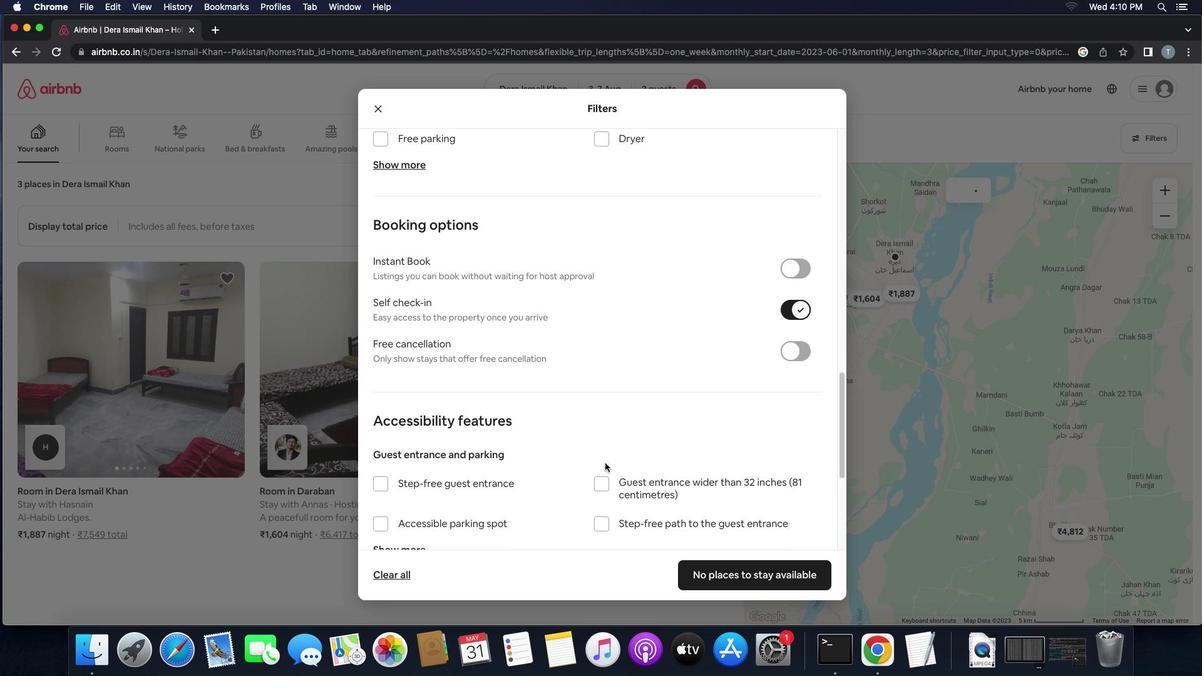 
Action: Mouse scrolled (605, 462) with delta (0, 0)
Screenshot: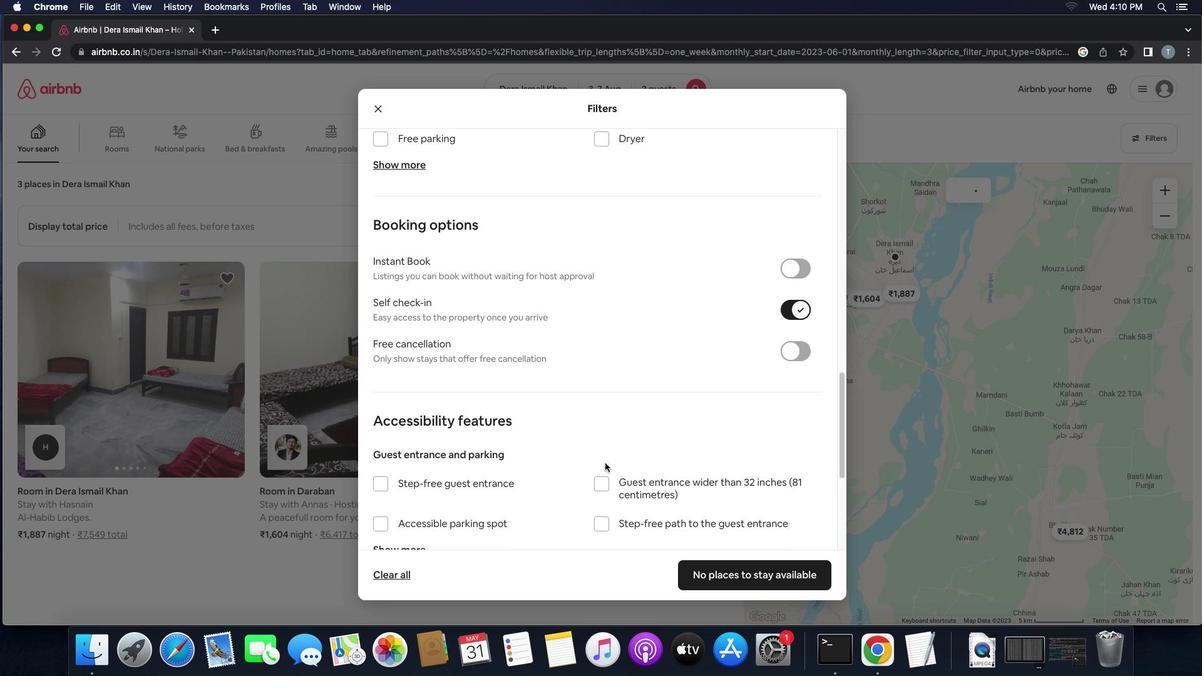 
Action: Mouse scrolled (605, 462) with delta (0, -1)
Screenshot: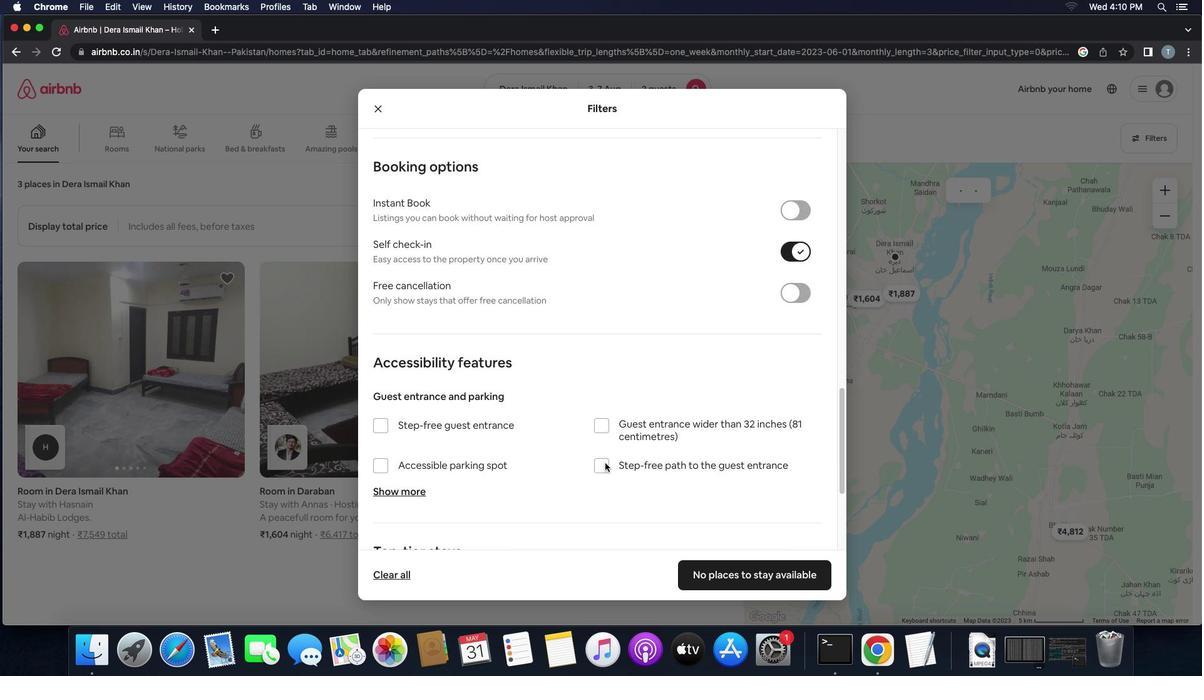 
Action: Mouse scrolled (605, 462) with delta (0, -3)
Screenshot: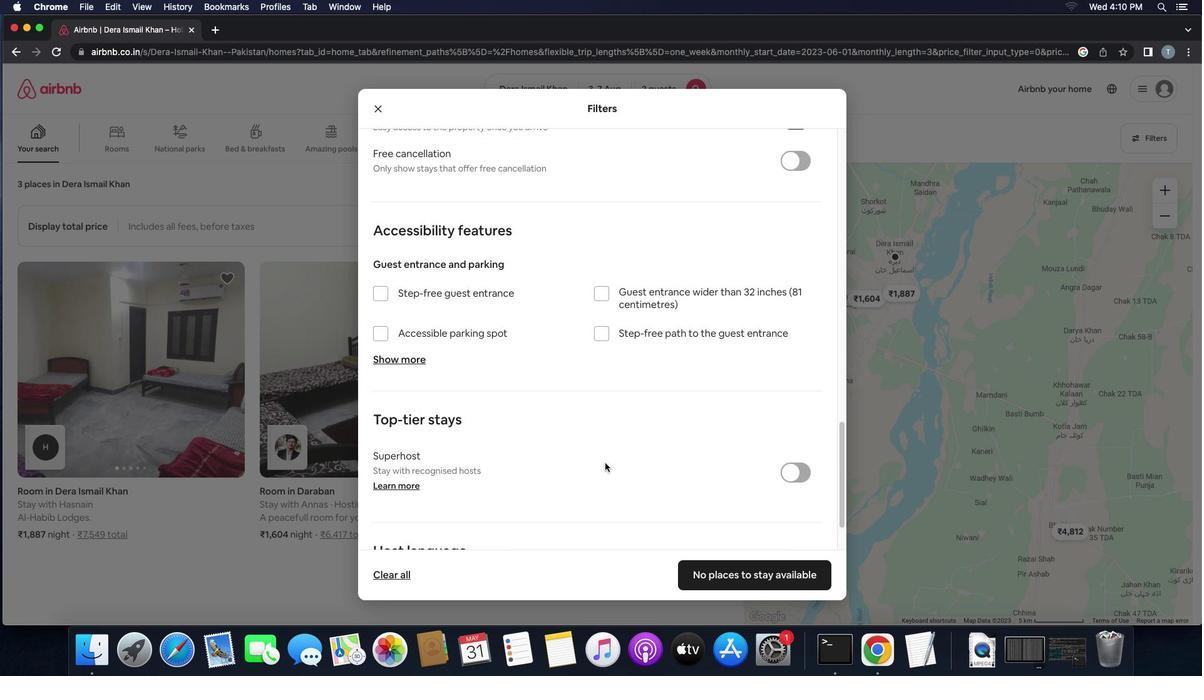 
Action: Mouse moved to (605, 462)
Screenshot: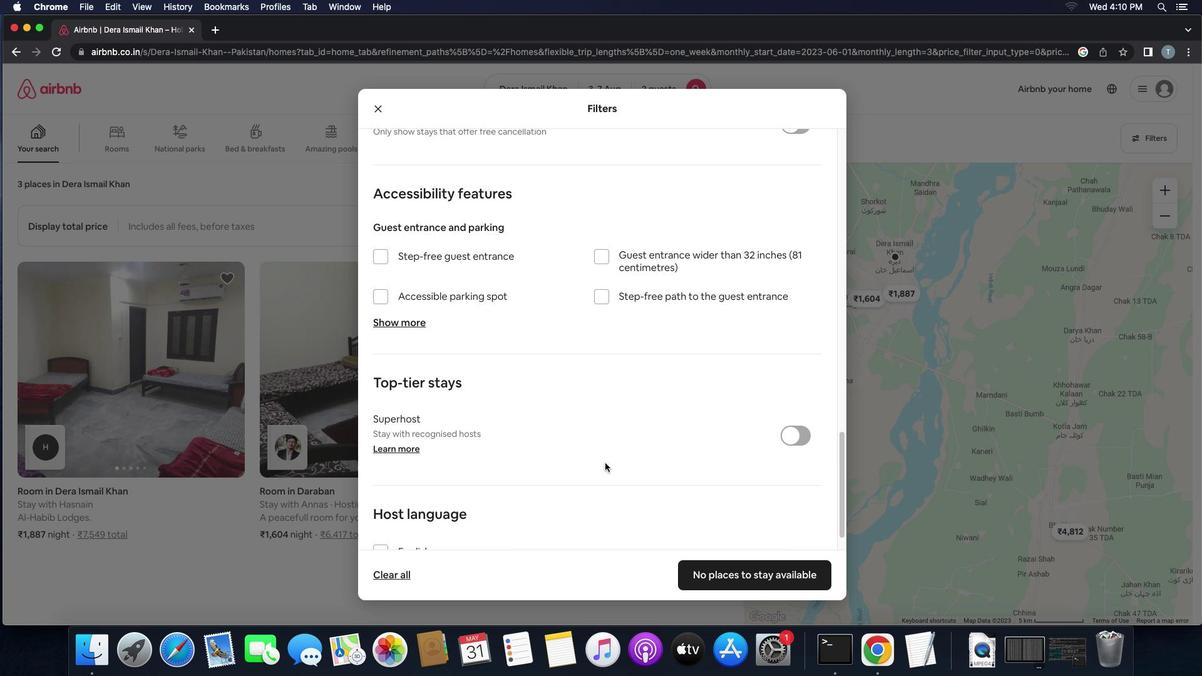 
Action: Mouse scrolled (605, 462) with delta (0, 0)
Screenshot: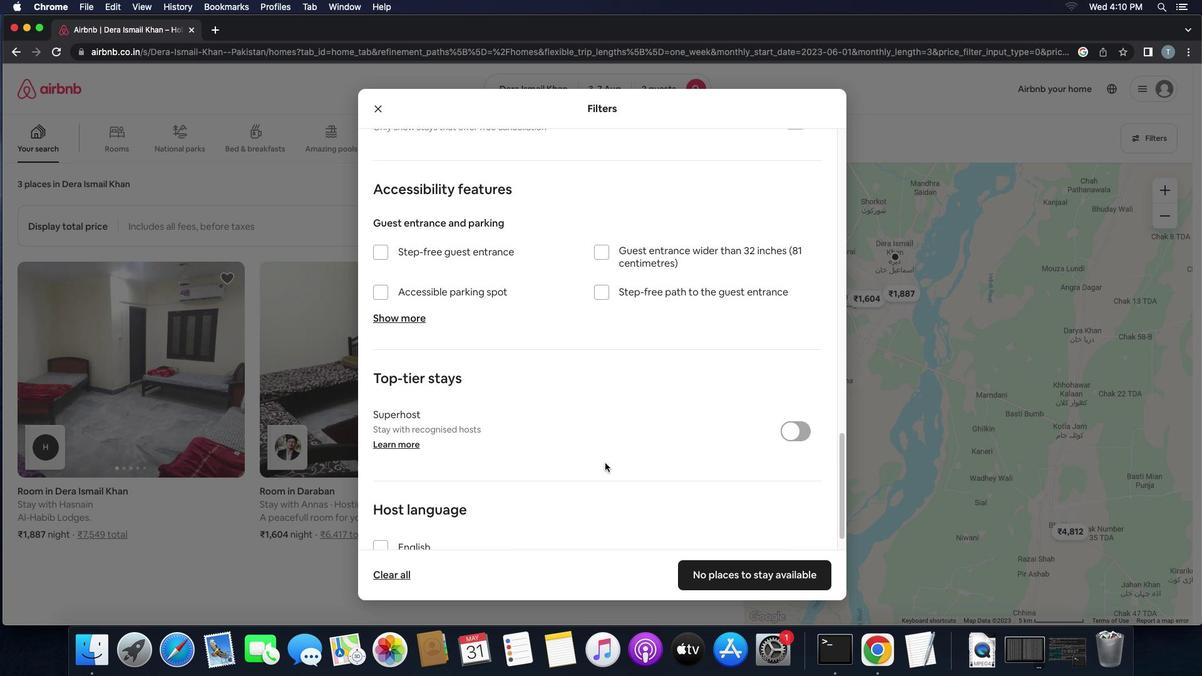 
Action: Mouse scrolled (605, 462) with delta (0, 0)
Screenshot: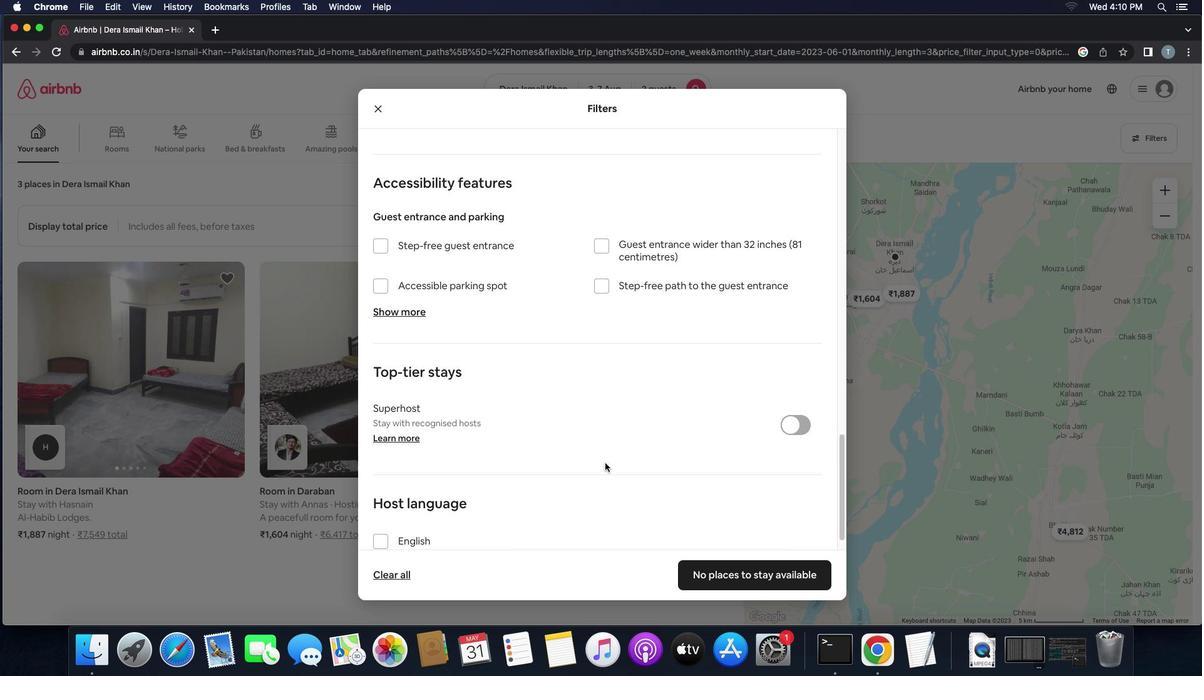 
Action: Mouse scrolled (605, 462) with delta (0, -1)
Screenshot: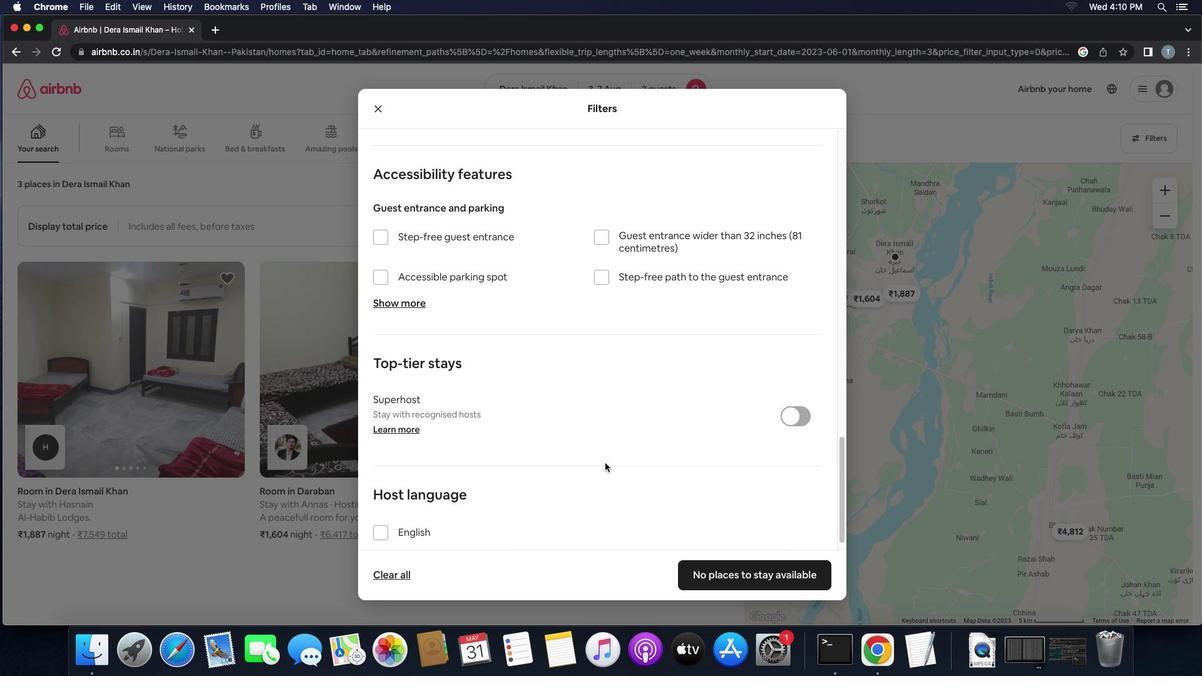 
Action: Mouse scrolled (605, 462) with delta (0, -2)
Screenshot: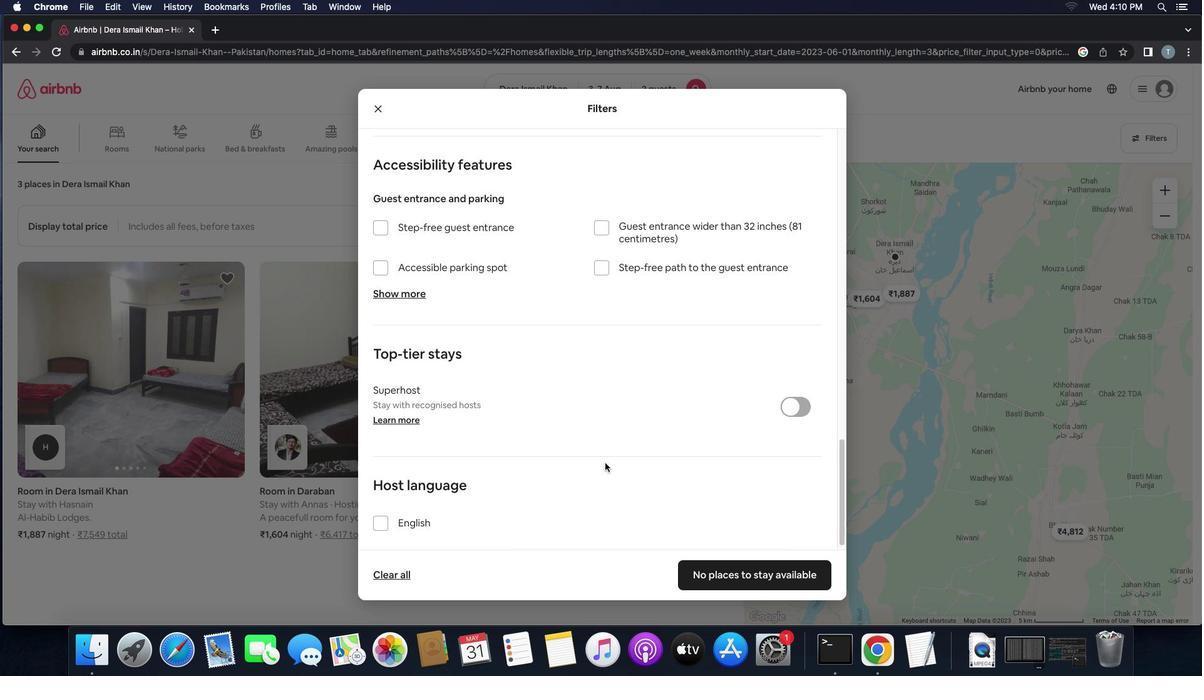 
Action: Mouse scrolled (605, 462) with delta (0, -3)
Screenshot: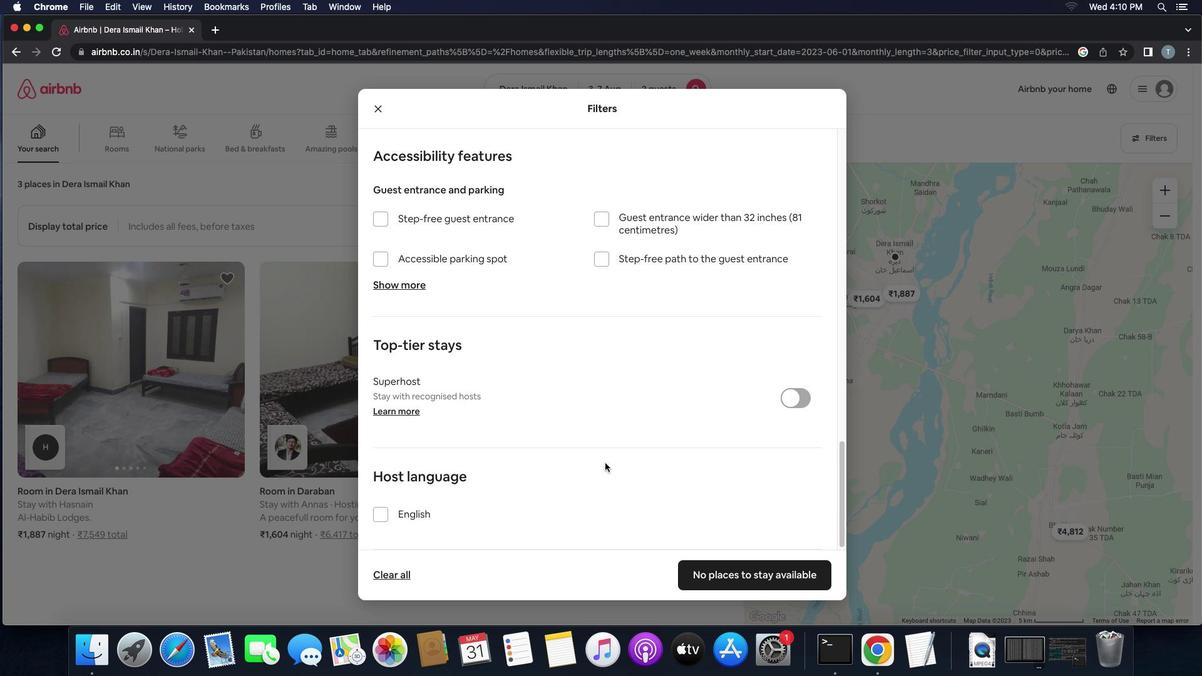 
Action: Mouse moved to (378, 513)
Screenshot: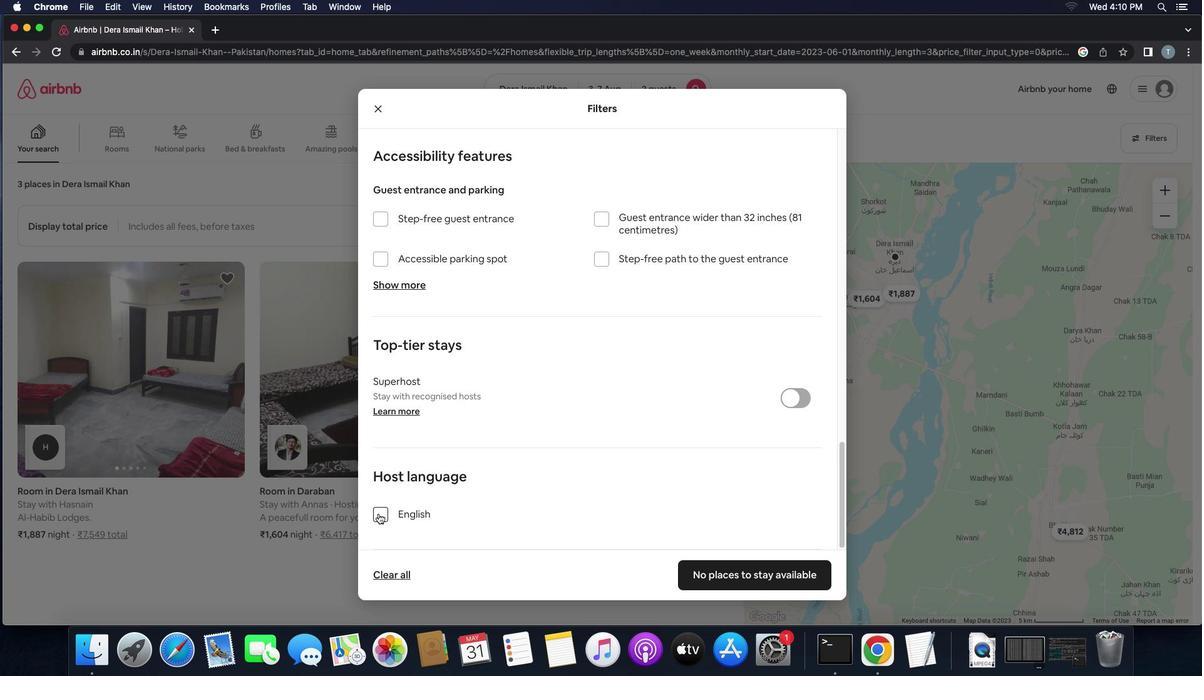 
Action: Mouse pressed left at (378, 513)
Screenshot: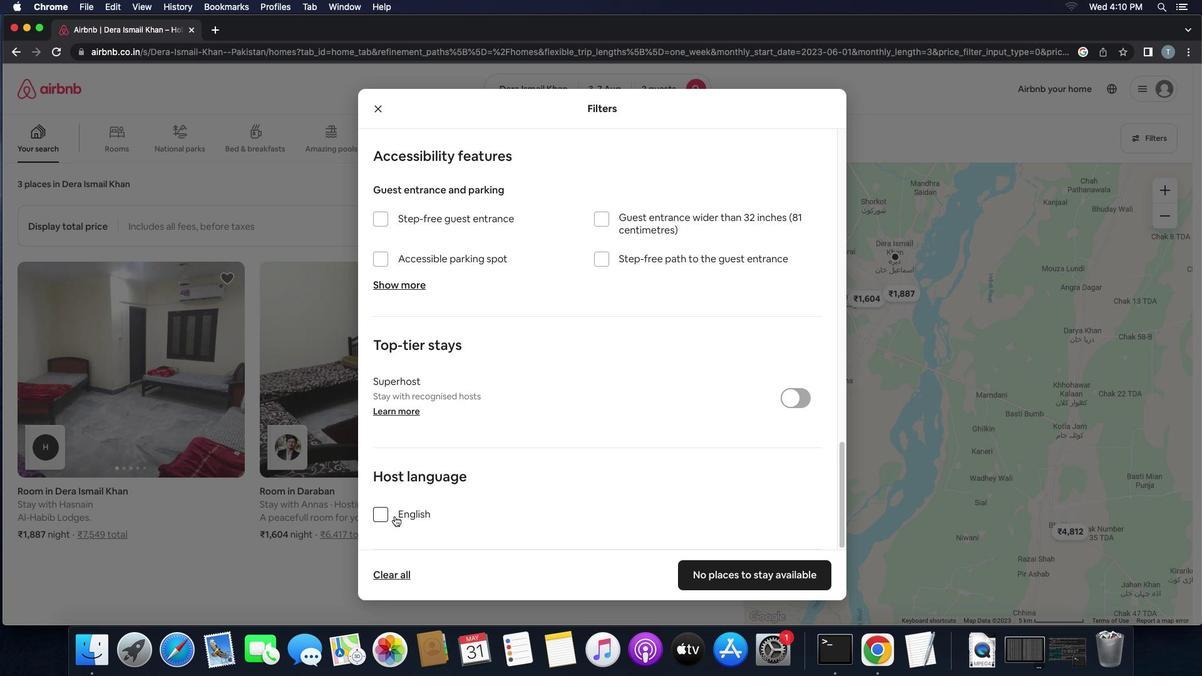 
Action: Mouse moved to (725, 576)
Screenshot: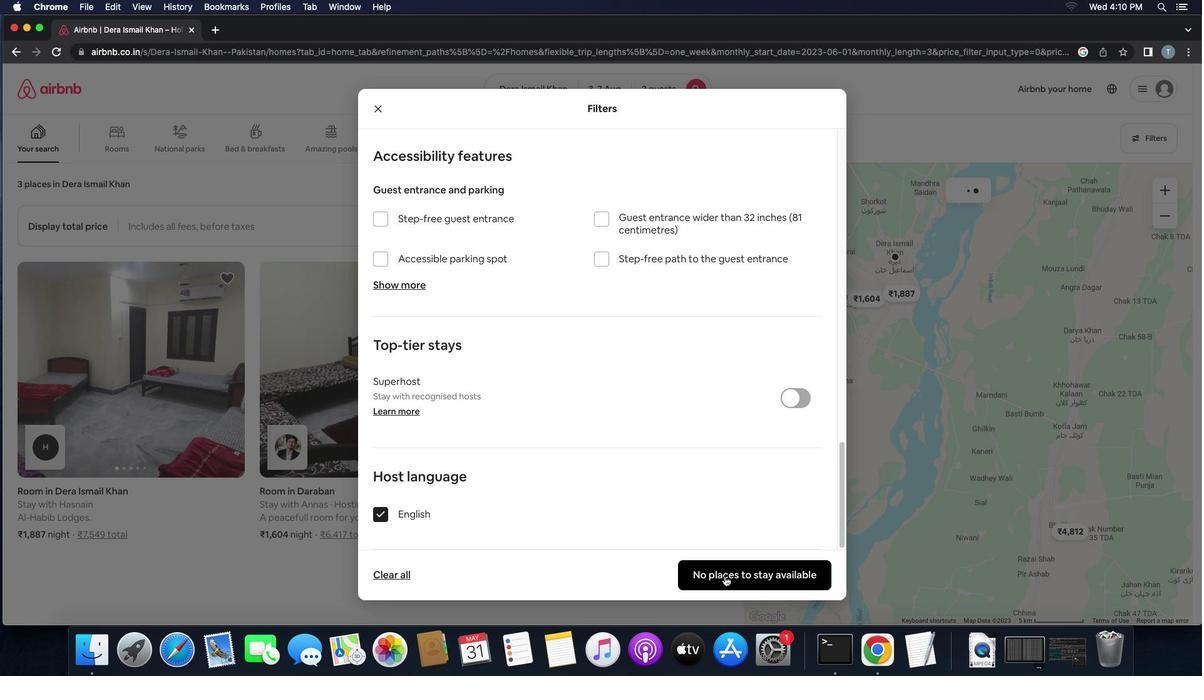 
Action: Mouse pressed left at (725, 576)
Screenshot: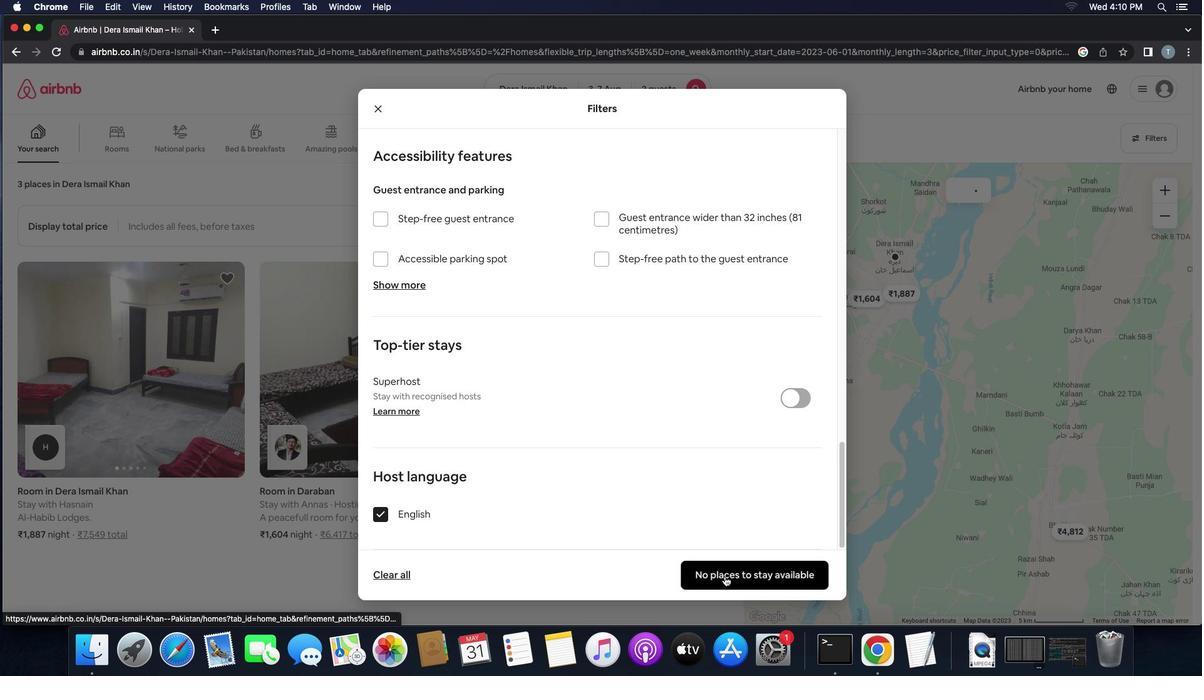 
Action: Mouse moved to (724, 576)
Screenshot: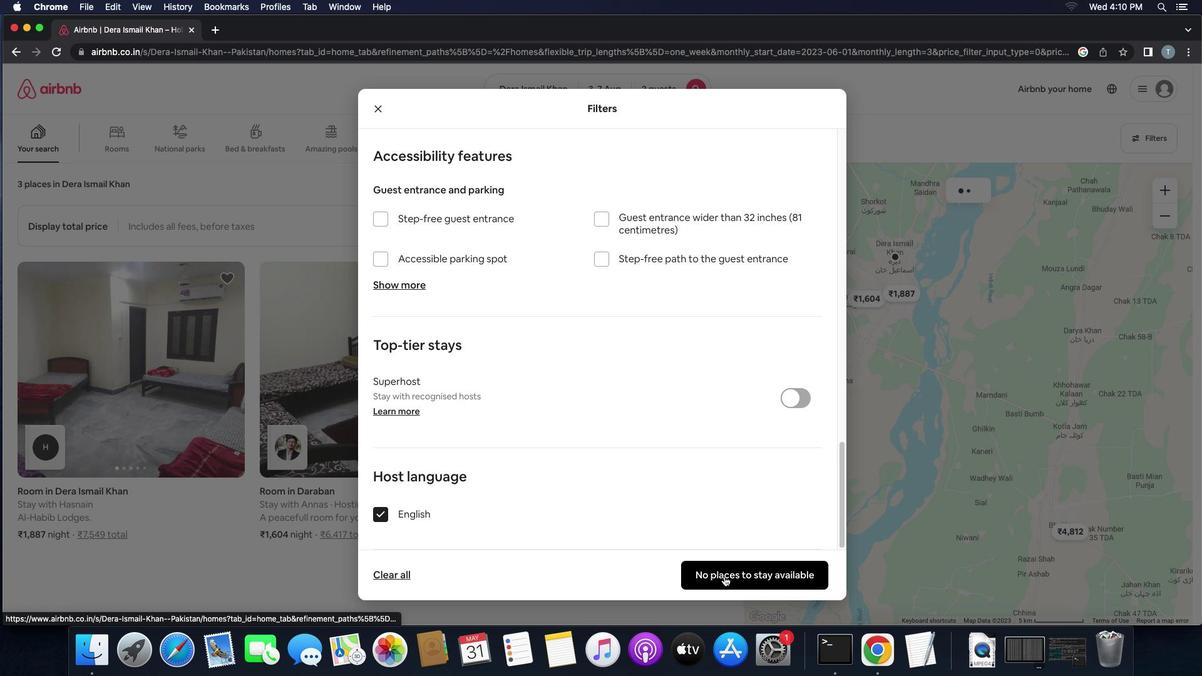
